 Task: Find connections with filter location Finnentrop with filter topic #programingwith filter profile language French with filter current company Arvind Limited with filter school University Institute of Technology, The University of Burdwan with filter industry Book and Periodical Publishing with filter service category Business Analytics with filter keywords title Sales Engineer
Action: Mouse moved to (616, 87)
Screenshot: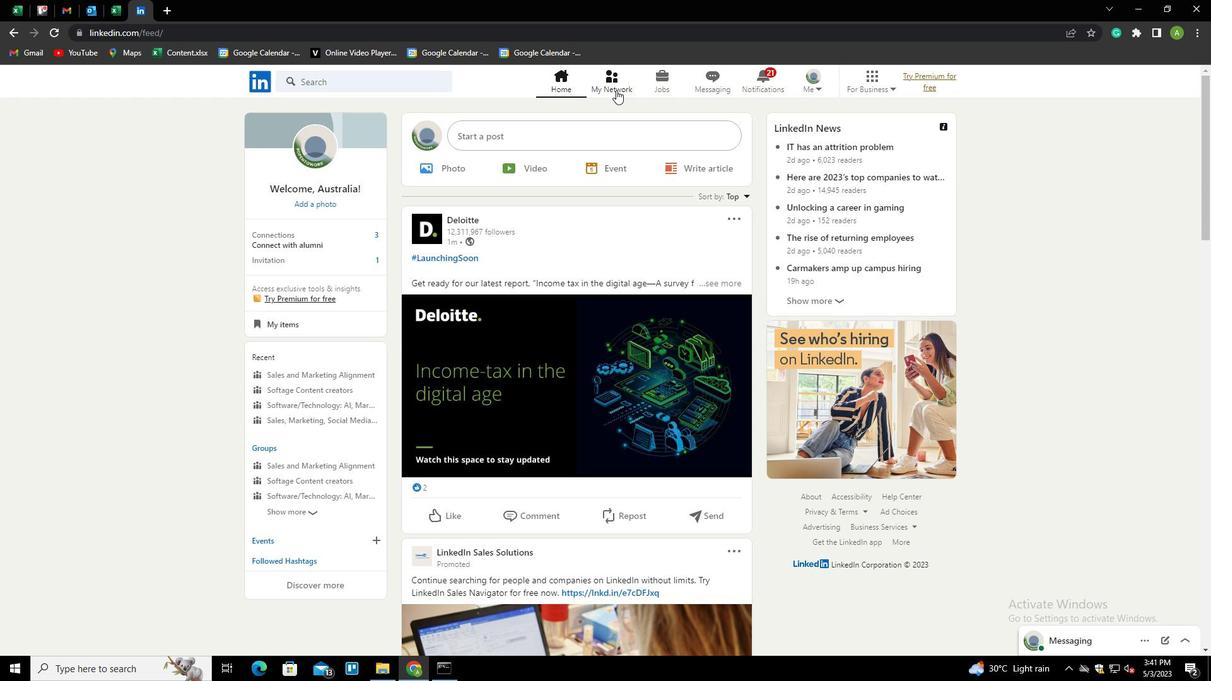 
Action: Mouse pressed left at (616, 87)
Screenshot: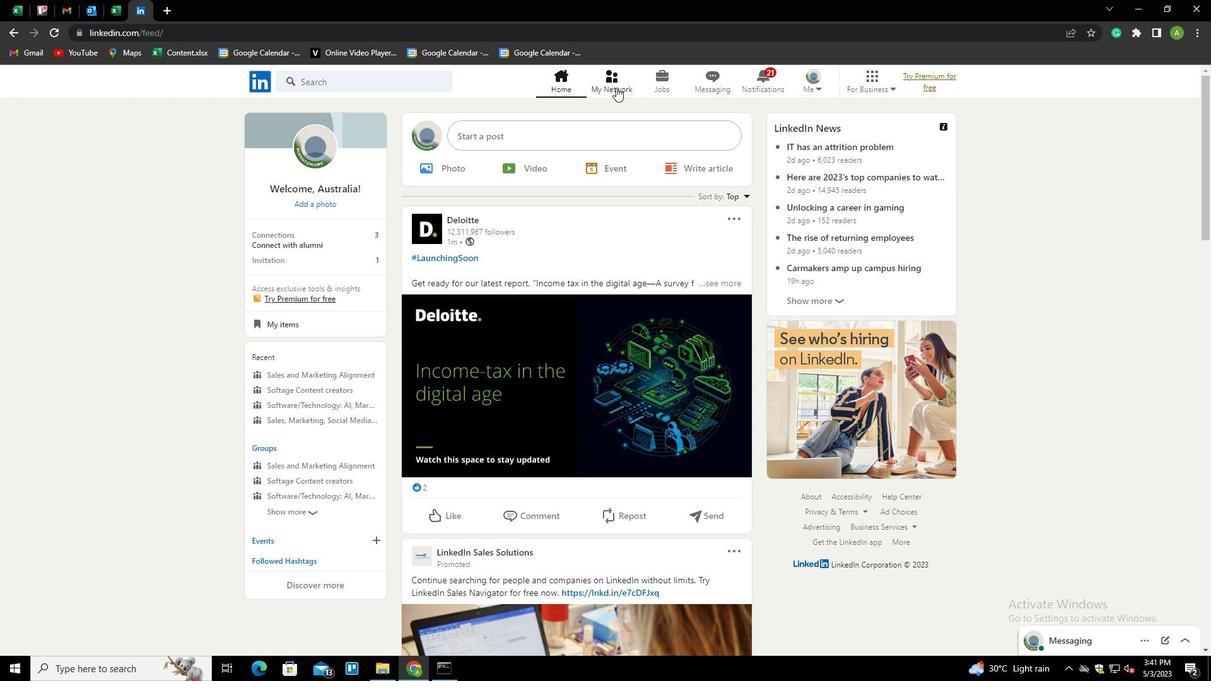 
Action: Mouse moved to (311, 149)
Screenshot: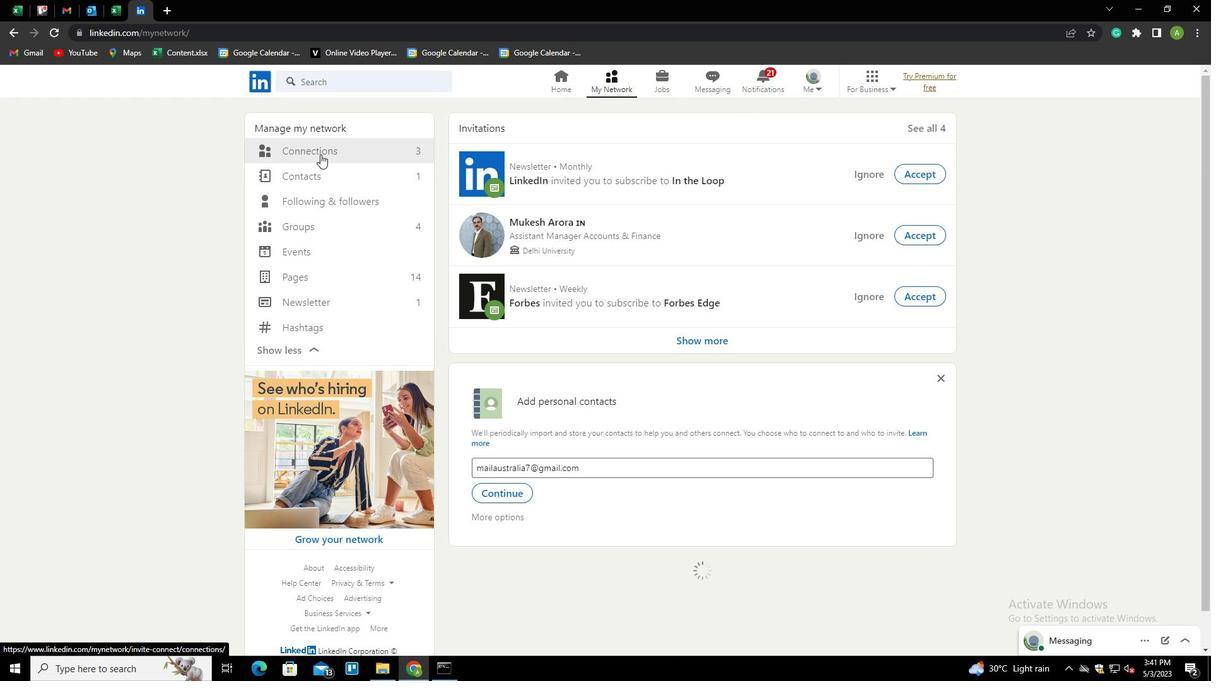 
Action: Mouse pressed left at (311, 149)
Screenshot: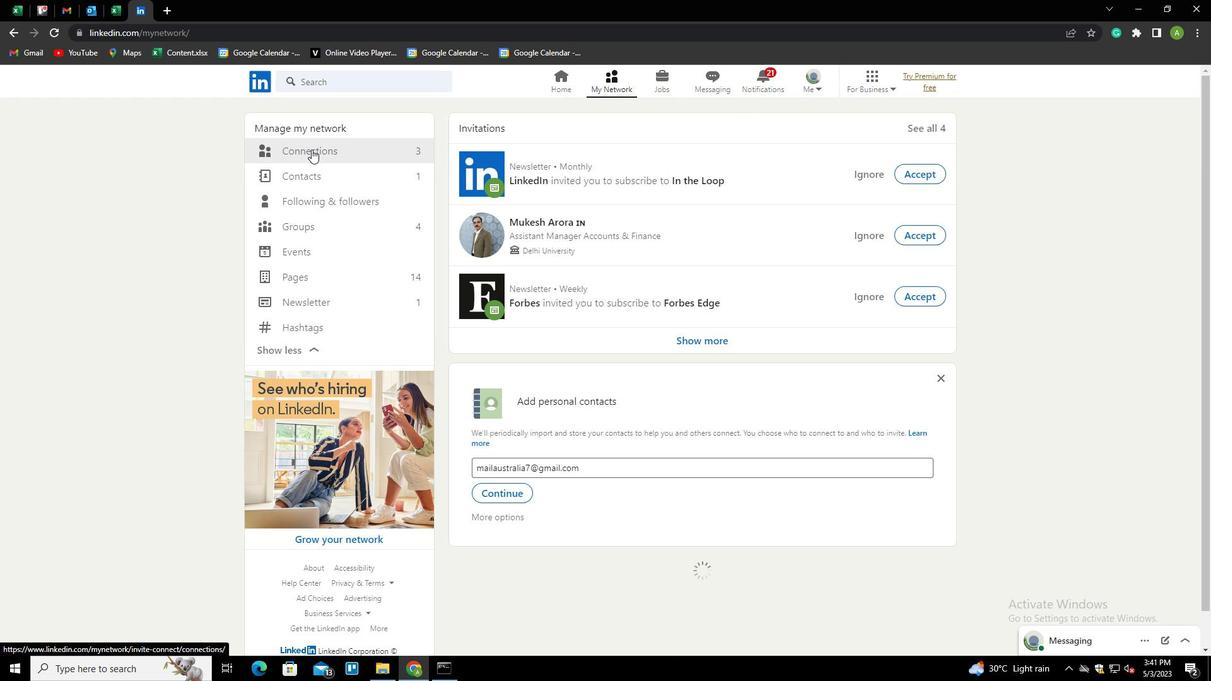 
Action: Mouse moved to (679, 151)
Screenshot: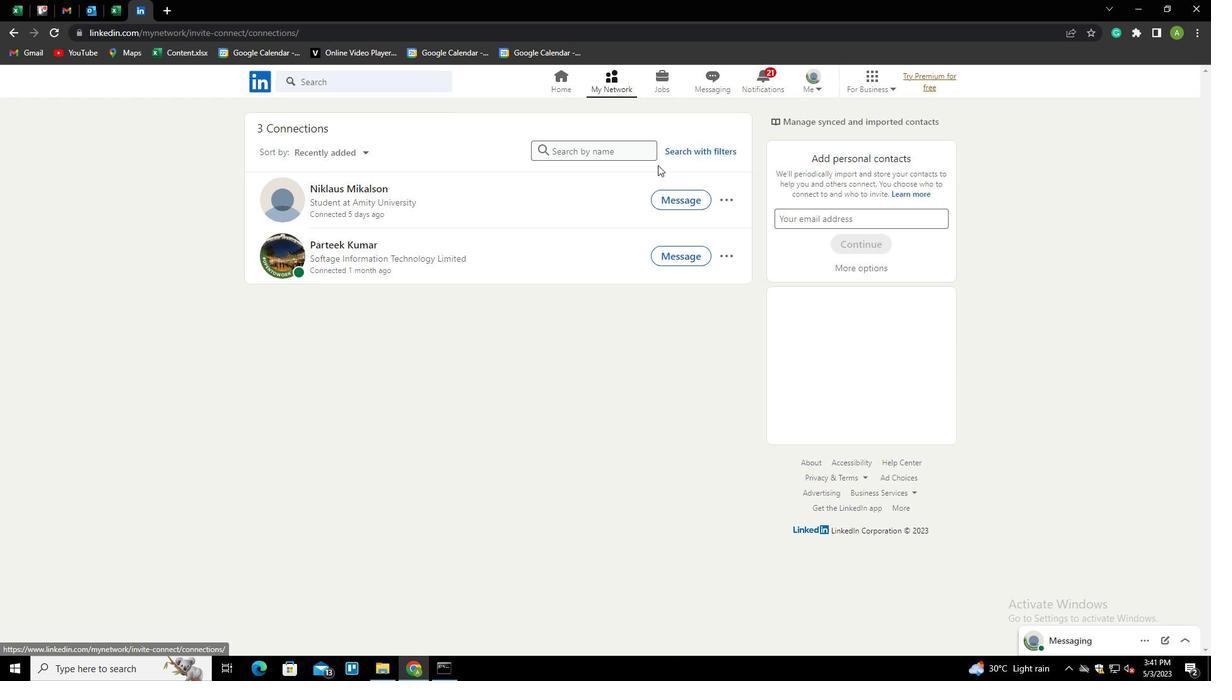 
Action: Mouse pressed left at (679, 151)
Screenshot: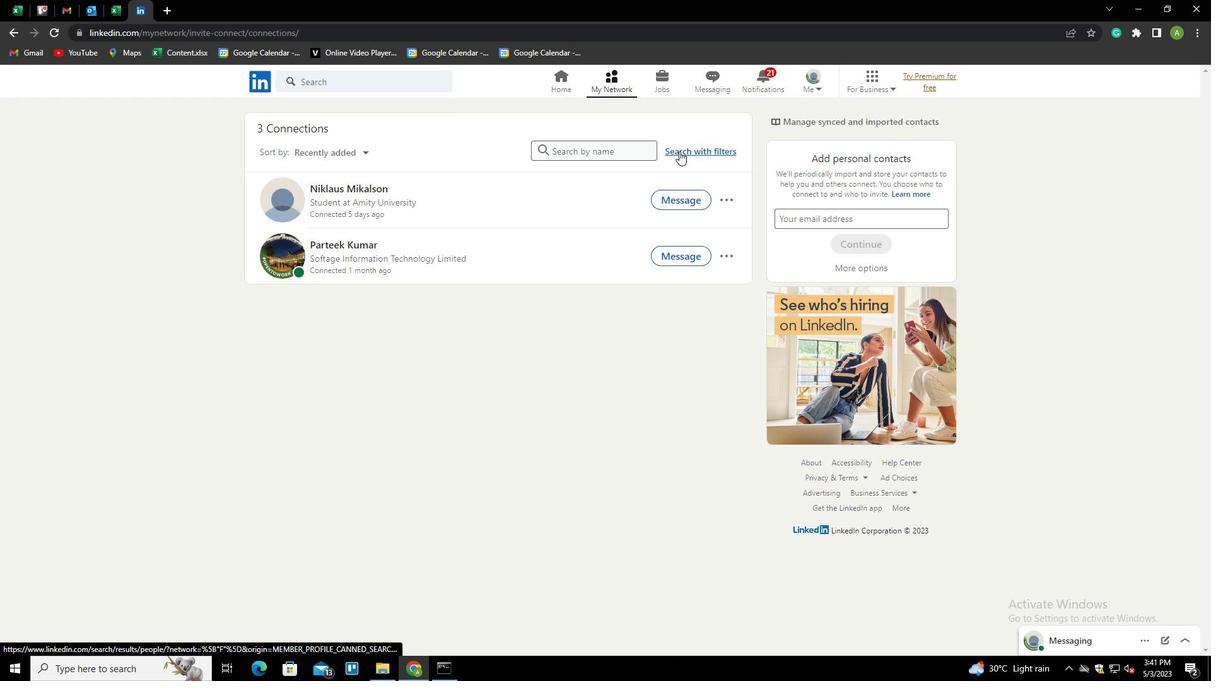 
Action: Mouse moved to (647, 116)
Screenshot: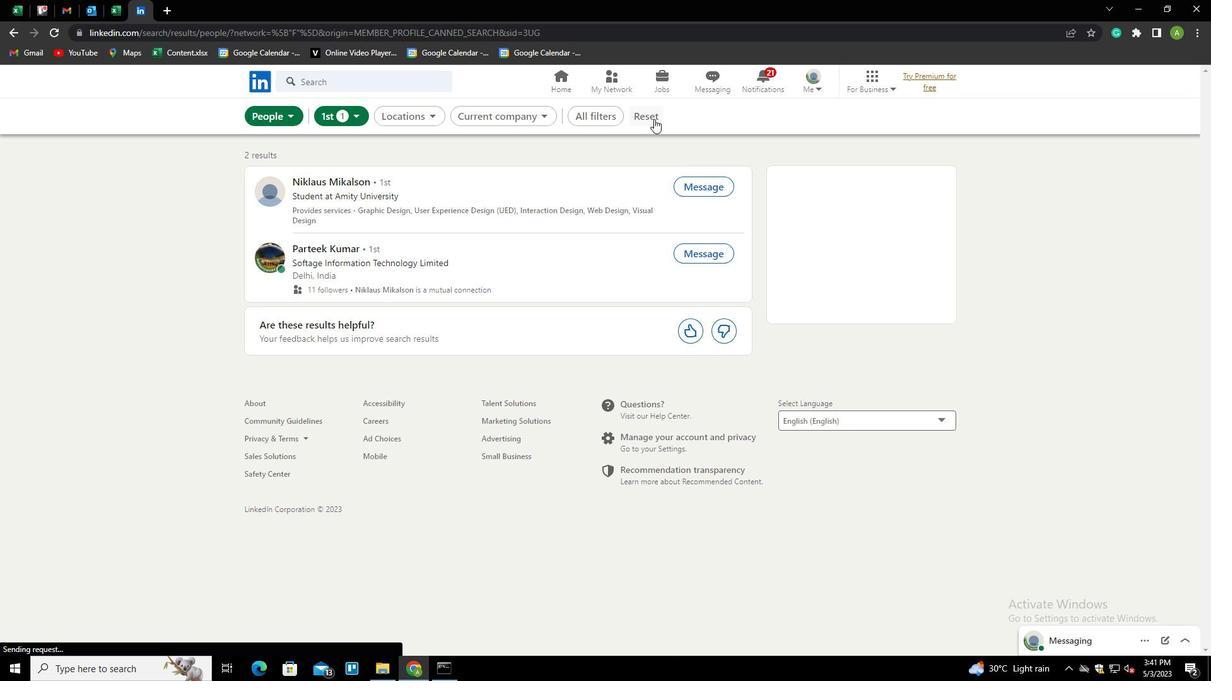 
Action: Mouse pressed left at (647, 116)
Screenshot: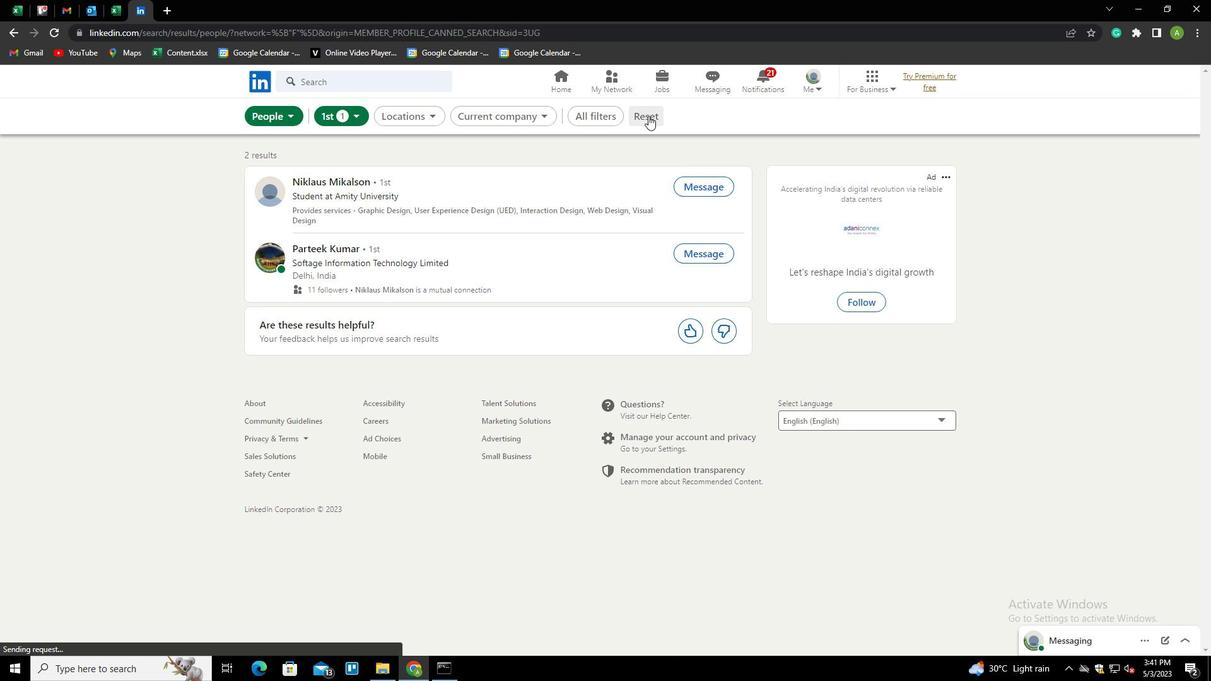 
Action: Mouse moved to (628, 117)
Screenshot: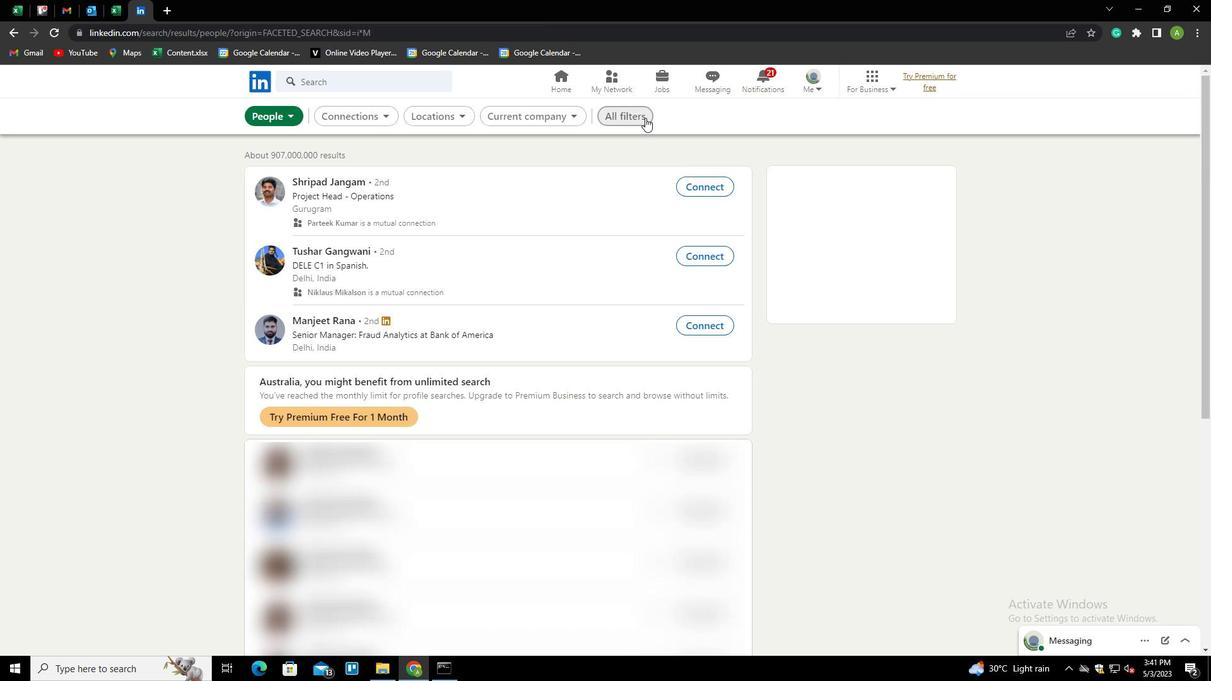
Action: Mouse pressed left at (628, 117)
Screenshot: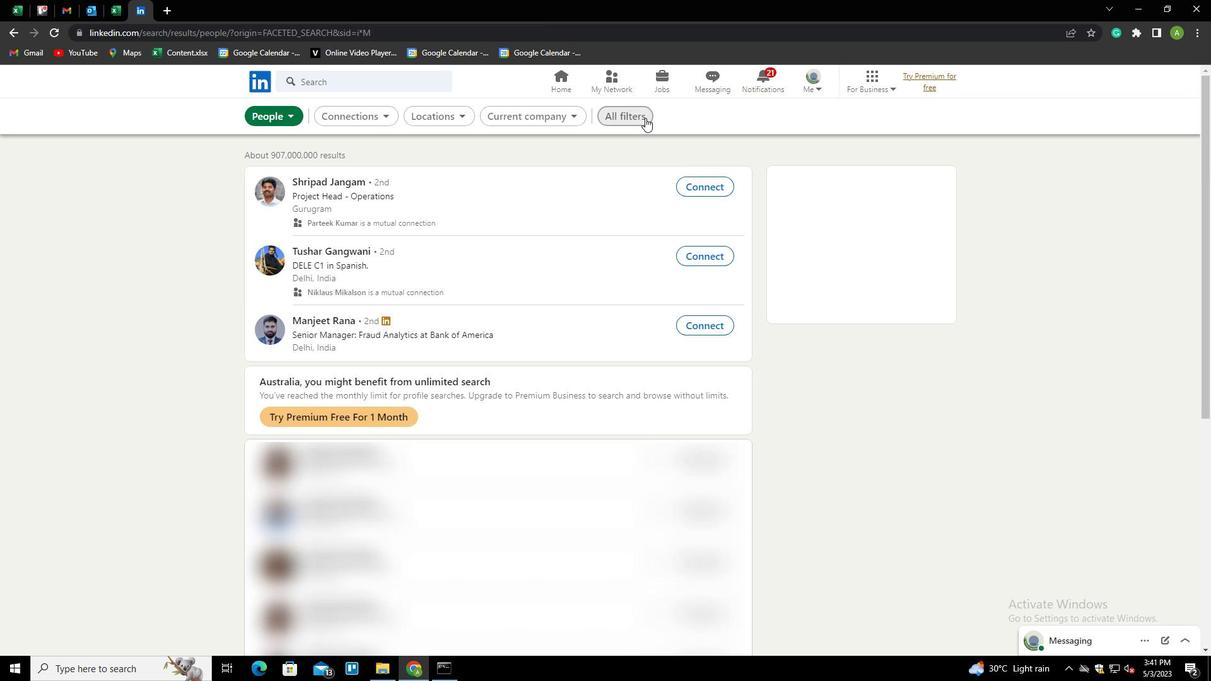 
Action: Mouse moved to (1026, 264)
Screenshot: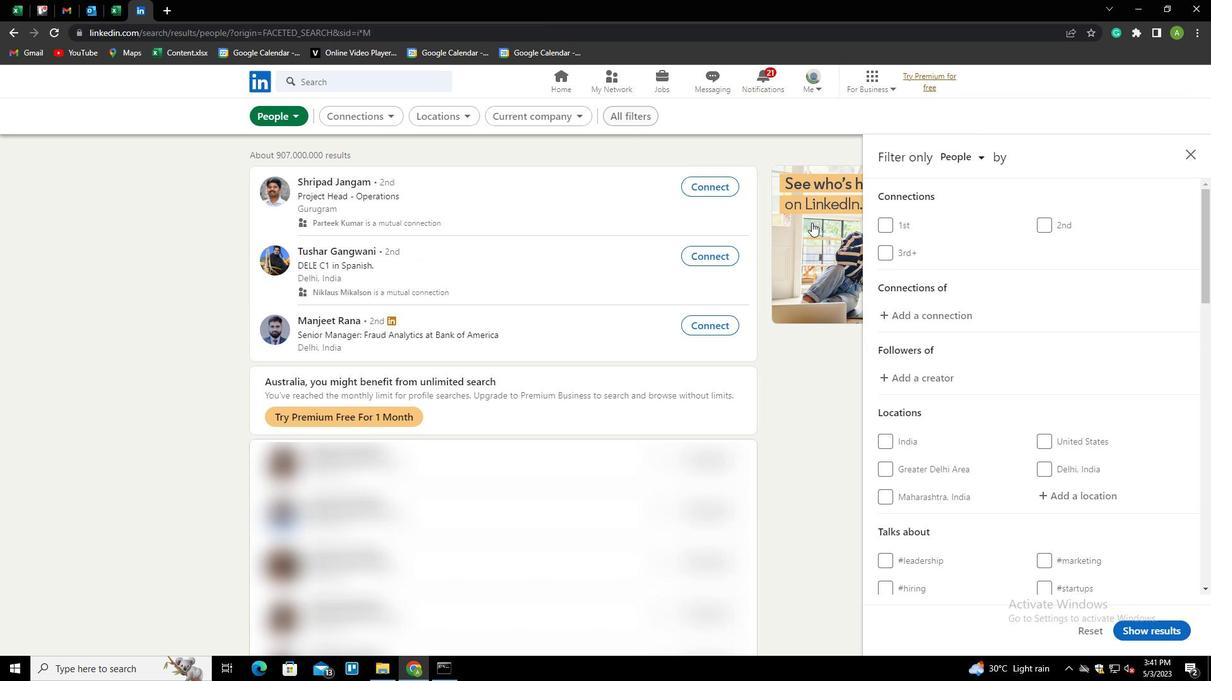 
Action: Mouse scrolled (1026, 263) with delta (0, 0)
Screenshot: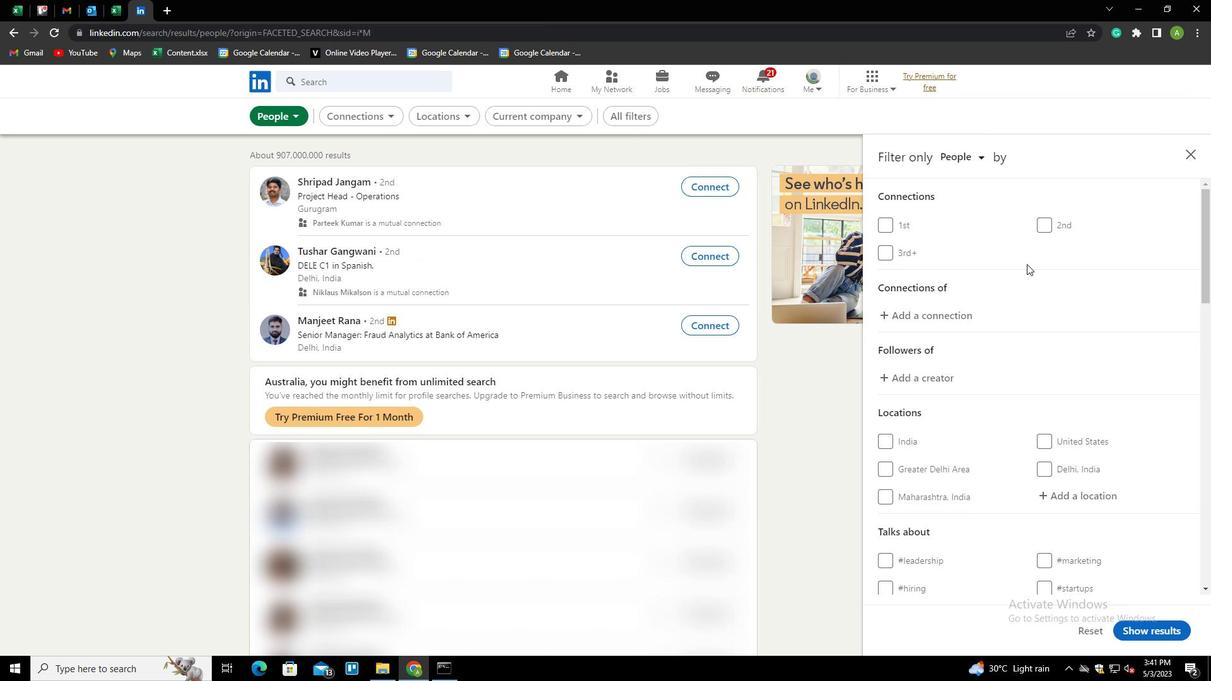 
Action: Mouse scrolled (1026, 263) with delta (0, 0)
Screenshot: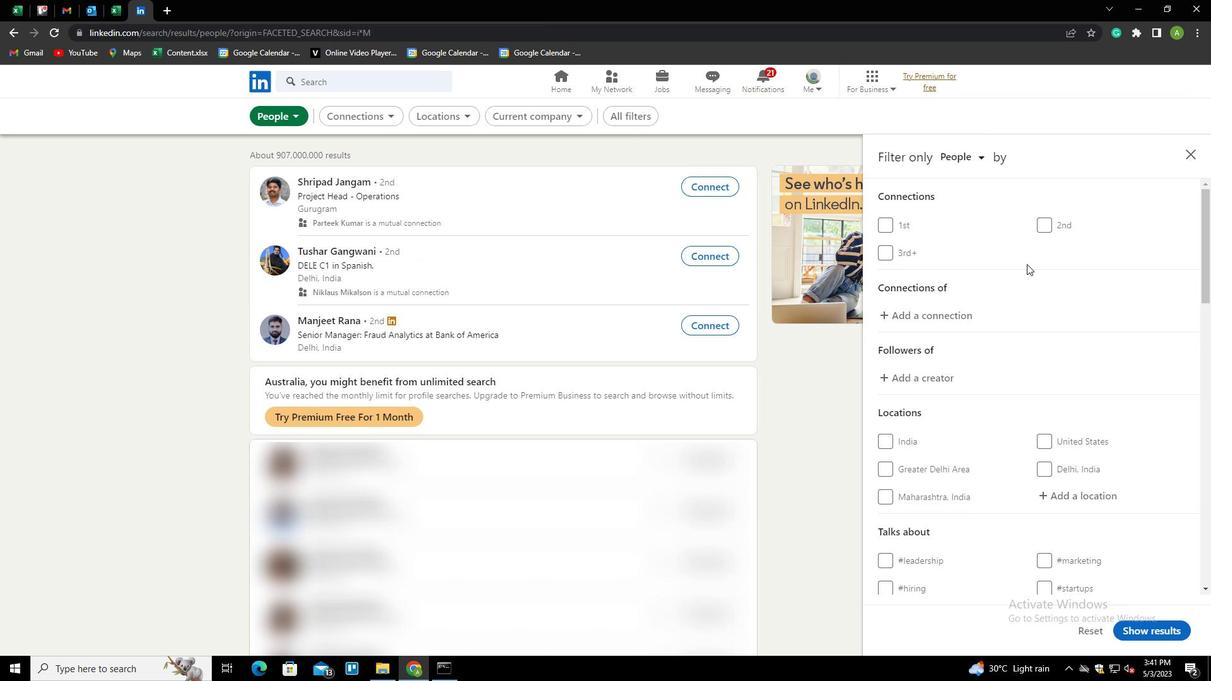 
Action: Mouse moved to (1057, 365)
Screenshot: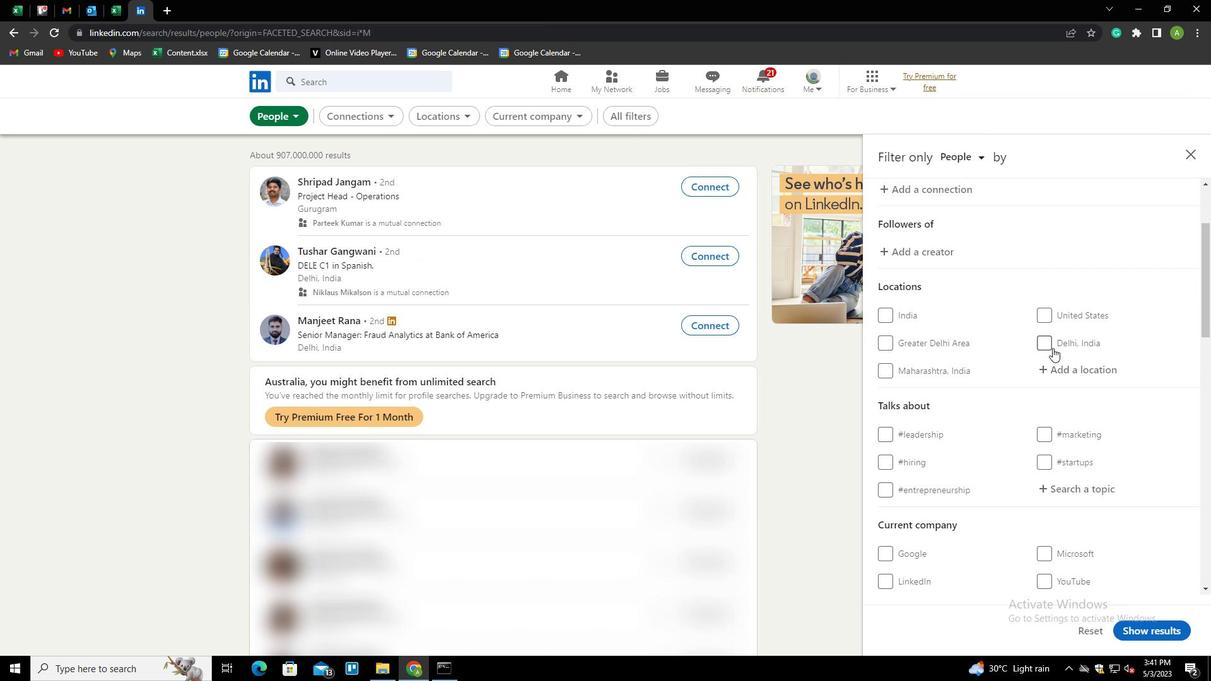 
Action: Mouse pressed left at (1057, 365)
Screenshot: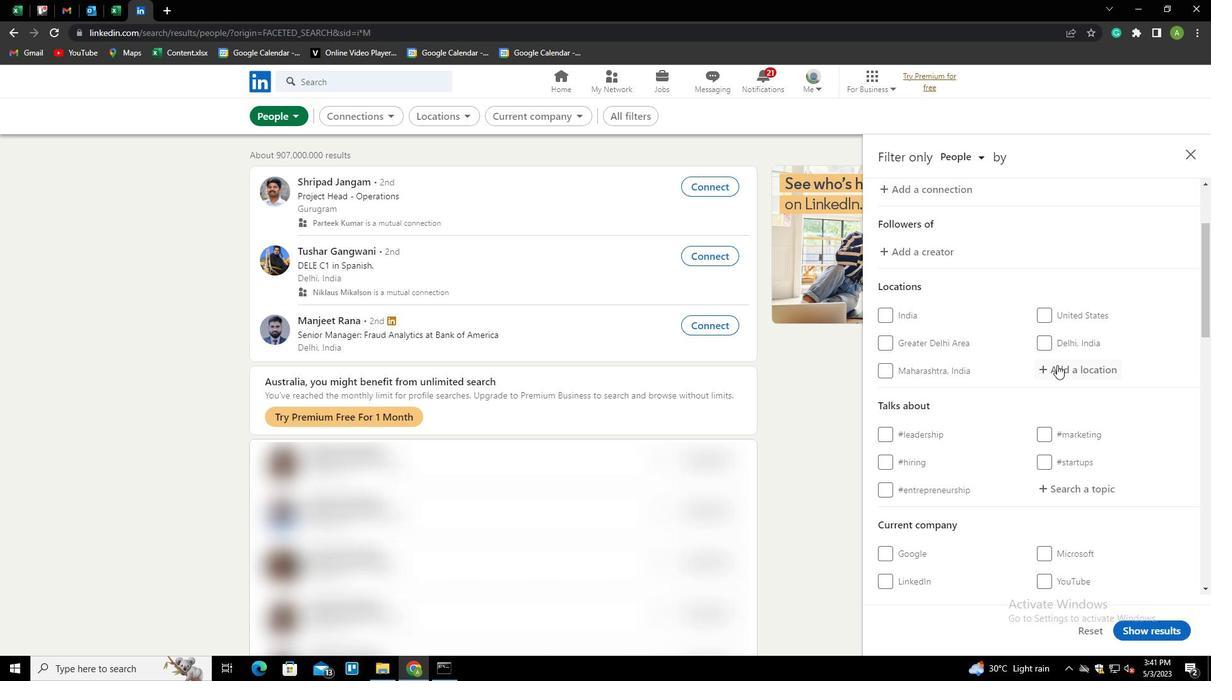 
Action: Key pressed <Key.shift>F
Screenshot: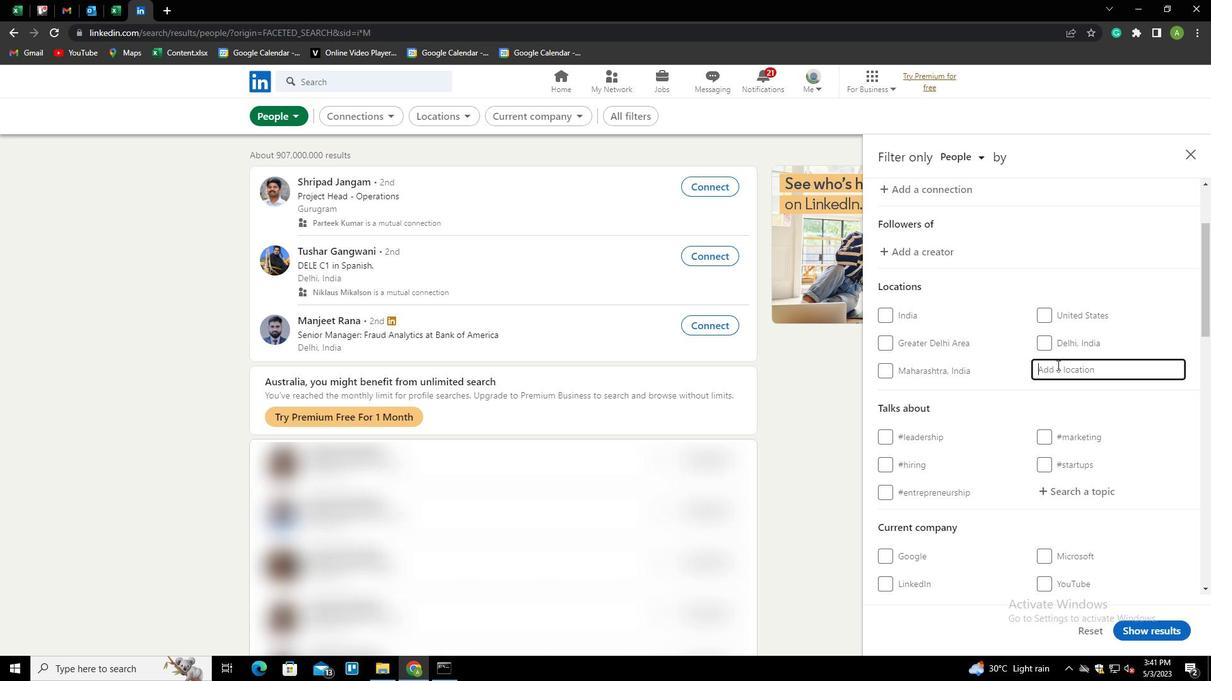 
Action: Mouse moved to (937, 290)
Screenshot: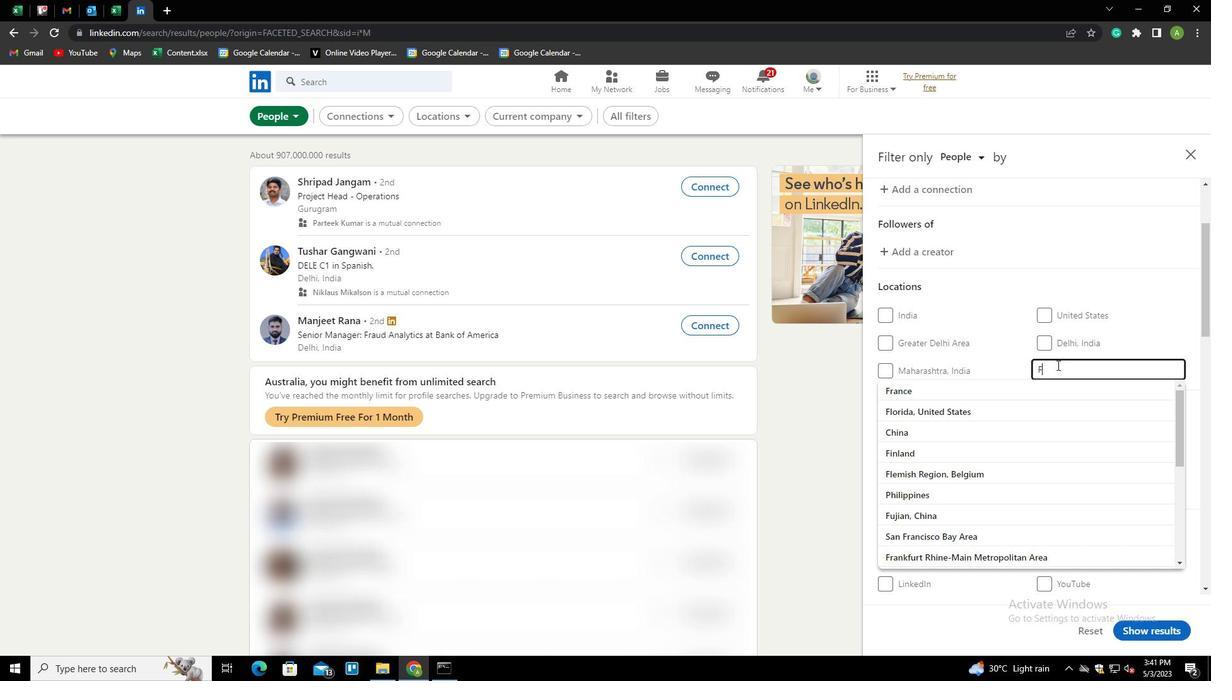 
Action: Key pressed INNENTROP<Key.down><Key.enter>
Screenshot: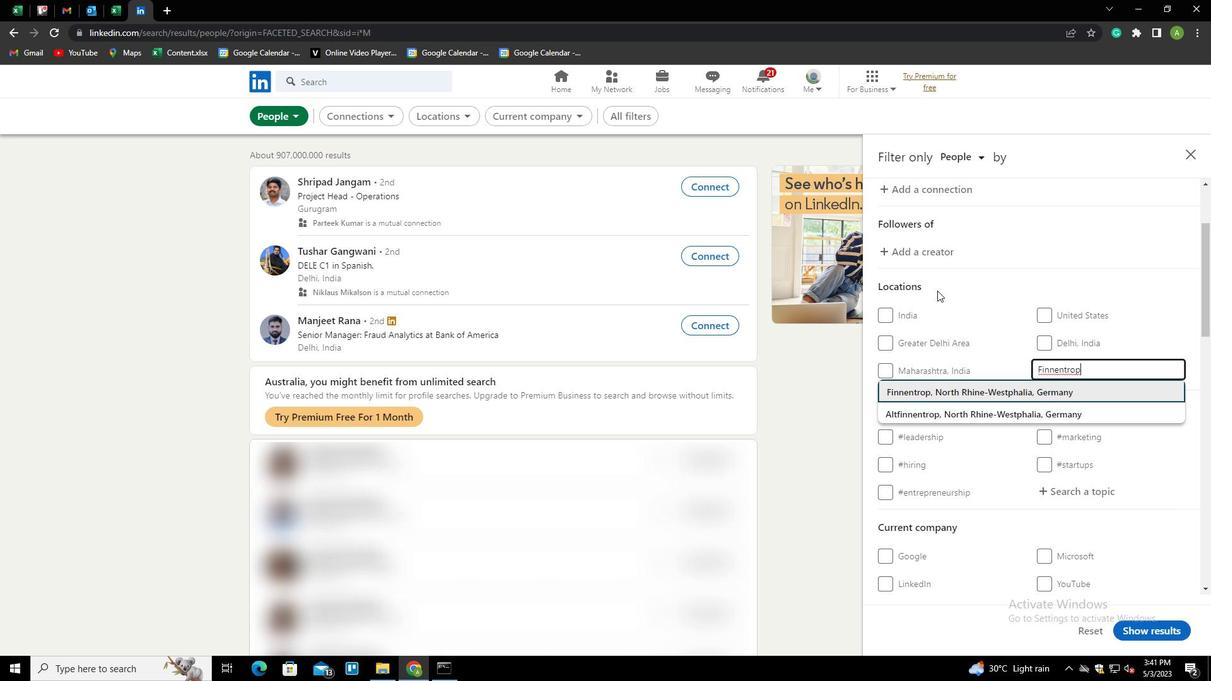 
Action: Mouse scrolled (937, 290) with delta (0, 0)
Screenshot: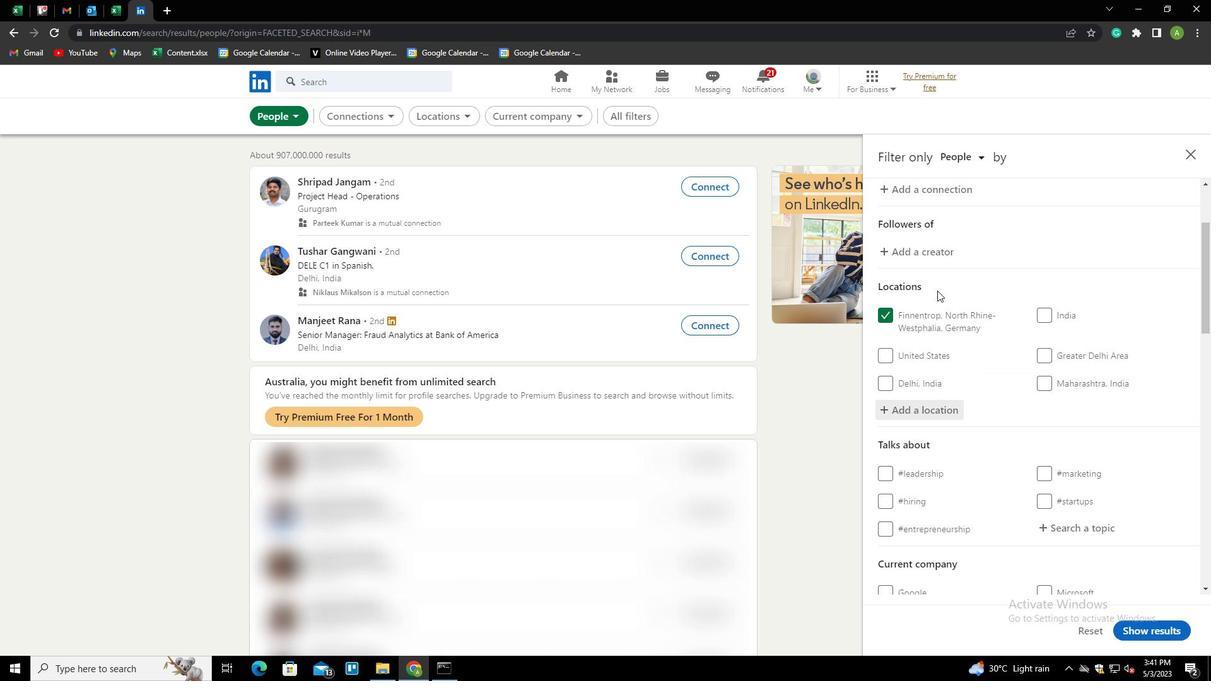 
Action: Mouse scrolled (937, 290) with delta (0, 0)
Screenshot: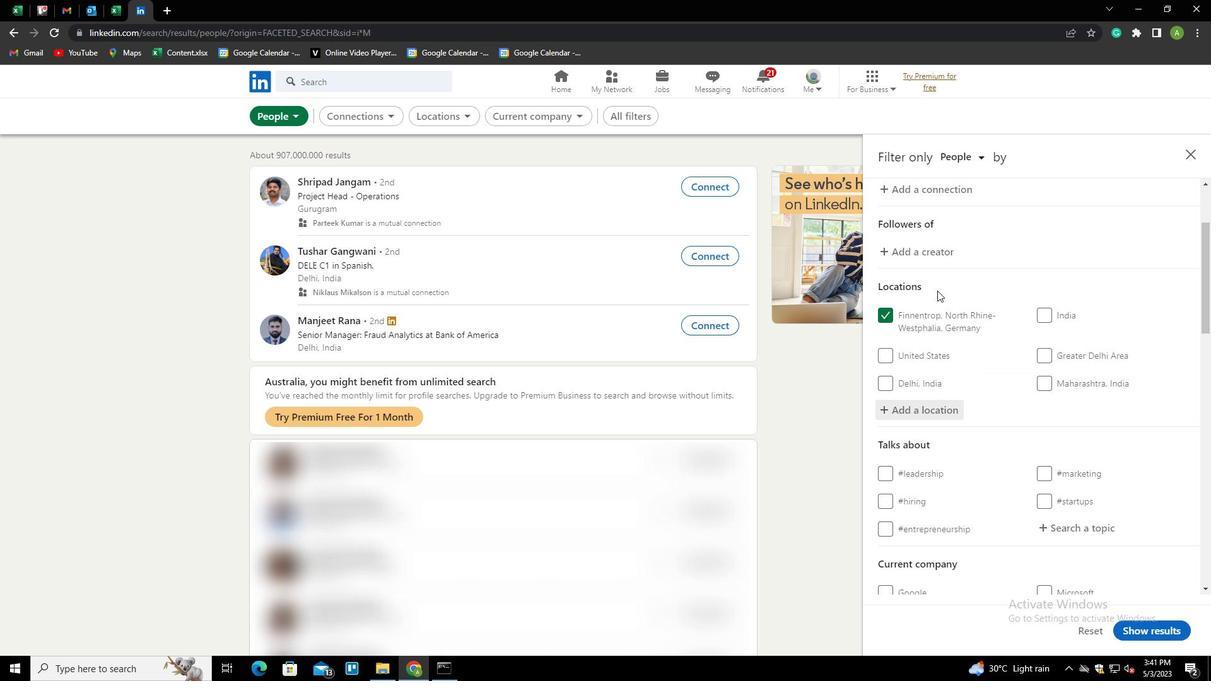 
Action: Mouse scrolled (937, 290) with delta (0, 0)
Screenshot: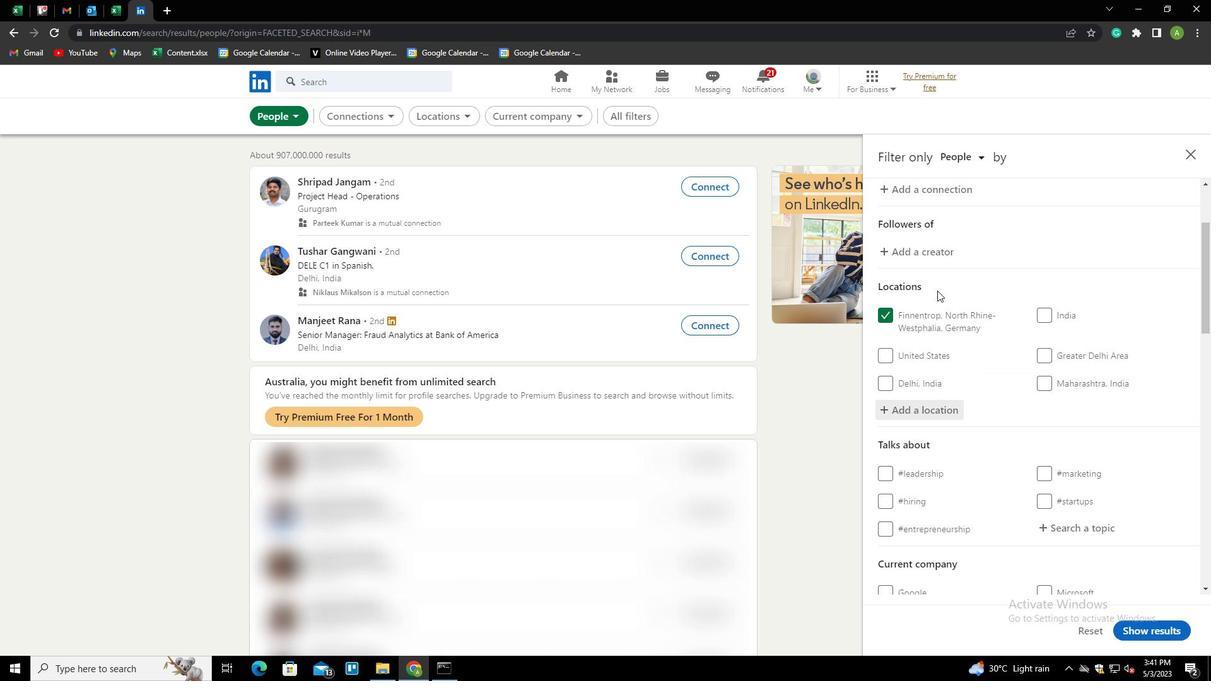 
Action: Mouse moved to (1040, 336)
Screenshot: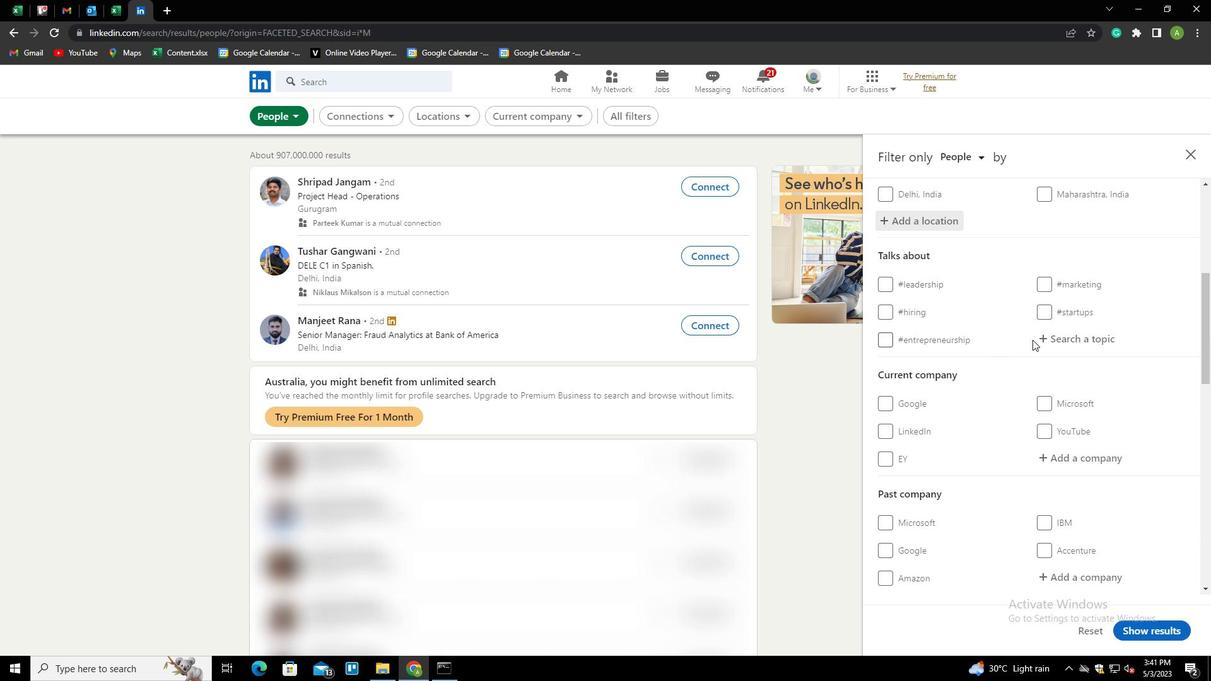 
Action: Mouse pressed left at (1040, 336)
Screenshot: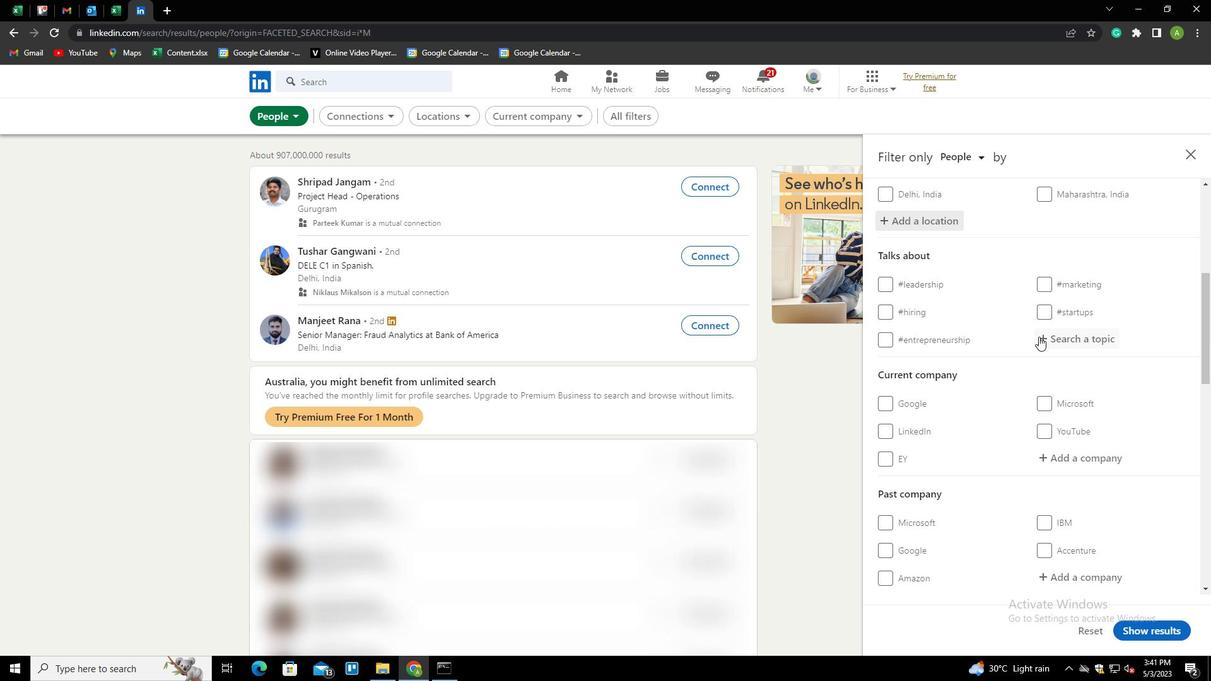 
Action: Mouse moved to (1021, 297)
Screenshot: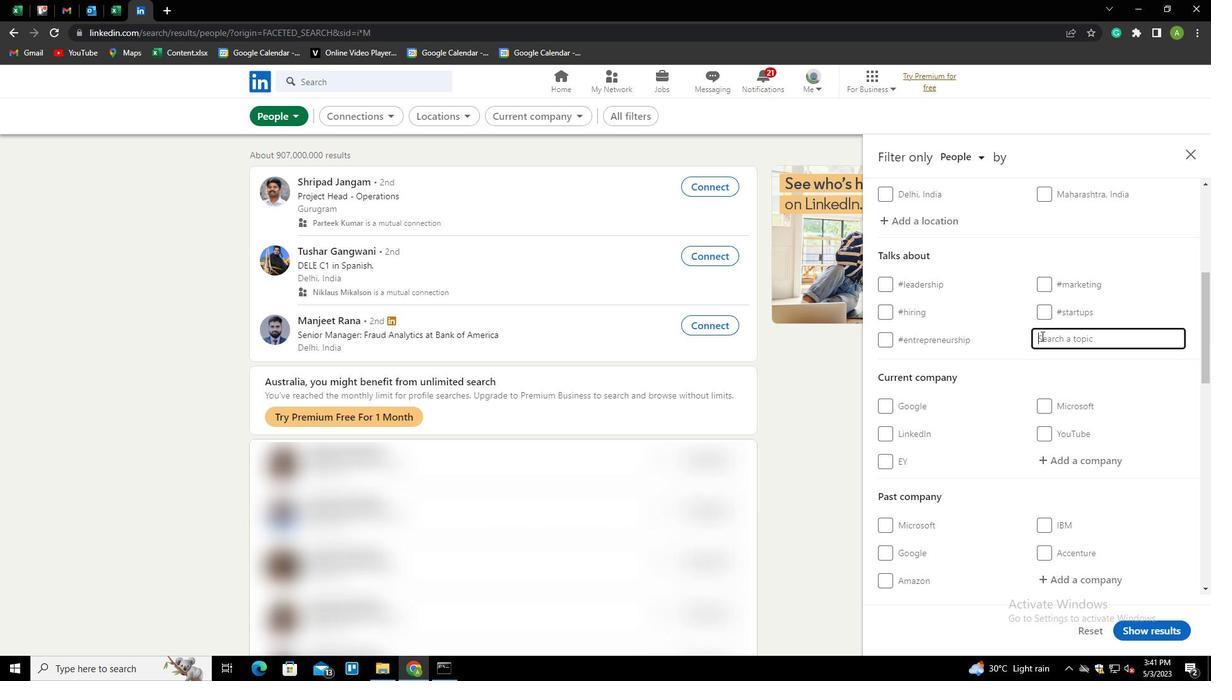 
Action: Key pressed PROGRAMMING<Key.down><Key.enter>
Screenshot: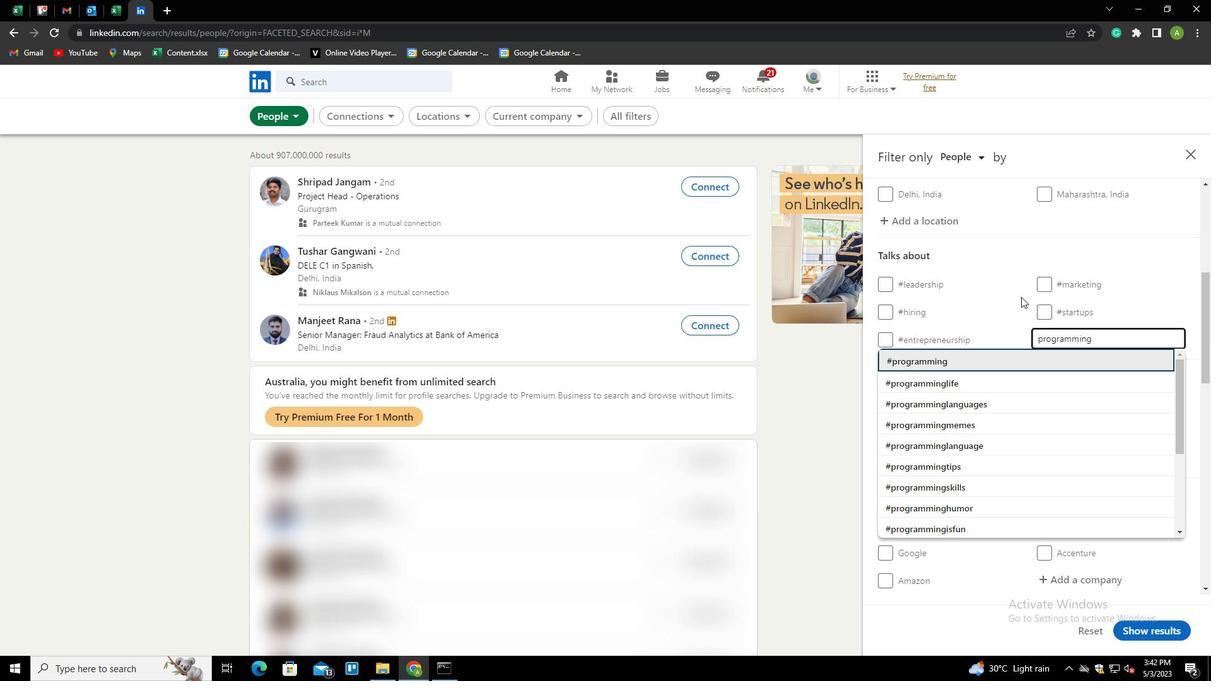 
Action: Mouse moved to (1112, 331)
Screenshot: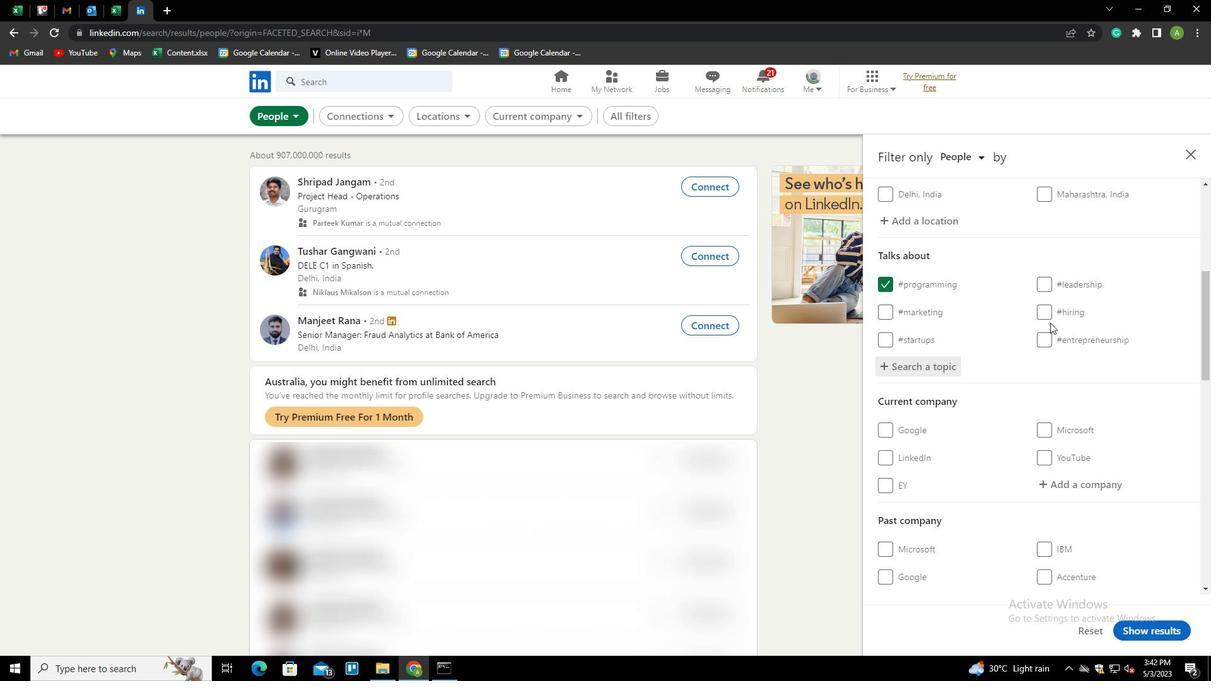 
Action: Mouse scrolled (1112, 330) with delta (0, 0)
Screenshot: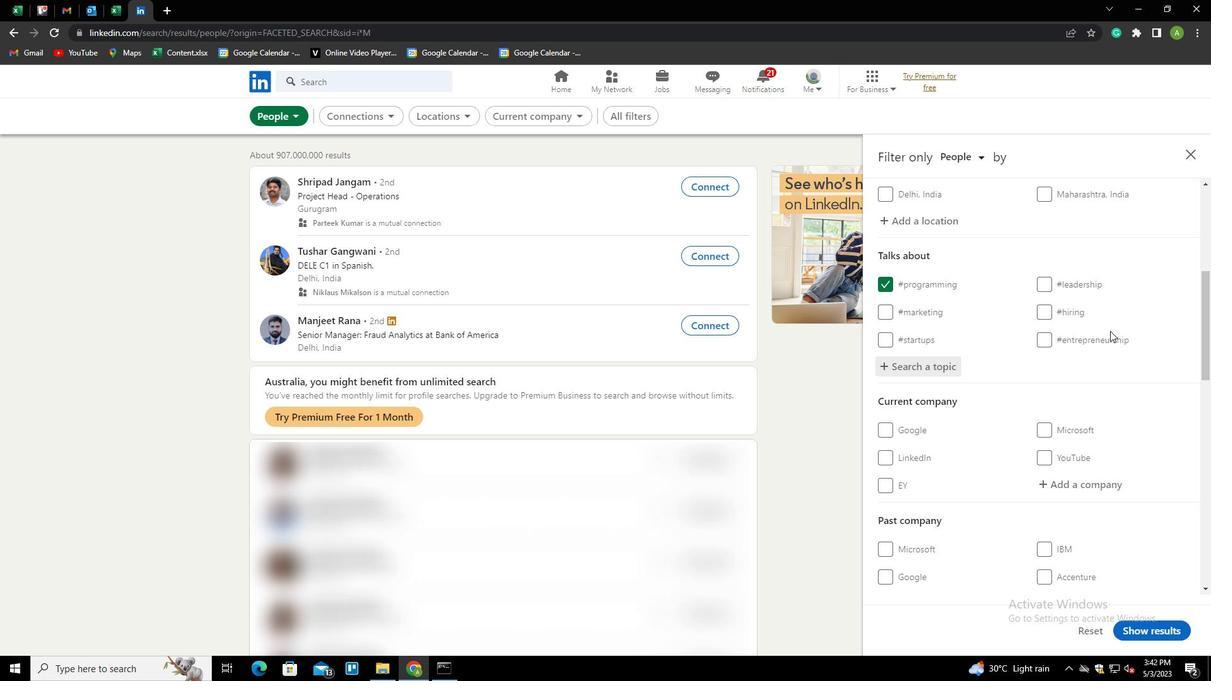 
Action: Mouse scrolled (1112, 330) with delta (0, 0)
Screenshot: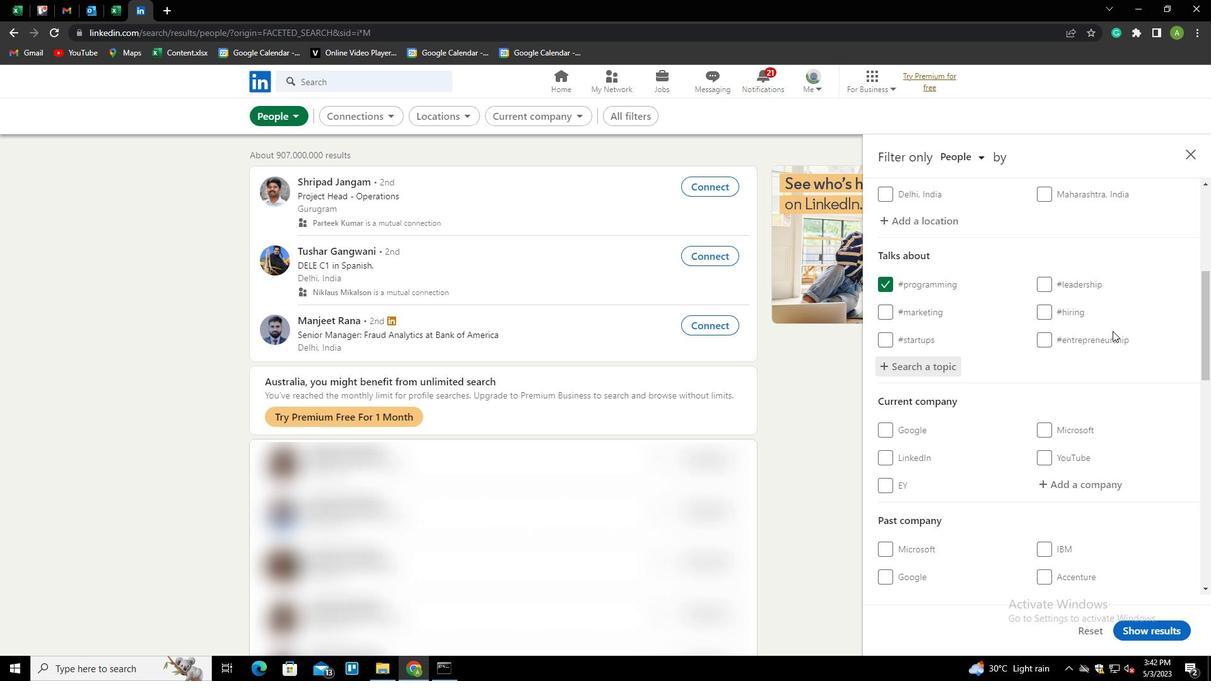 
Action: Mouse moved to (1071, 354)
Screenshot: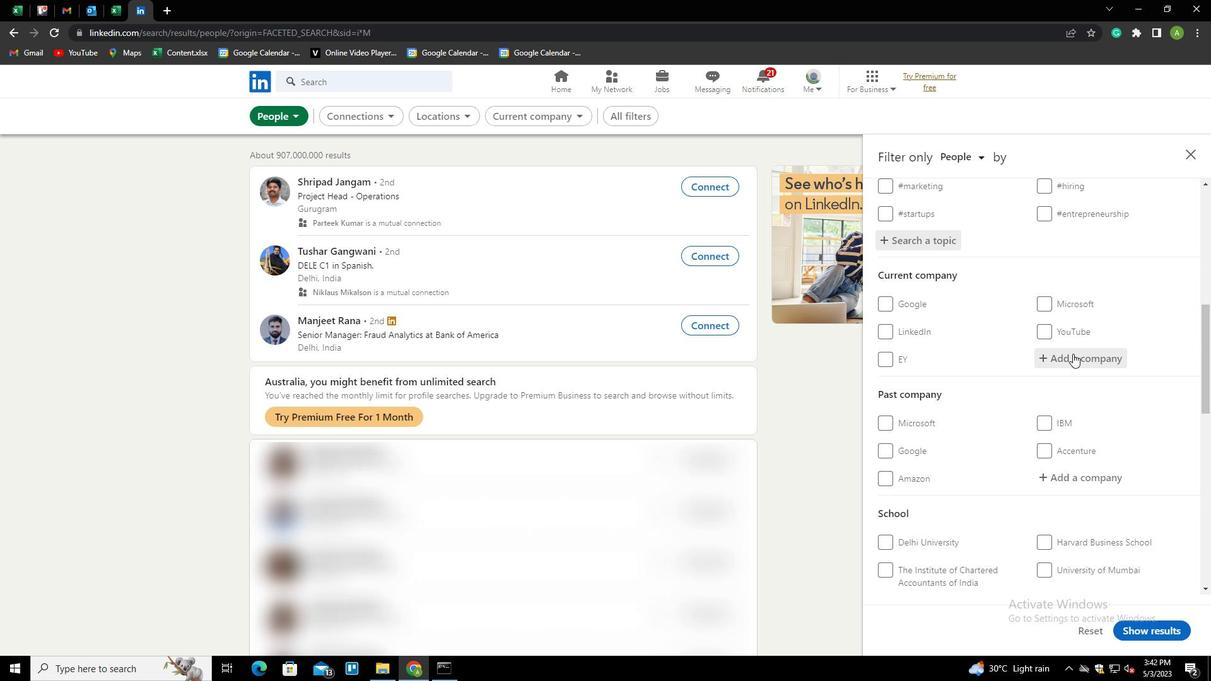 
Action: Mouse scrolled (1071, 353) with delta (0, 0)
Screenshot: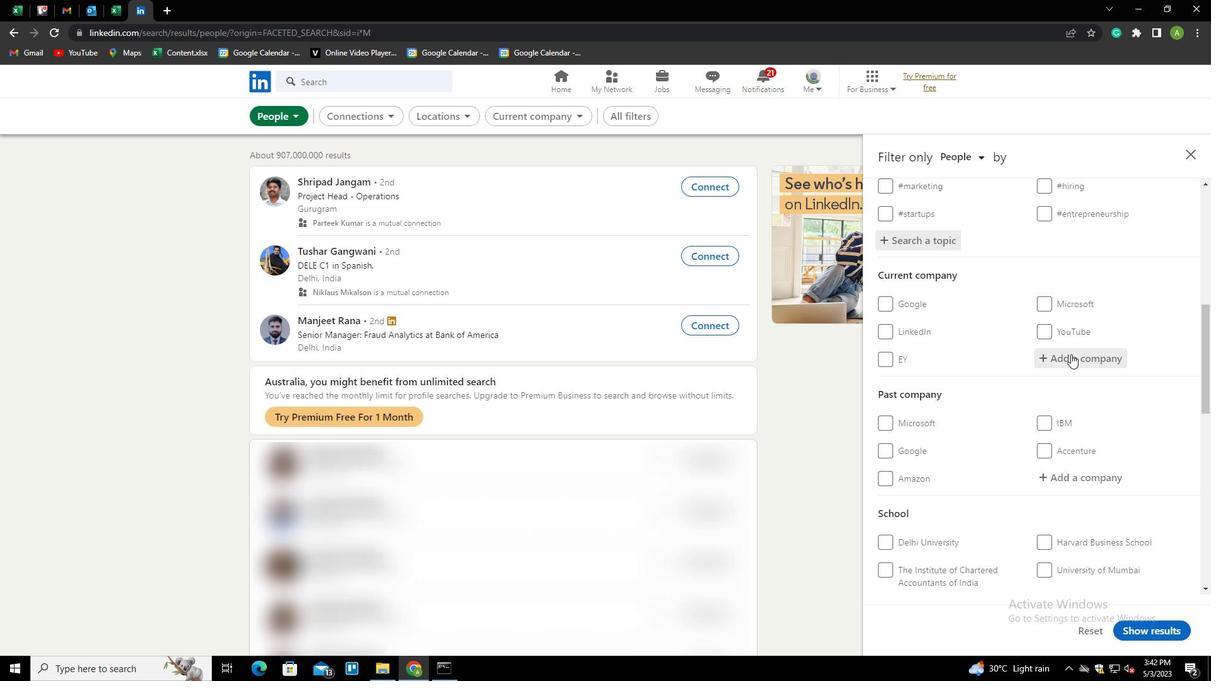 
Action: Mouse scrolled (1071, 353) with delta (0, 0)
Screenshot: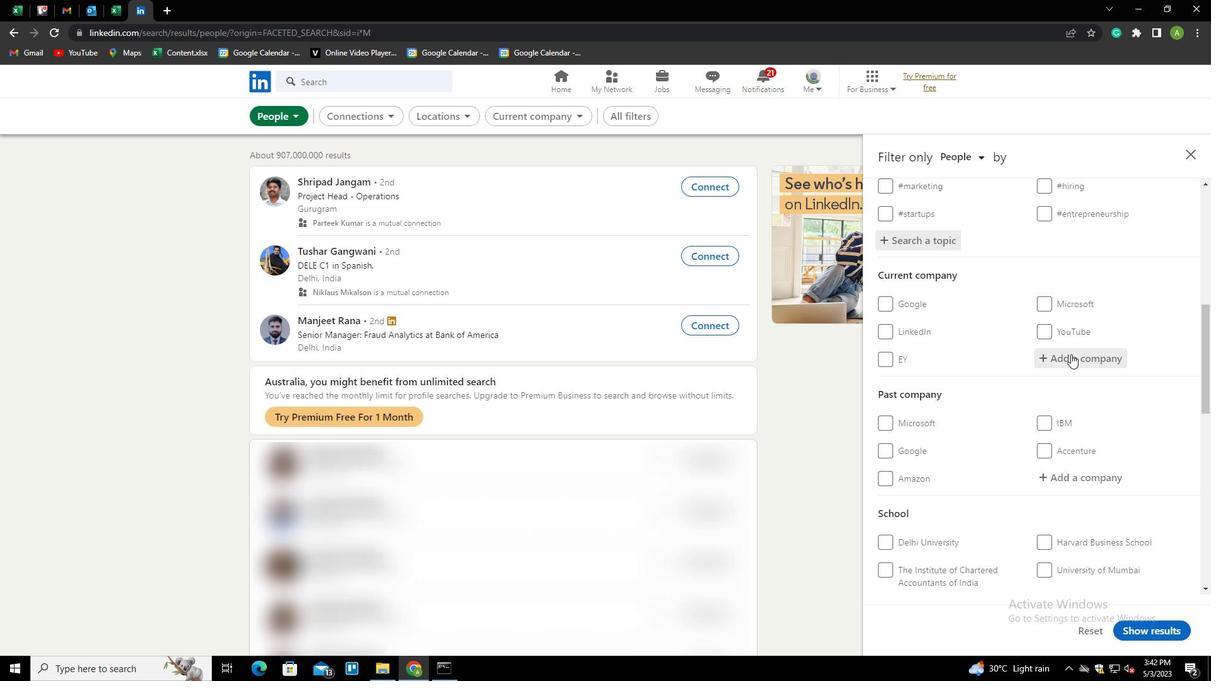 
Action: Mouse scrolled (1071, 353) with delta (0, 0)
Screenshot: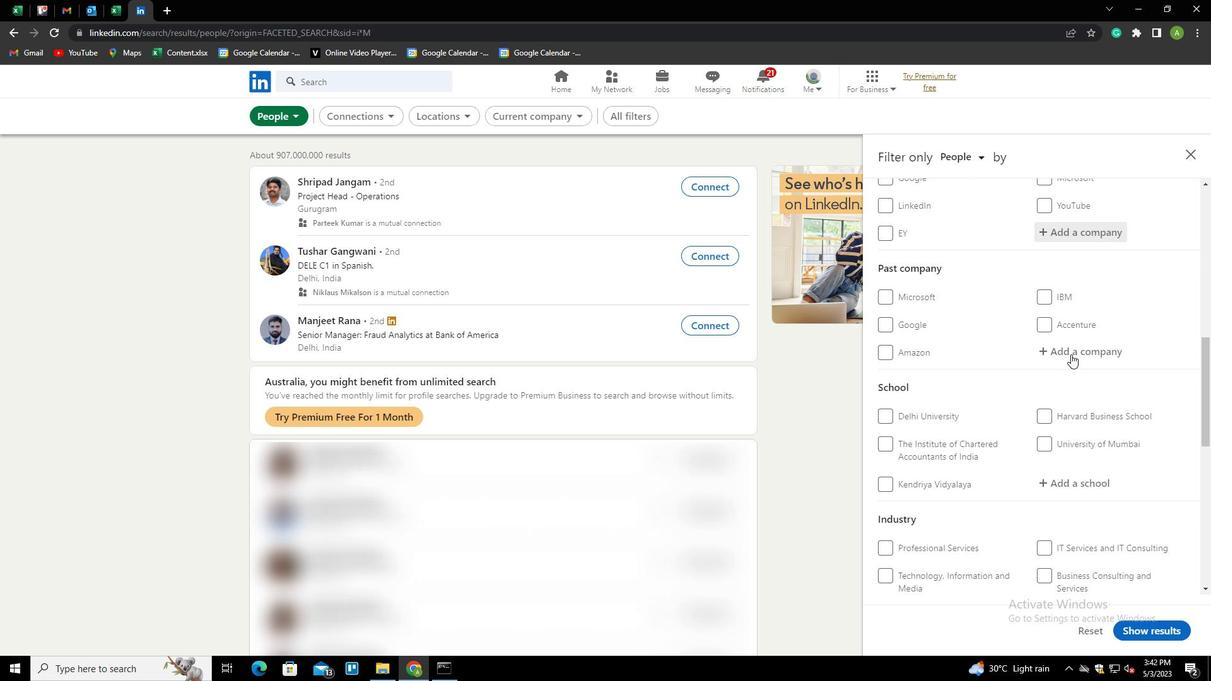 
Action: Mouse scrolled (1071, 353) with delta (0, 0)
Screenshot: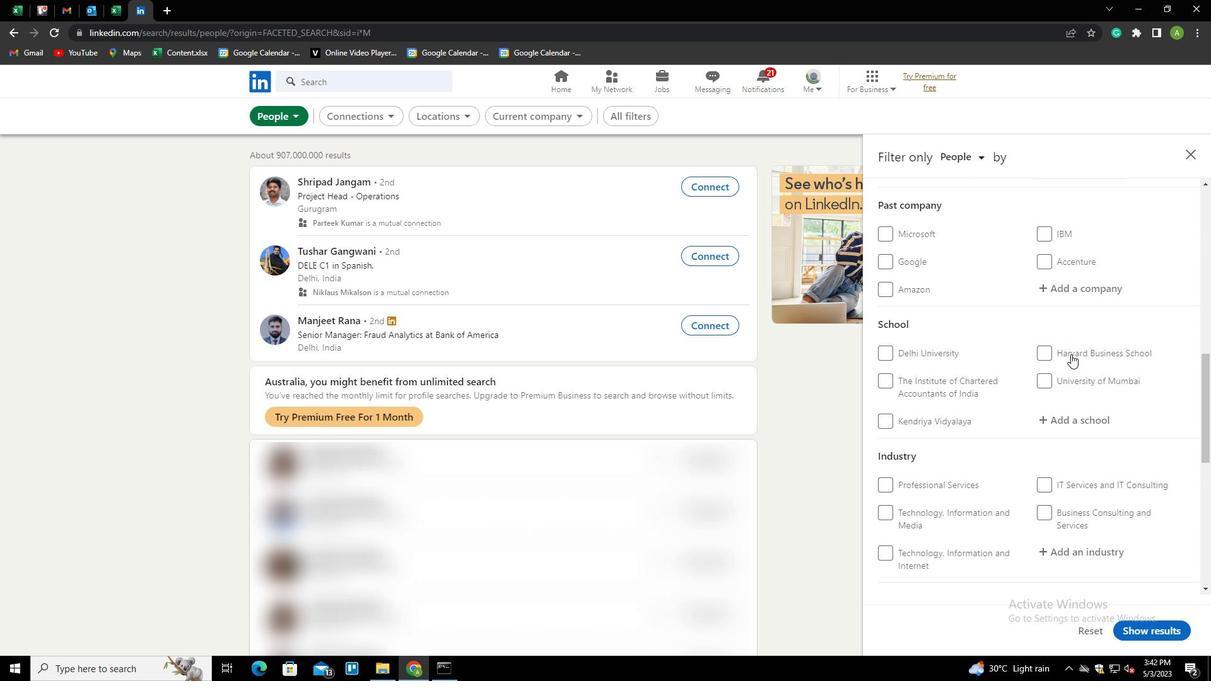 
Action: Mouse scrolled (1071, 353) with delta (0, 0)
Screenshot: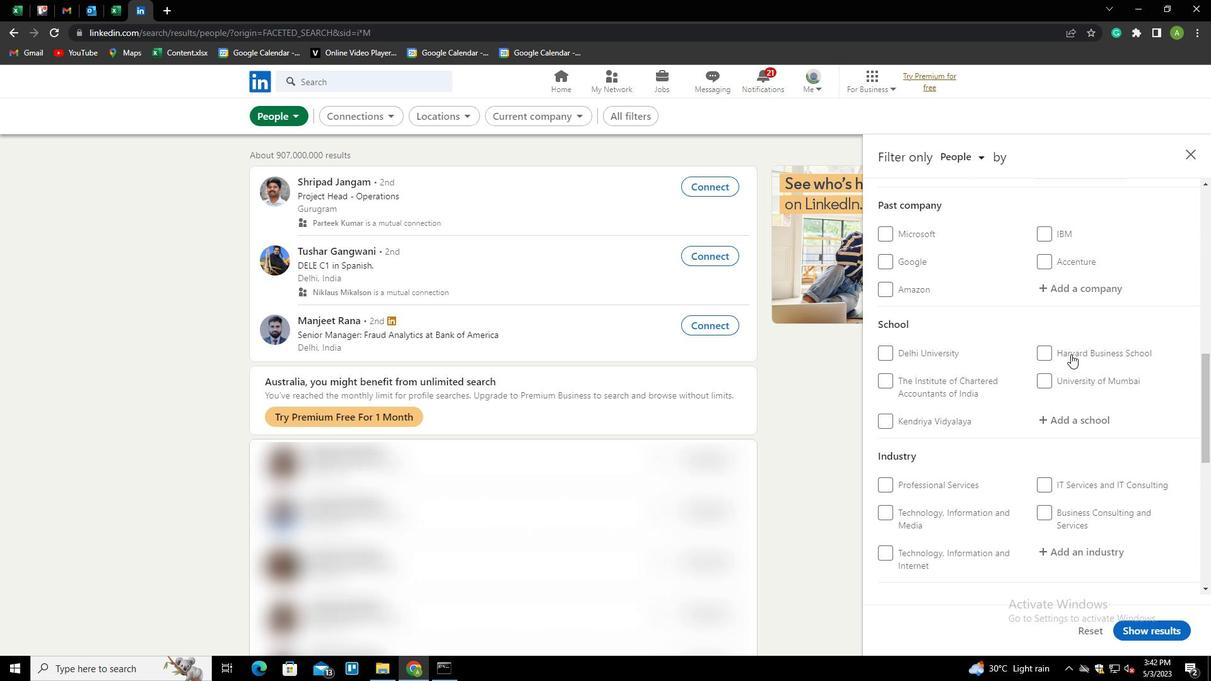 
Action: Mouse scrolled (1071, 353) with delta (0, 0)
Screenshot: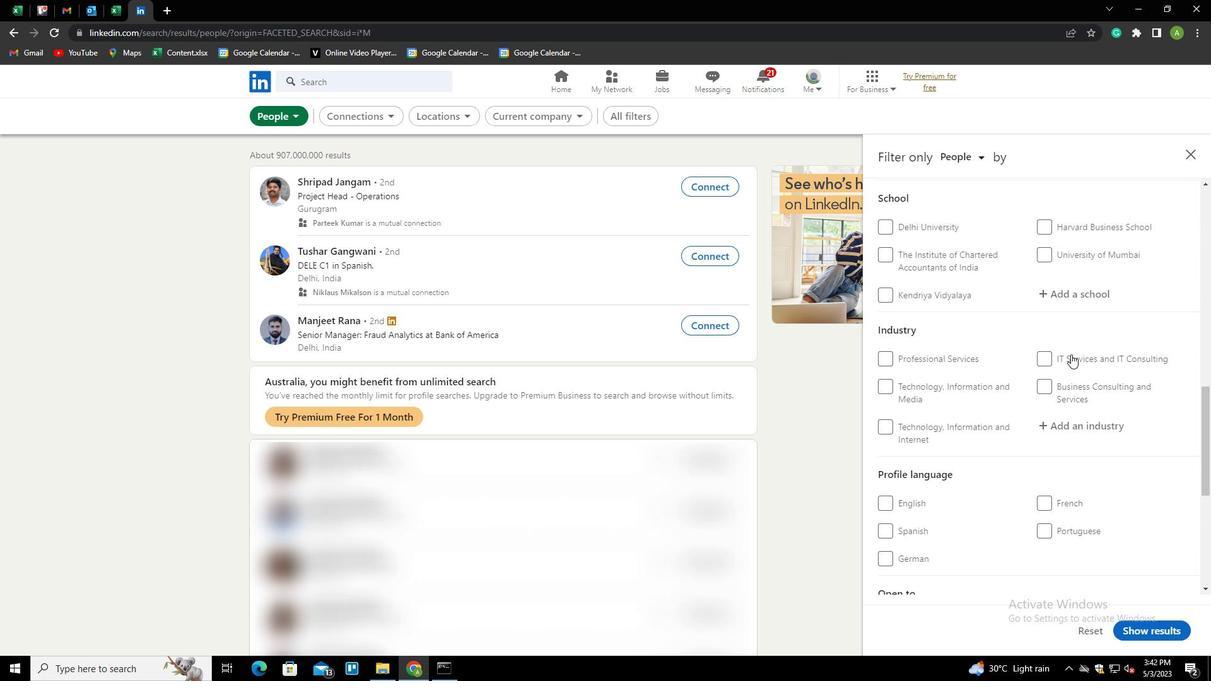 
Action: Mouse scrolled (1071, 353) with delta (0, 0)
Screenshot: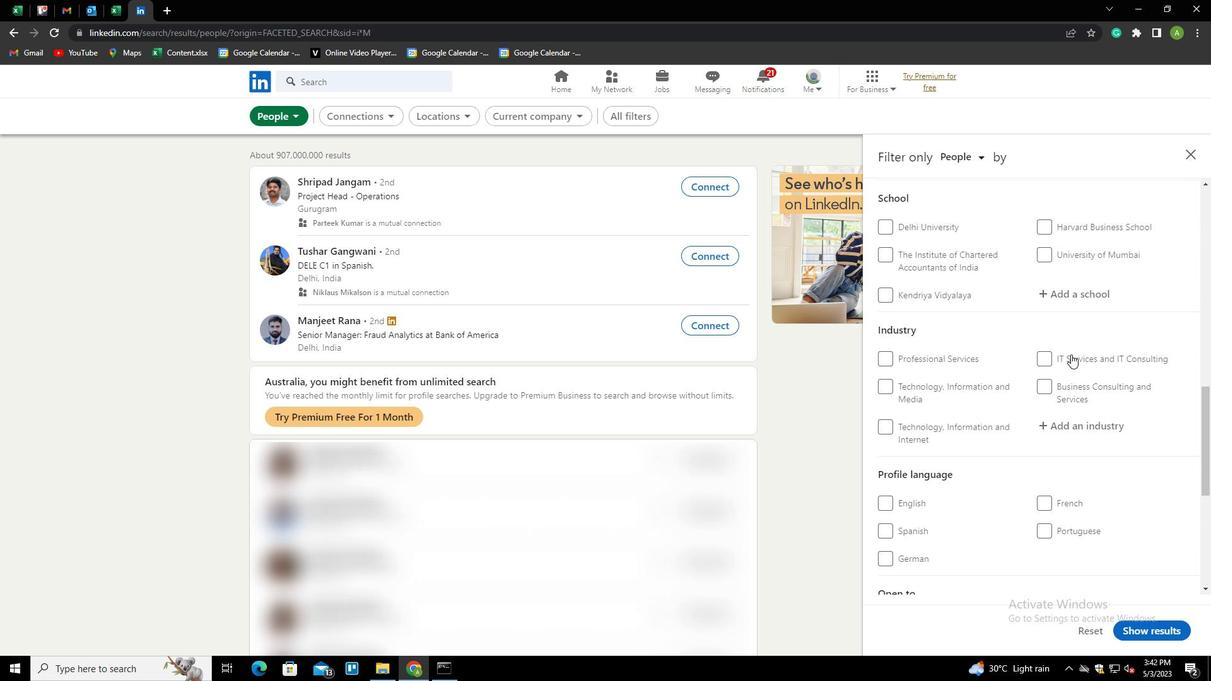 
Action: Mouse scrolled (1071, 353) with delta (0, 0)
Screenshot: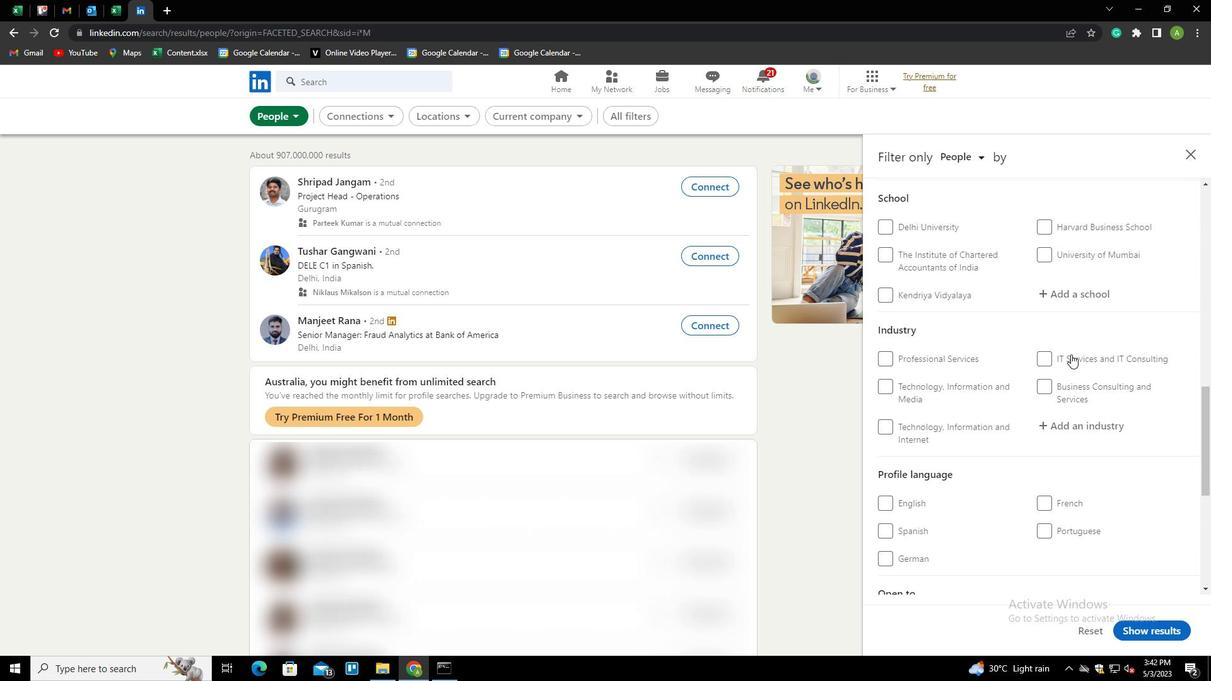 
Action: Mouse moved to (1048, 308)
Screenshot: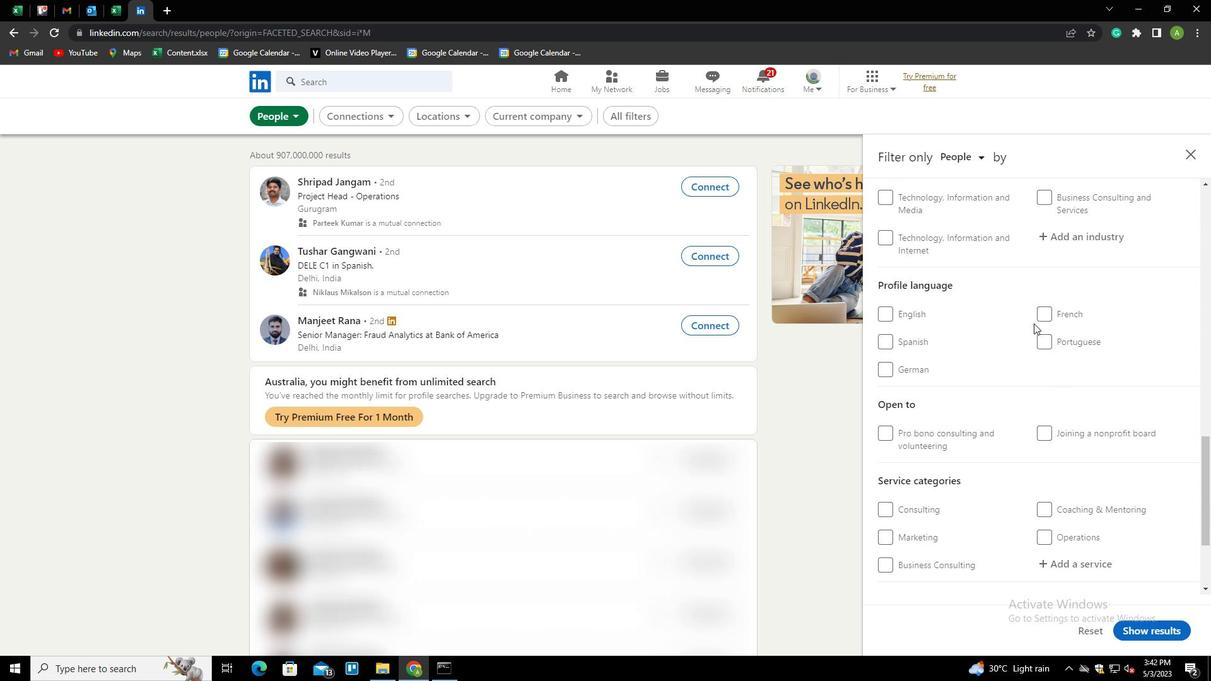 
Action: Mouse pressed left at (1048, 308)
Screenshot: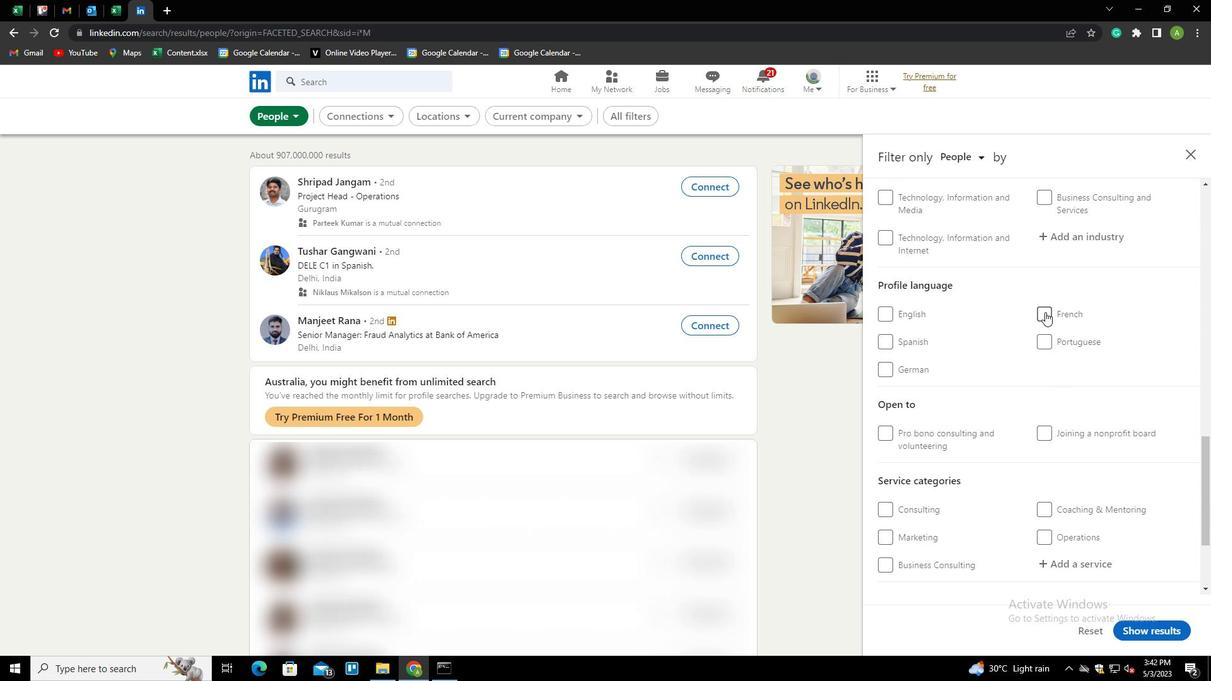 
Action: Mouse moved to (1101, 312)
Screenshot: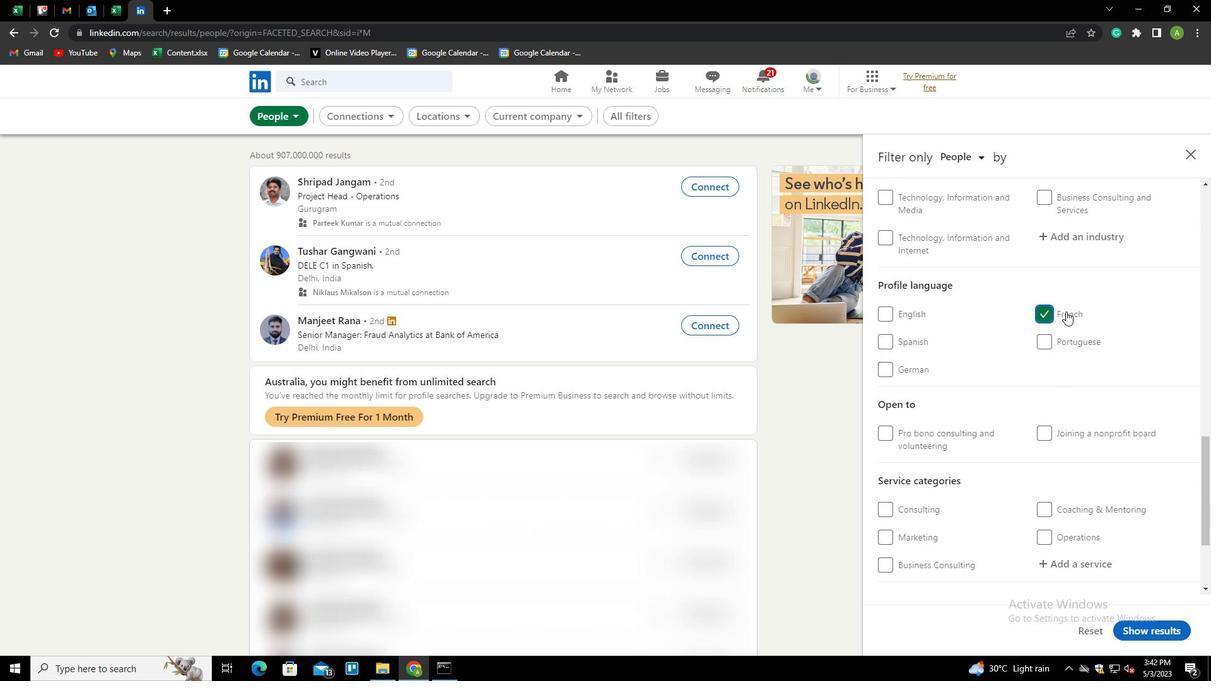 
Action: Mouse scrolled (1101, 312) with delta (0, 0)
Screenshot: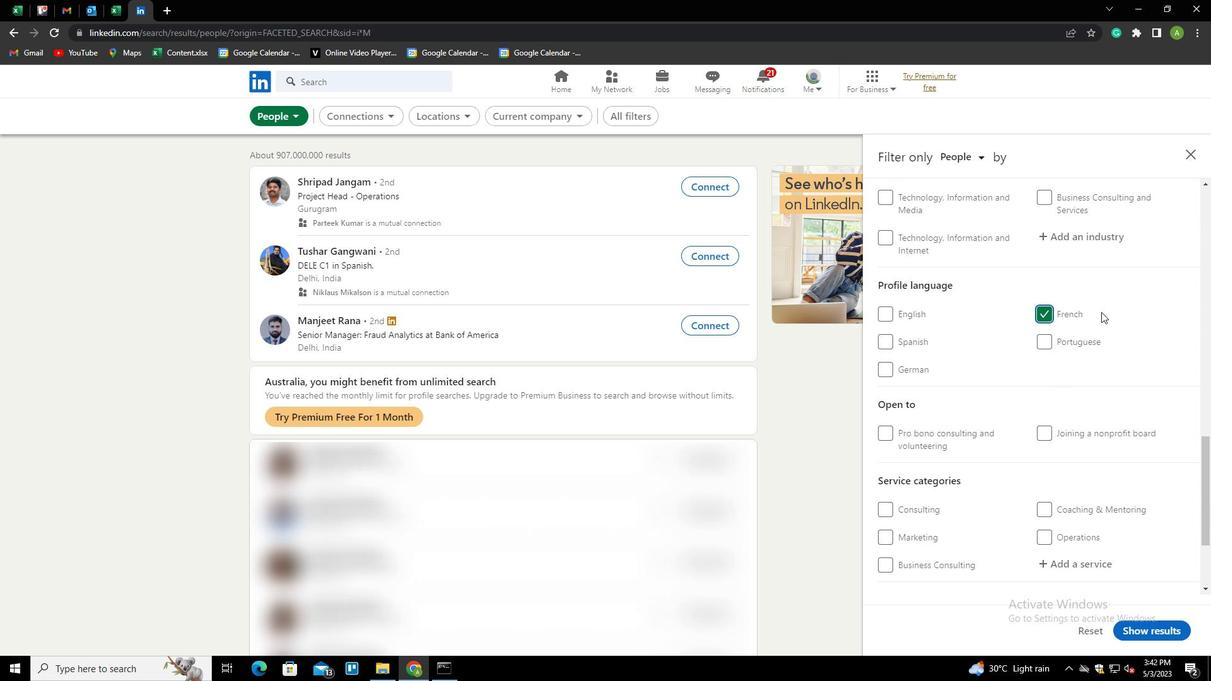 
Action: Mouse scrolled (1101, 312) with delta (0, 0)
Screenshot: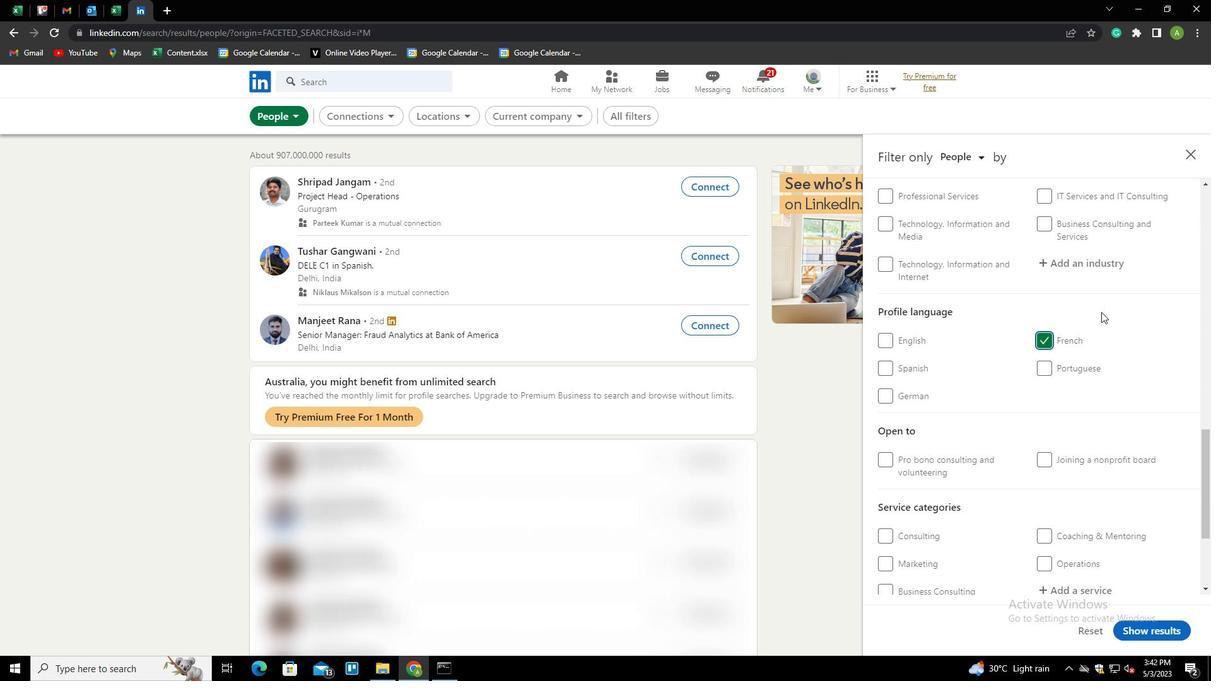 
Action: Mouse scrolled (1101, 312) with delta (0, 0)
Screenshot: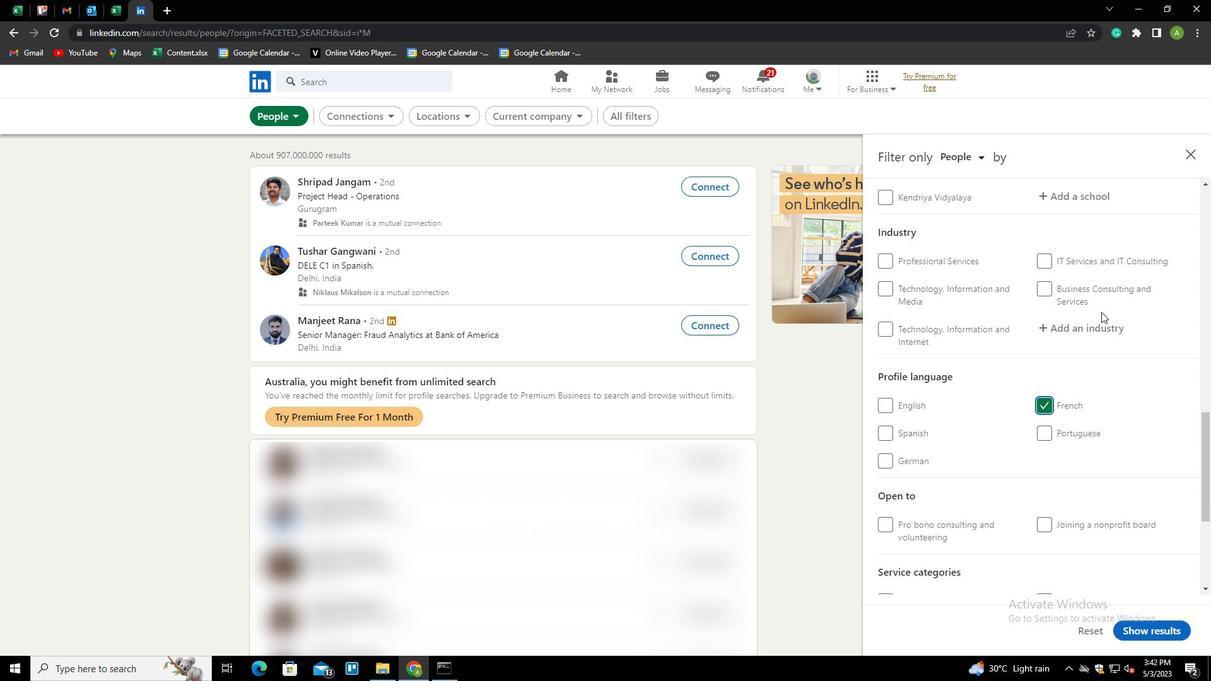 
Action: Mouse scrolled (1101, 312) with delta (0, 0)
Screenshot: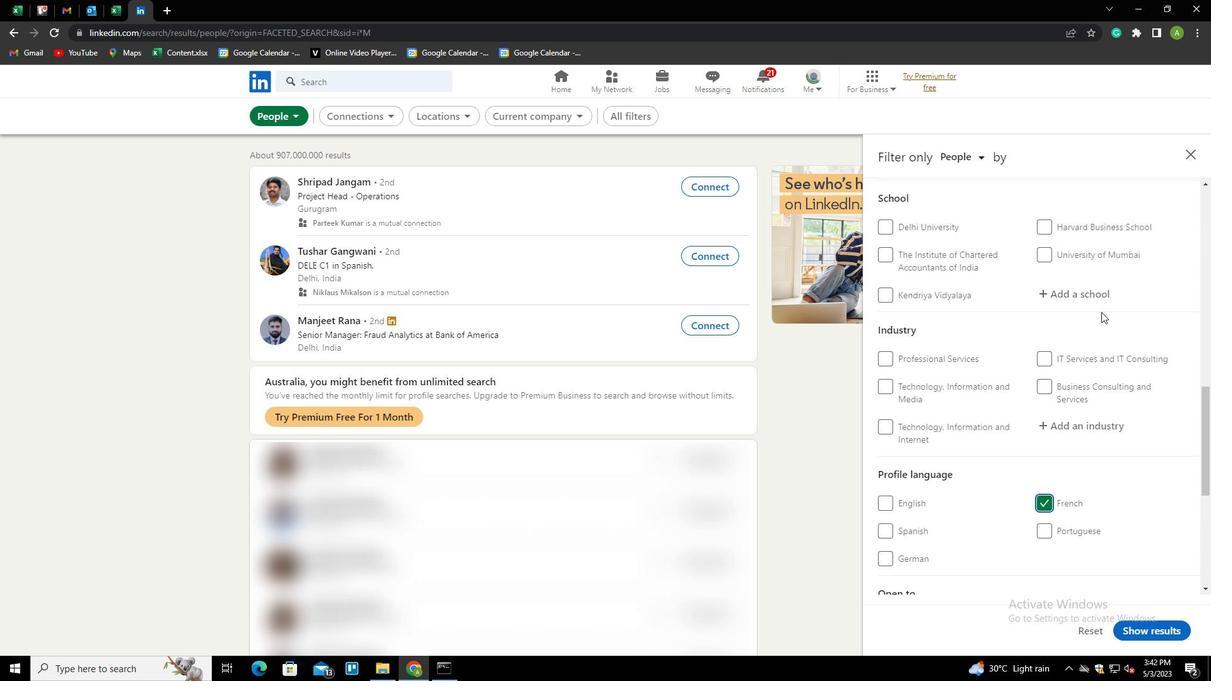 
Action: Mouse scrolled (1101, 312) with delta (0, 0)
Screenshot: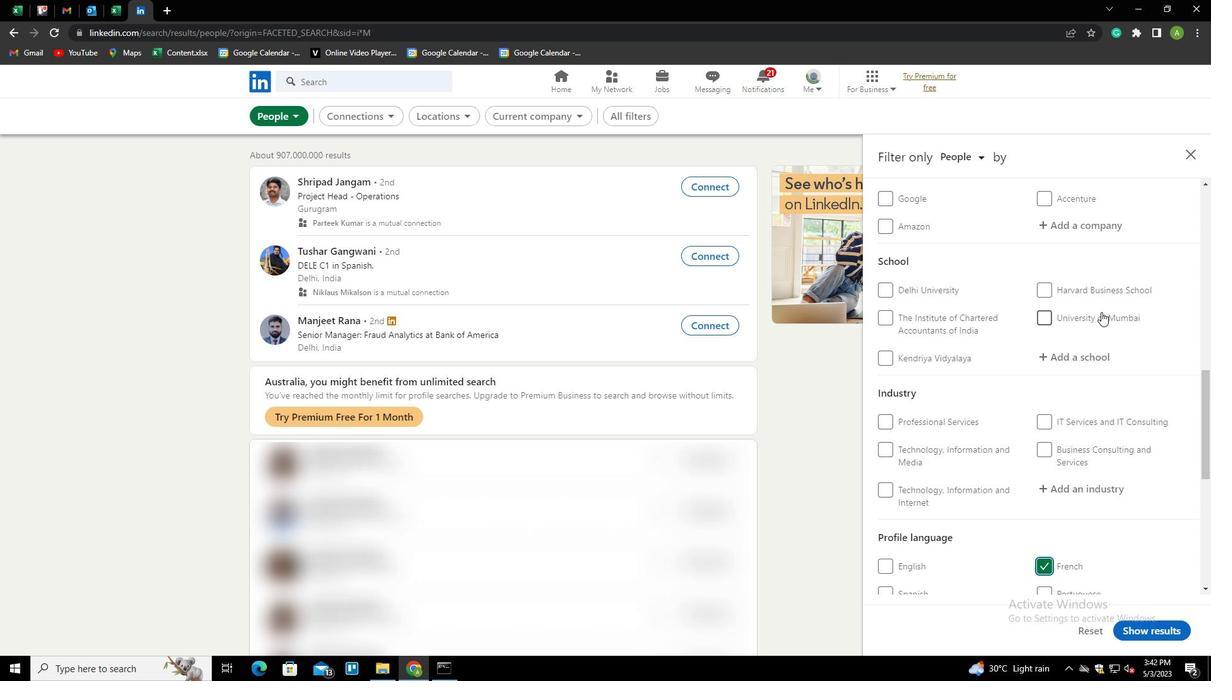 
Action: Mouse scrolled (1101, 312) with delta (0, 0)
Screenshot: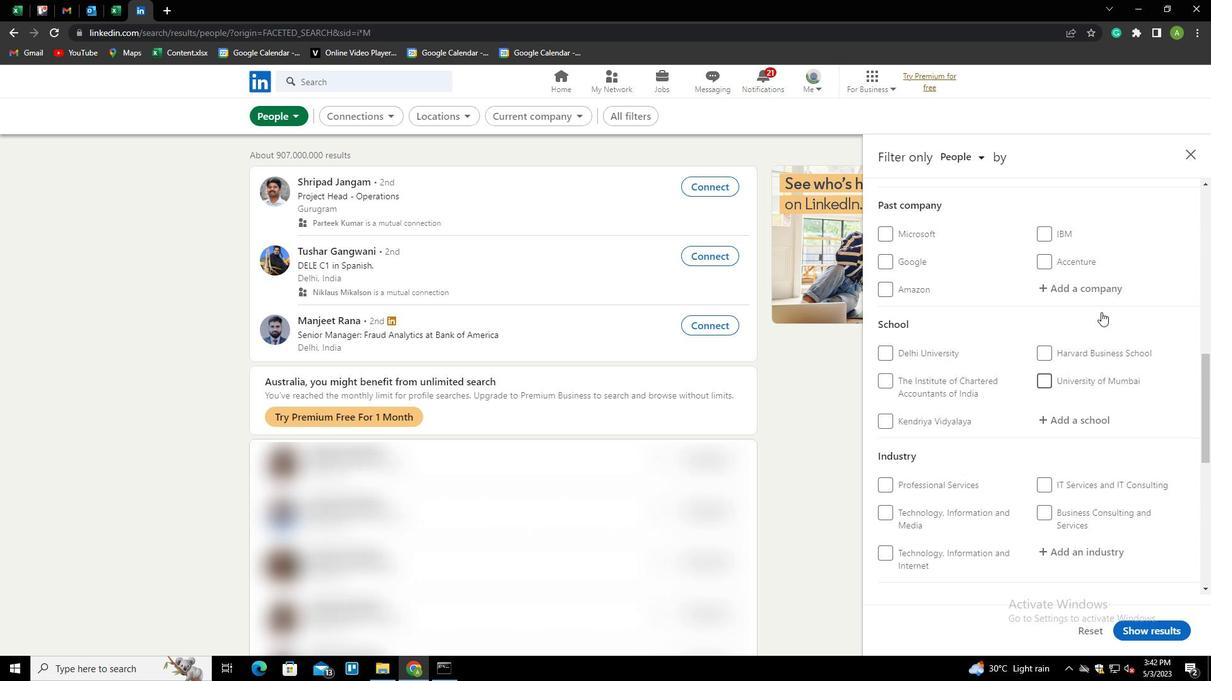
Action: Mouse moved to (1068, 362)
Screenshot: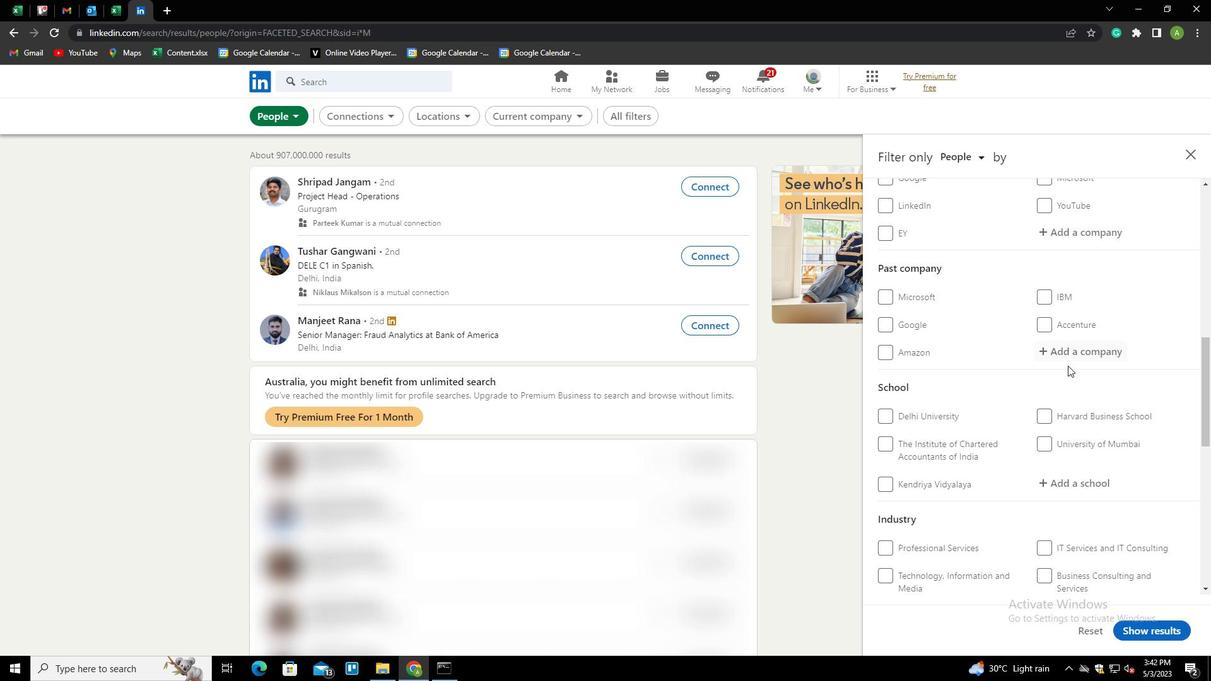 
Action: Mouse scrolled (1068, 363) with delta (0, 0)
Screenshot: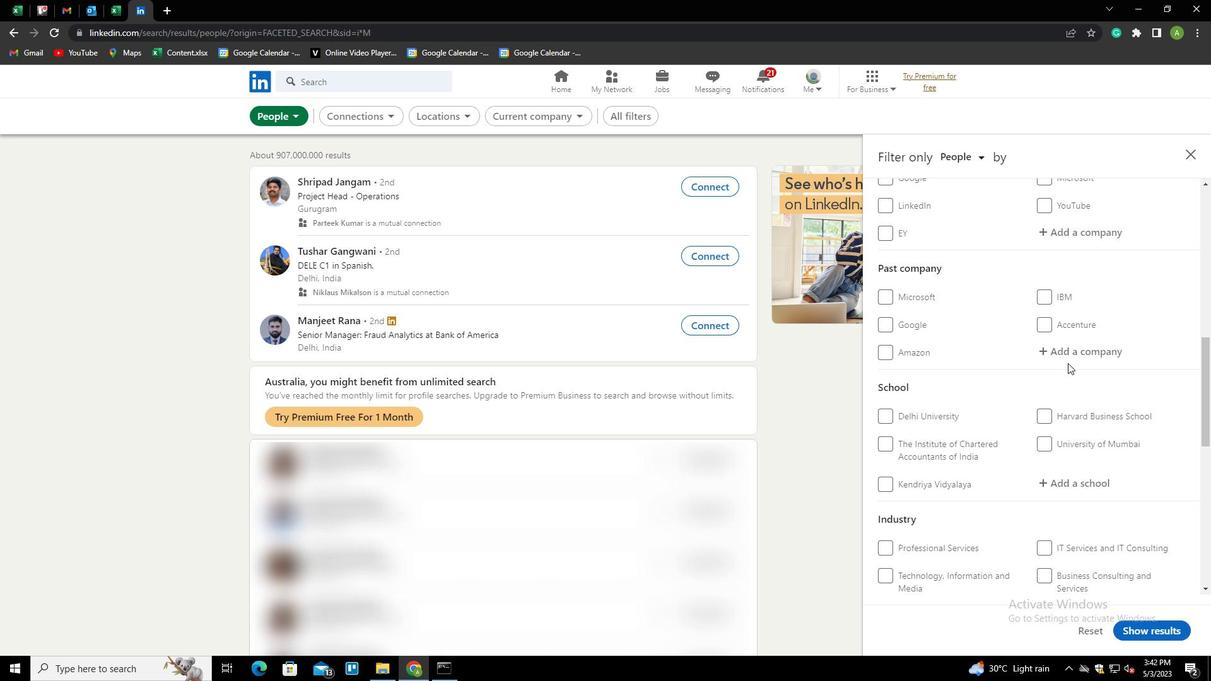 
Action: Mouse moved to (1058, 293)
Screenshot: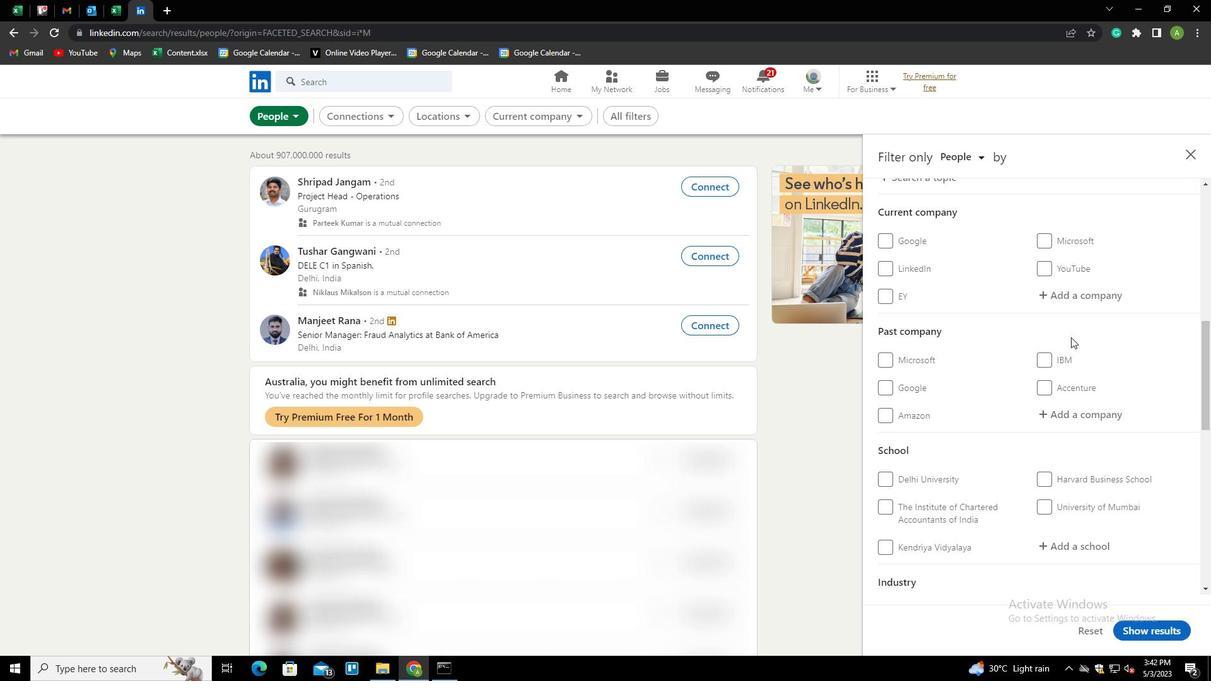 
Action: Mouse pressed left at (1058, 293)
Screenshot: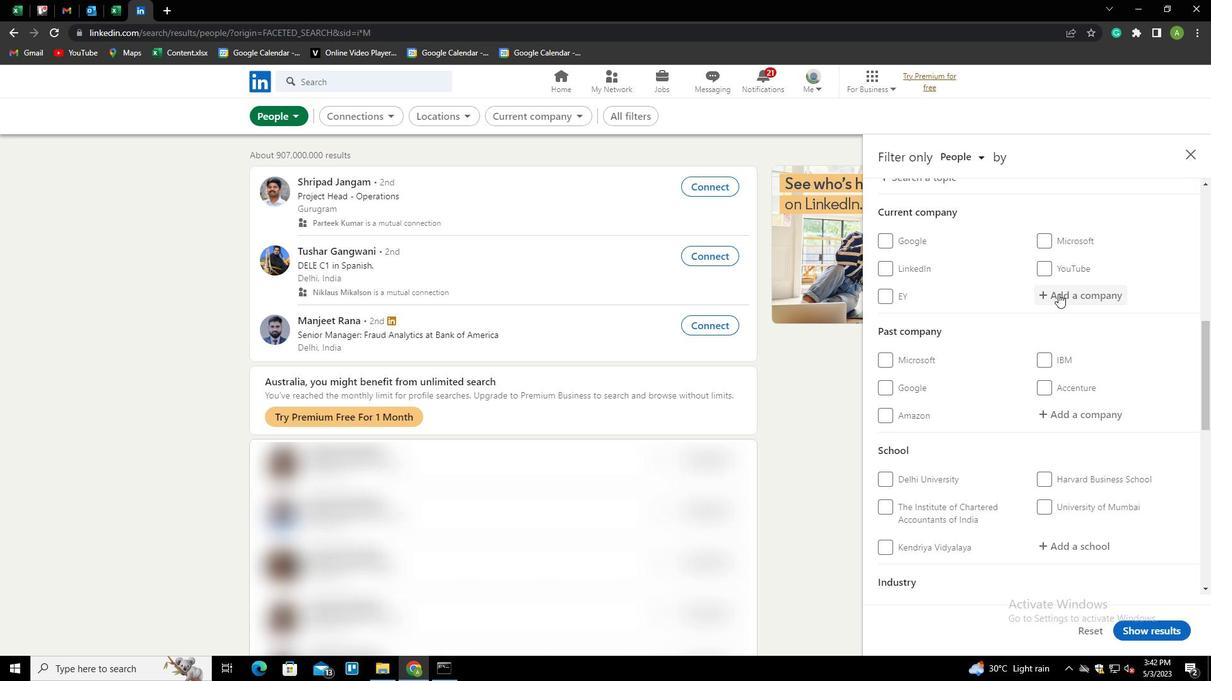 
Action: Mouse moved to (1058, 293)
Screenshot: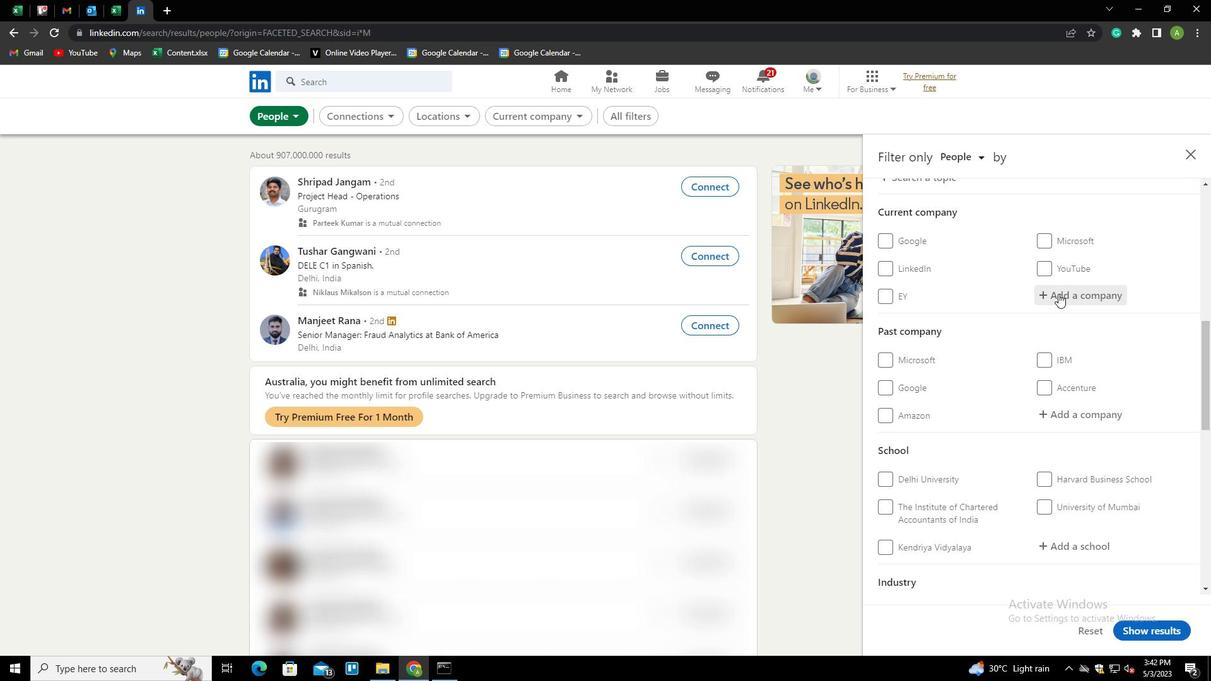 
Action: Mouse pressed left at (1058, 293)
Screenshot: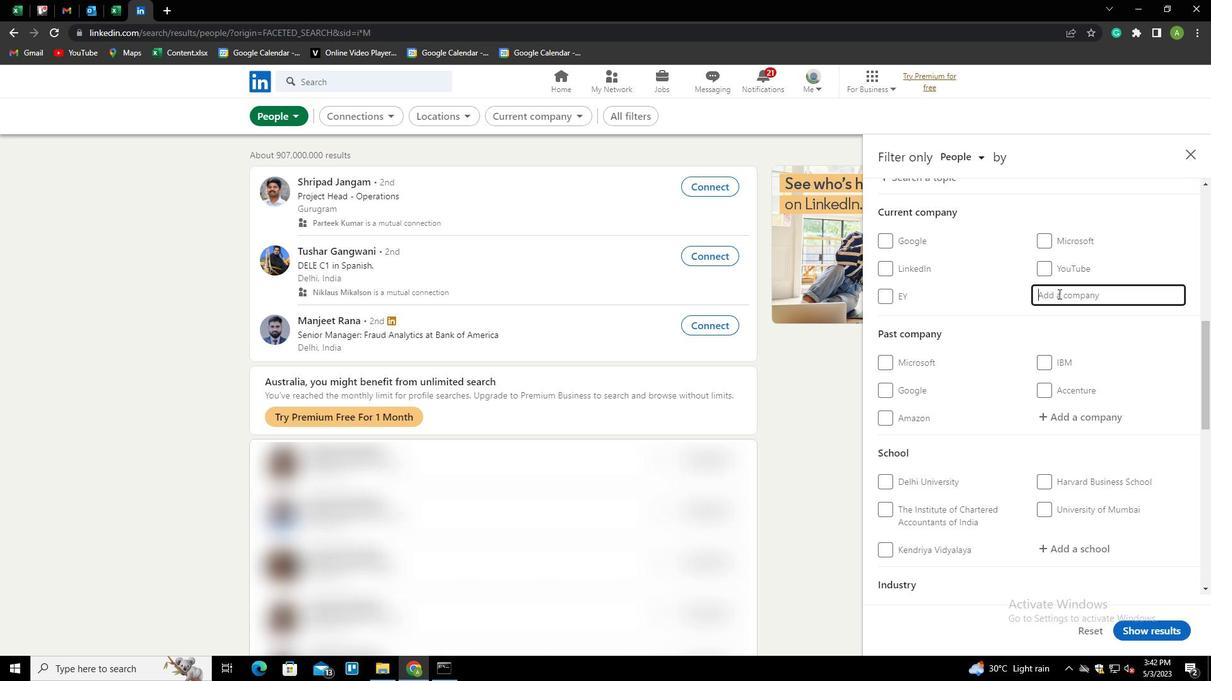 
Action: Key pressed <Key.shift>ARVING<Key.backspace>D<Key.space><Key.shift>LIMITED<Key.down><Key.enter>
Screenshot: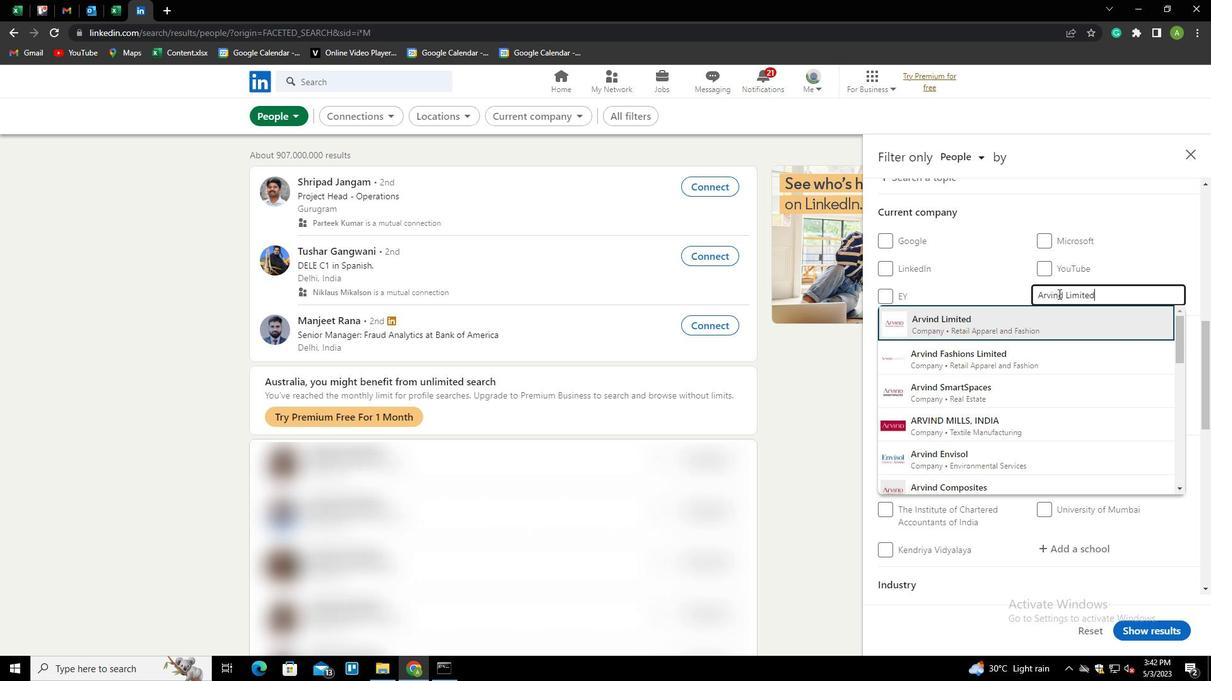 
Action: Mouse scrolled (1058, 293) with delta (0, 0)
Screenshot: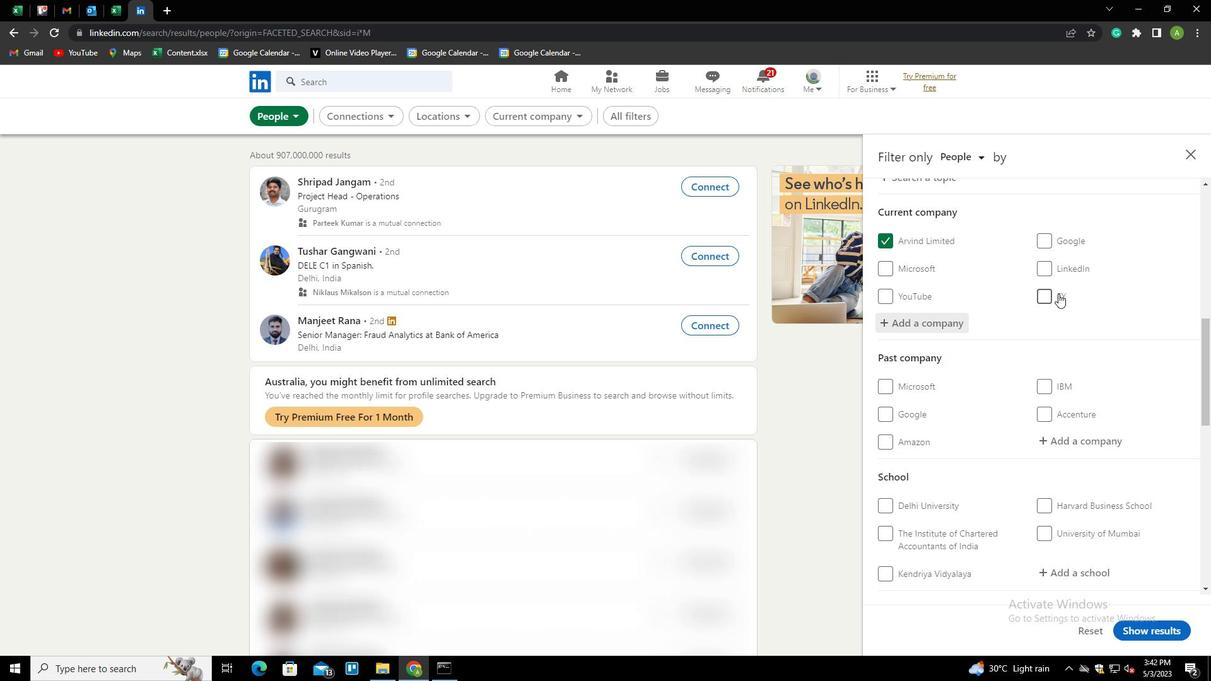
Action: Mouse scrolled (1058, 293) with delta (0, 0)
Screenshot: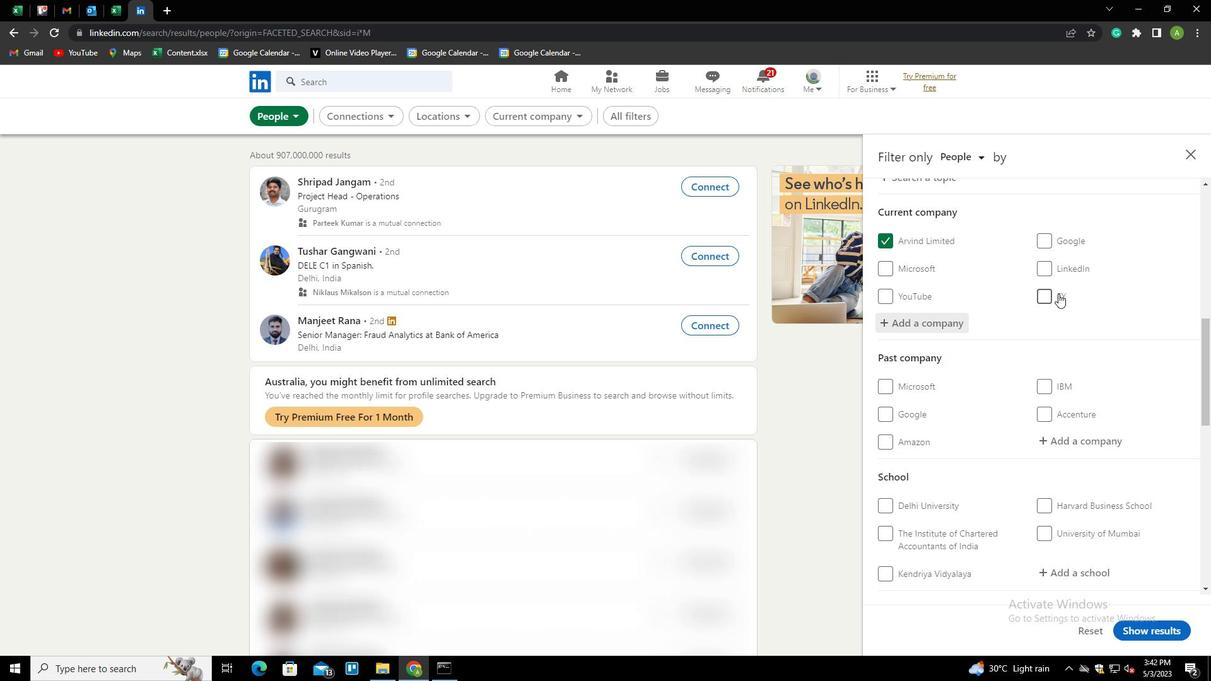 
Action: Mouse scrolled (1058, 293) with delta (0, 0)
Screenshot: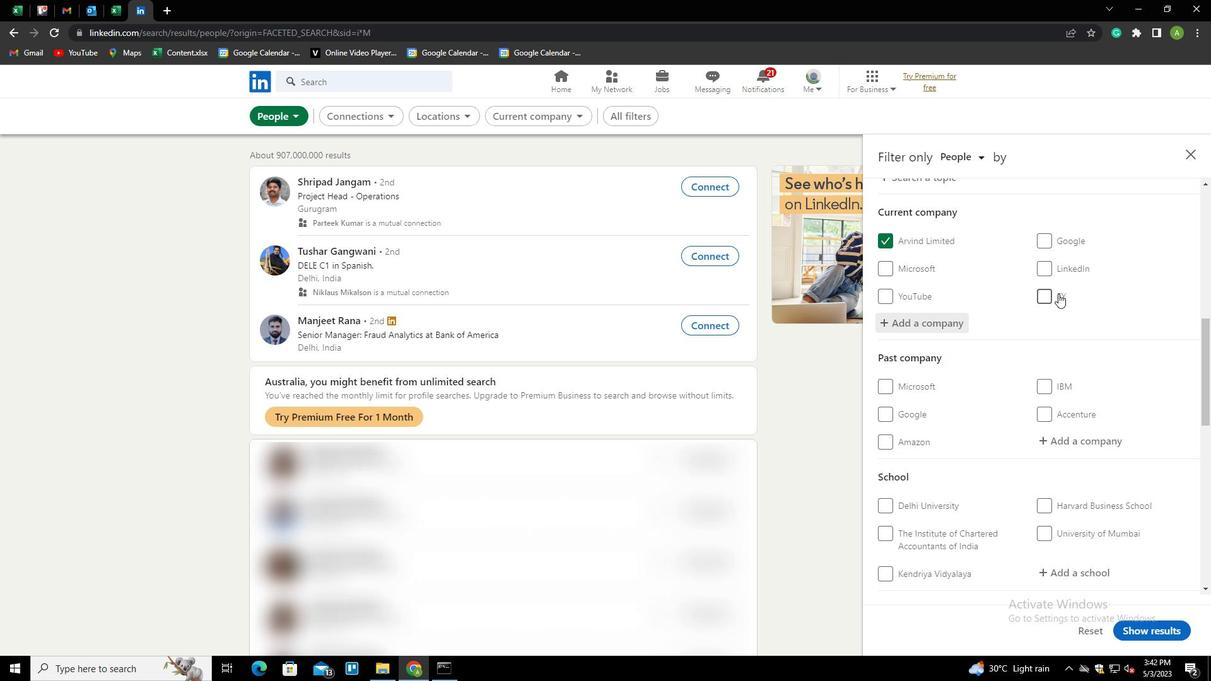 
Action: Mouse moved to (1059, 373)
Screenshot: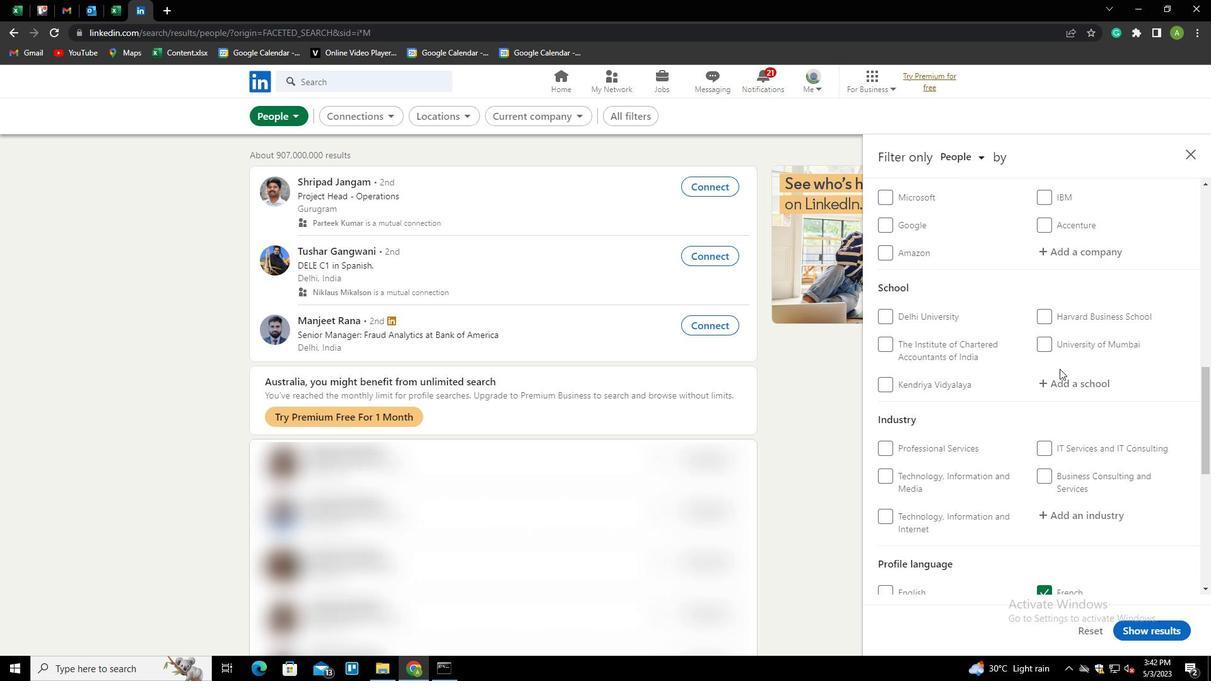 
Action: Mouse pressed left at (1059, 373)
Screenshot: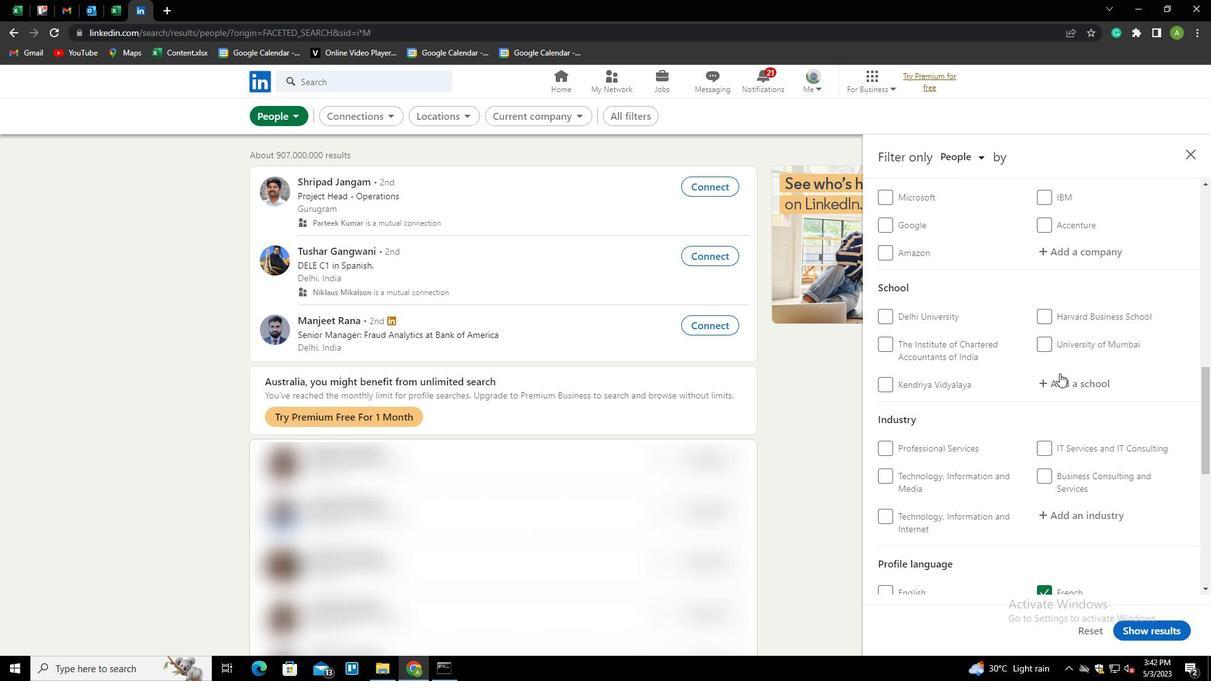 
Action: Mouse moved to (1040, 325)
Screenshot: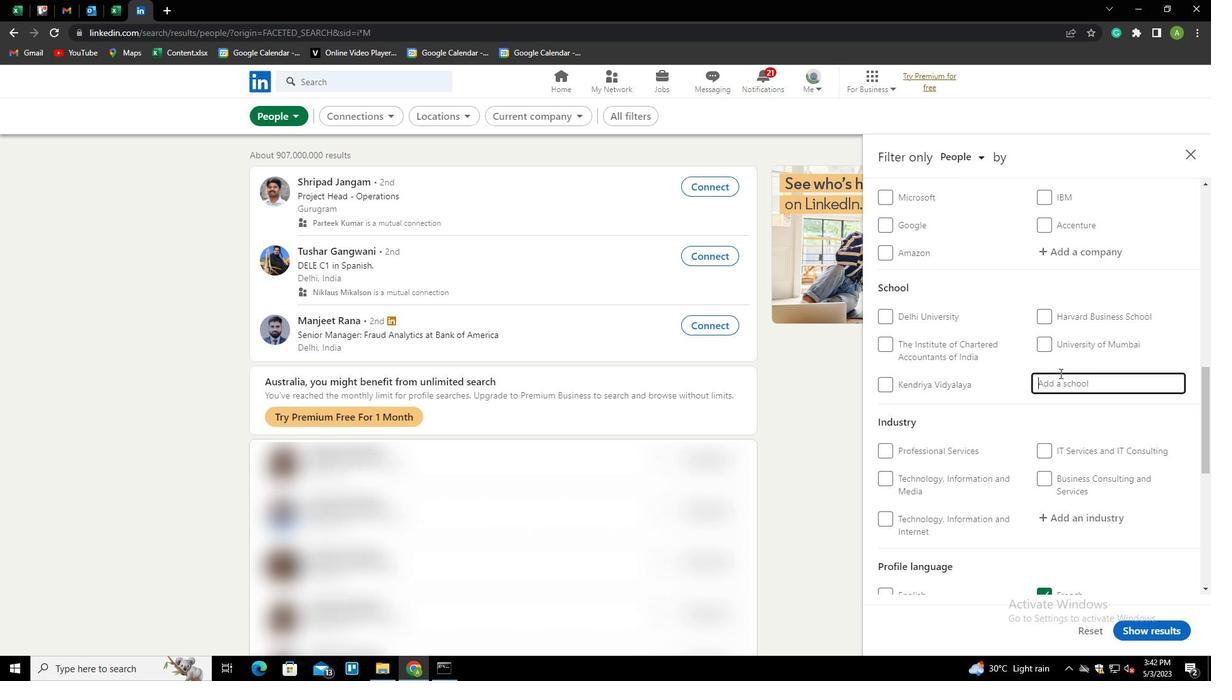 
Action: Key pressed <Key.shift>UNIVERSITY<Key.space><Key.shift>INSTITUTE<Key.space>OF<Key.space><Key.shift>TECH,<Key.space><Key.shift>THE<Key.space><Key.shift>UNIVERSITY<Key.space>OF<Key.space><Key.shift><Key.shift><Key.shift><Key.shift><Key.shift><Key.shift><Key.shift><Key.shift><Key.shift><Key.shift><Key.shift><Key.shift><Key.shift><Key.shift><Key.shift><Key.shift><Key.shift><Key.shift><Key.shift><Key.shift><Key.shift><Key.shift>BURDWAN<Key.enter>
Screenshot: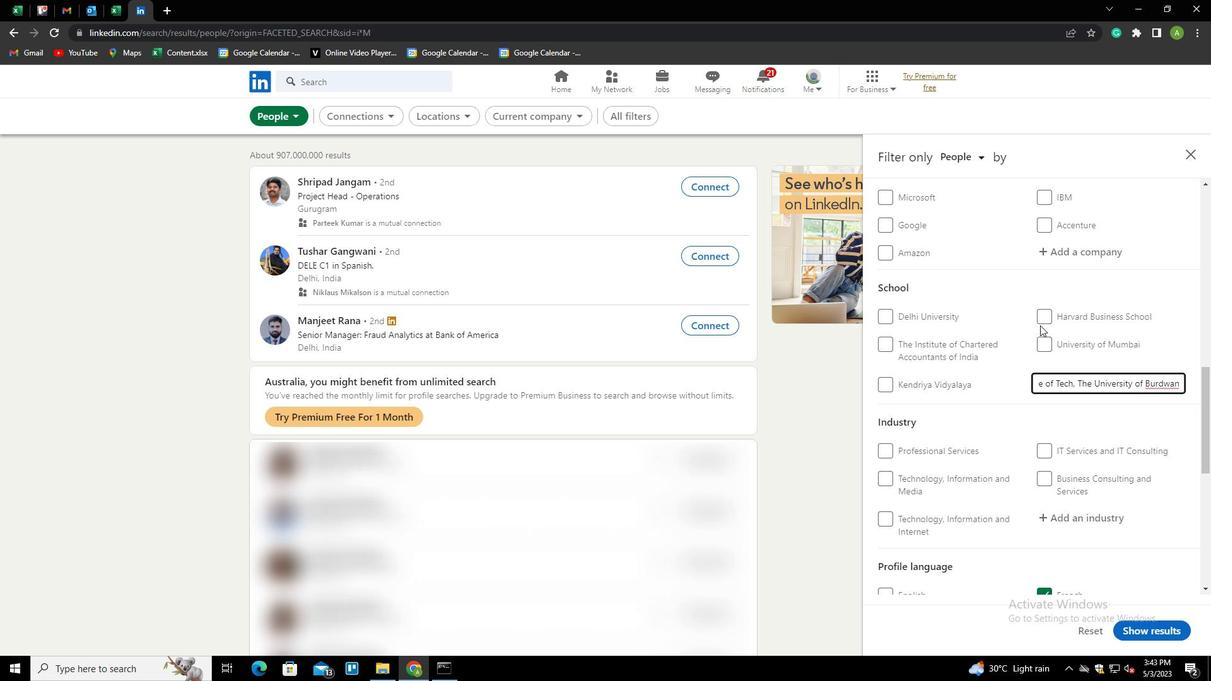 
Action: Mouse moved to (1014, 364)
Screenshot: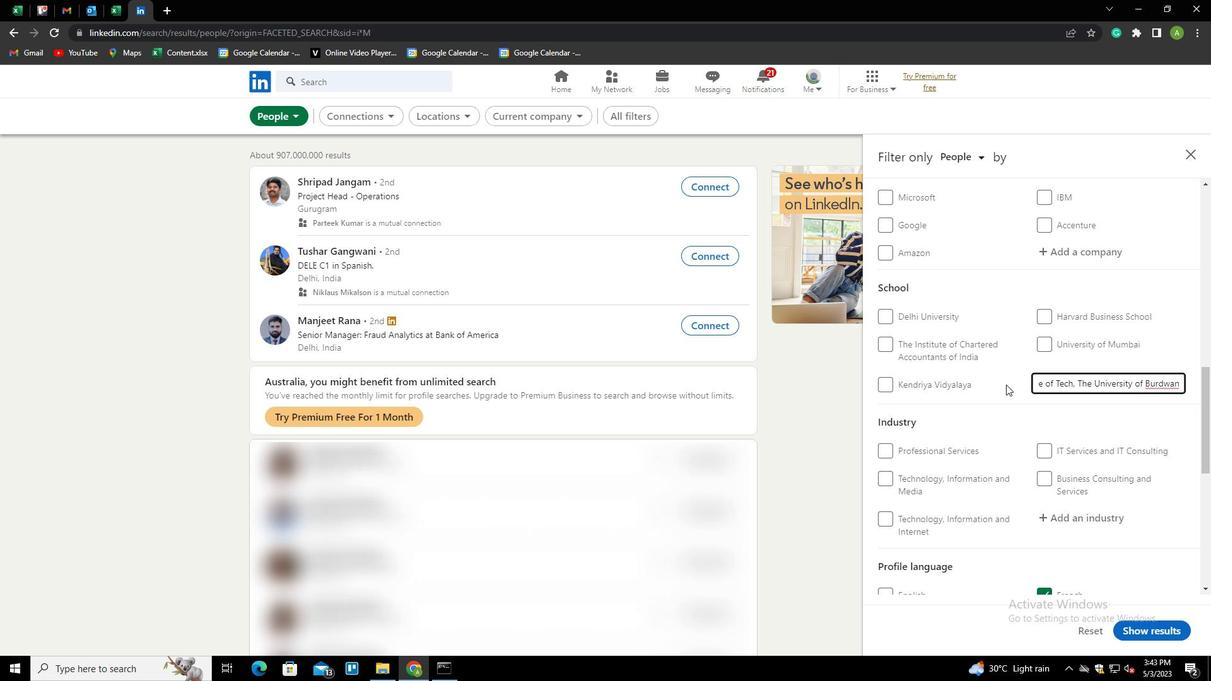 
Action: Mouse pressed left at (1014, 364)
Screenshot: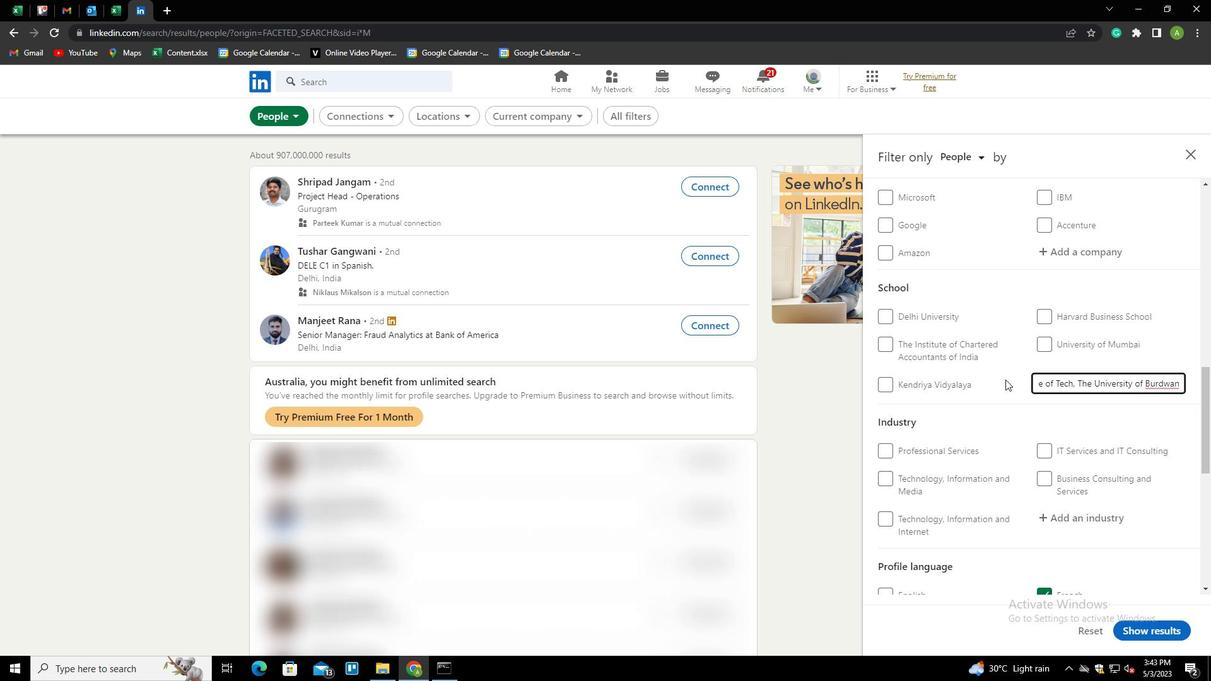 
Action: Mouse moved to (1027, 377)
Screenshot: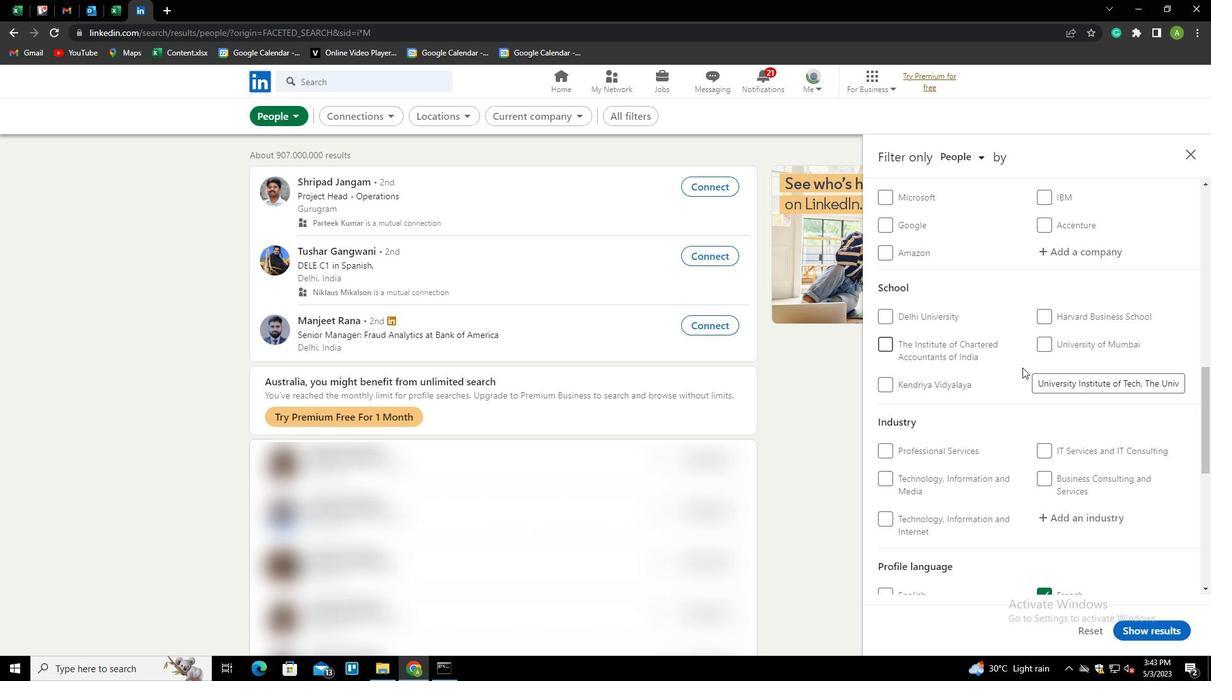 
Action: Mouse scrolled (1027, 376) with delta (0, 0)
Screenshot: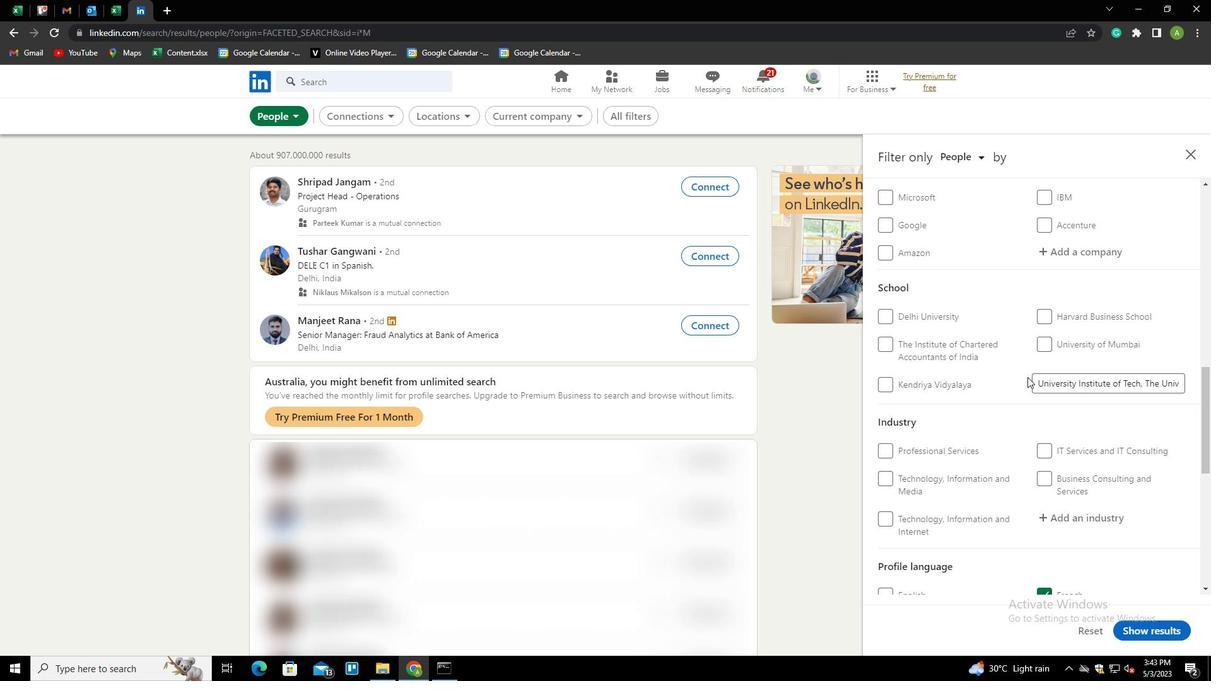 
Action: Mouse scrolled (1027, 376) with delta (0, 0)
Screenshot: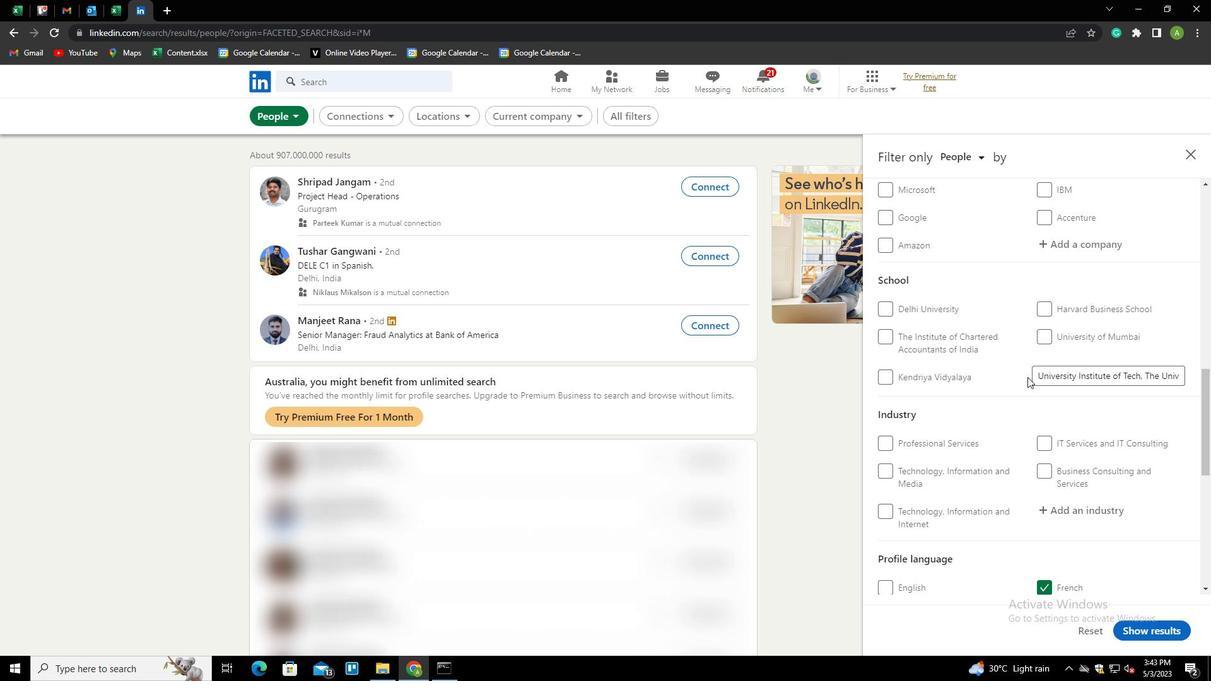 
Action: Mouse scrolled (1027, 376) with delta (0, 0)
Screenshot: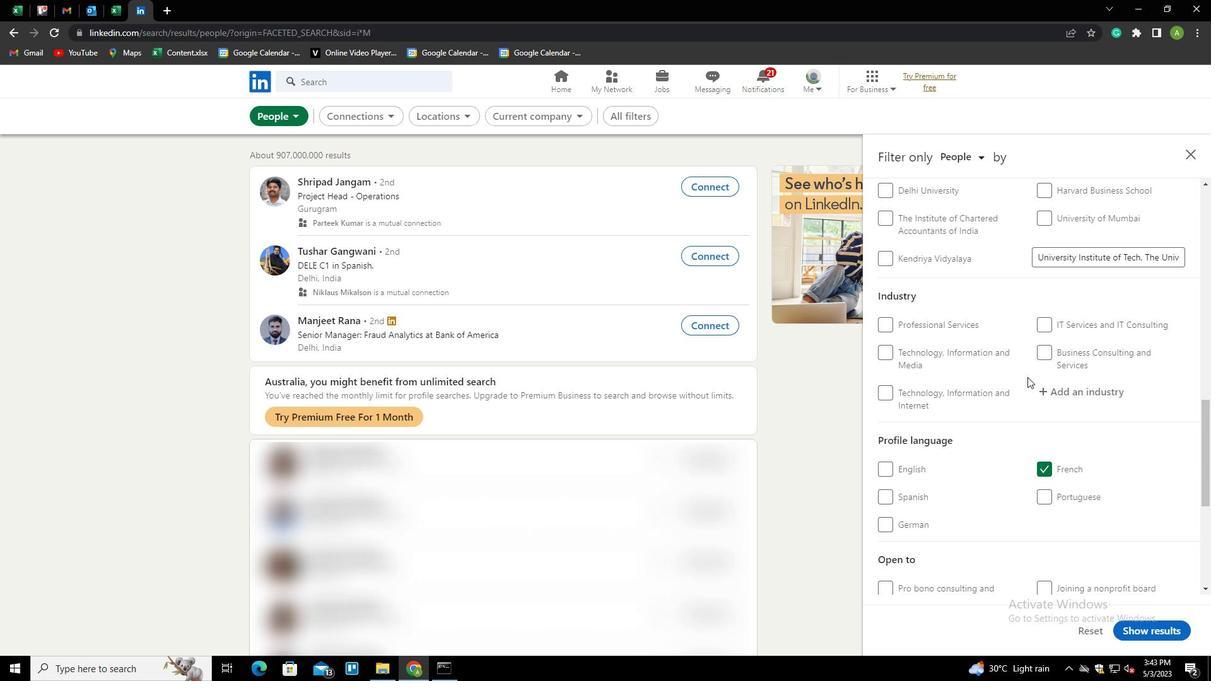 
Action: Mouse scrolled (1027, 376) with delta (0, 0)
Screenshot: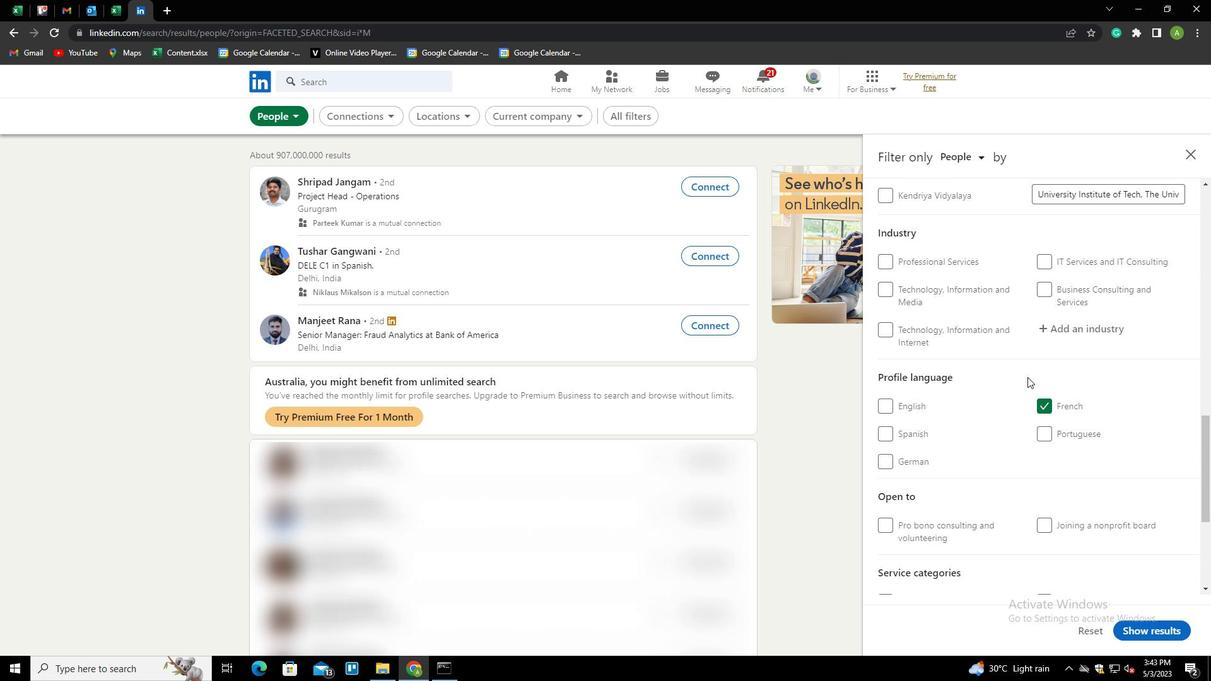 
Action: Mouse moved to (1058, 266)
Screenshot: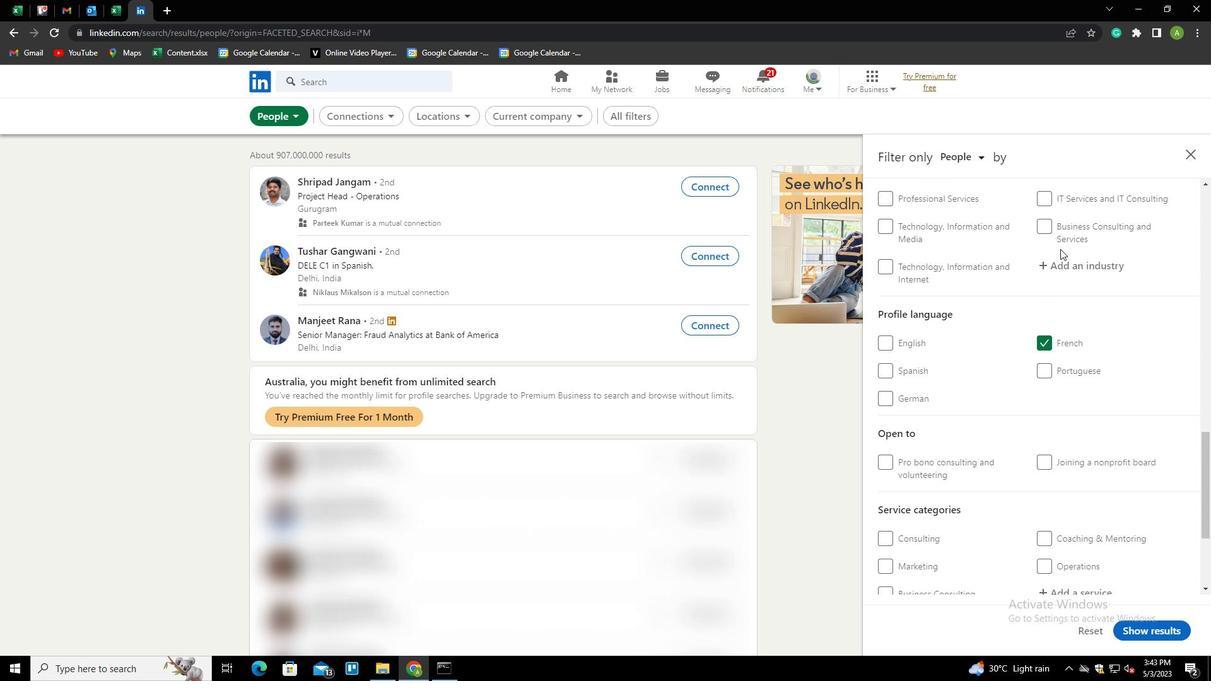 
Action: Mouse pressed left at (1058, 266)
Screenshot: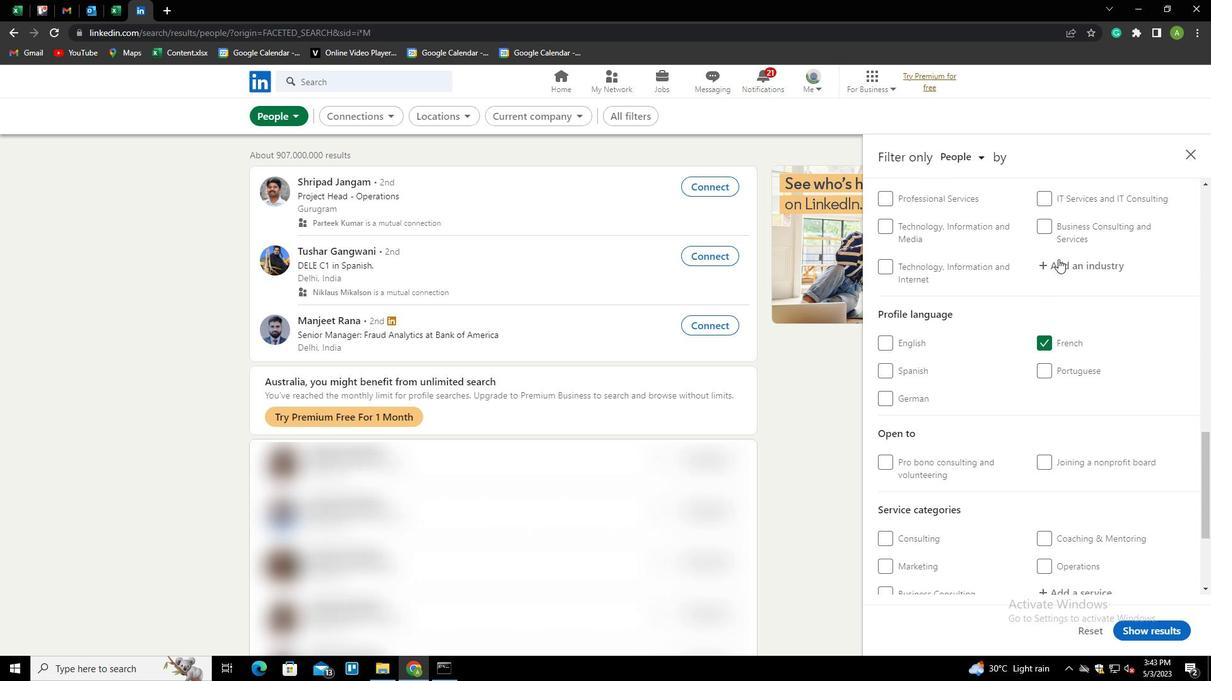 
Action: Mouse moved to (1060, 266)
Screenshot: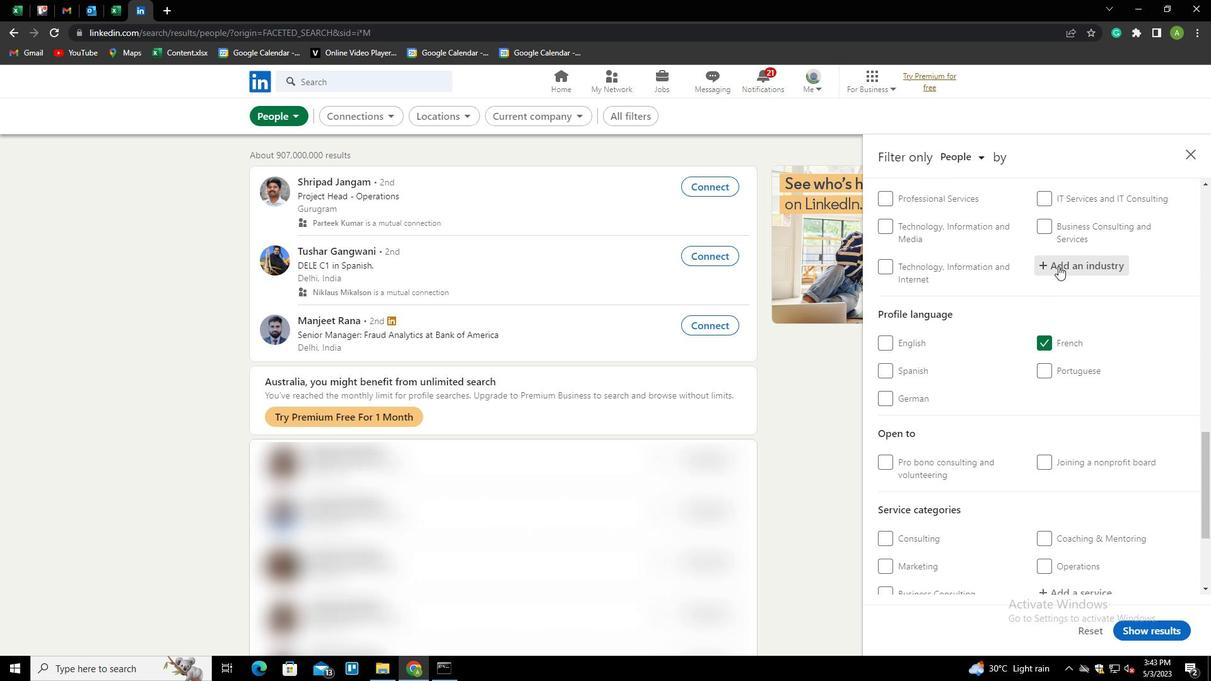 
Action: Mouse pressed left at (1060, 266)
Screenshot: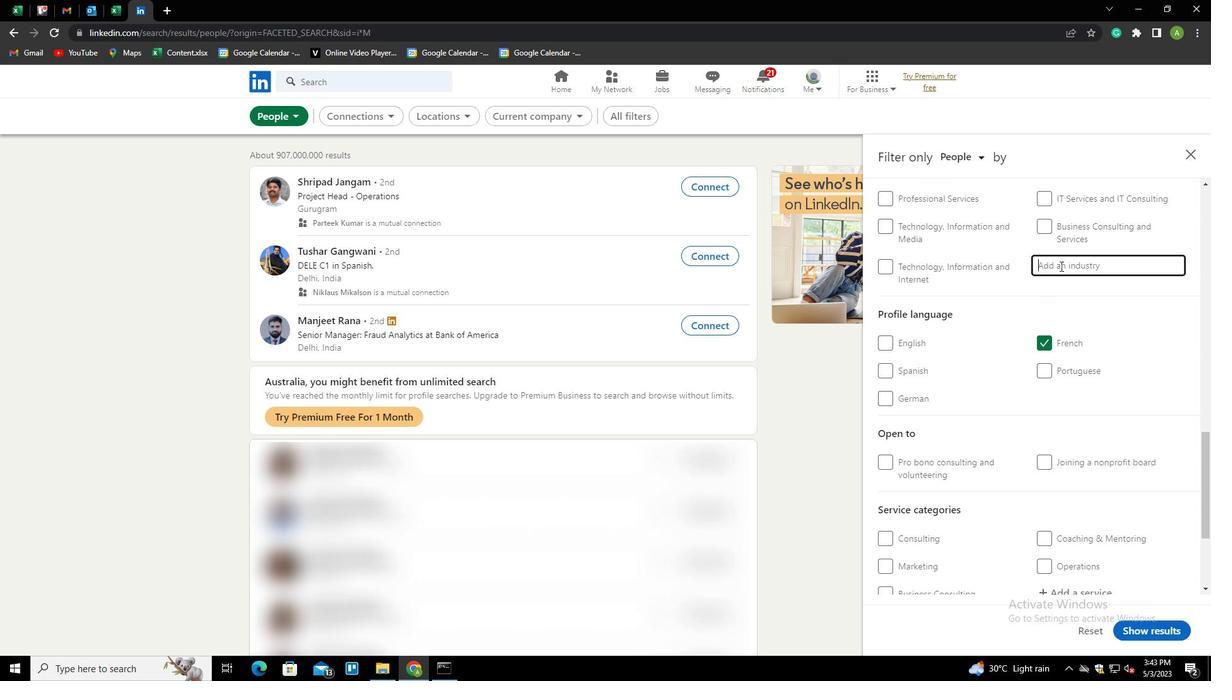 
Action: Key pressed <Key.shift>BOOK<Key.space>ANS<Key.backspace>D<Key.space><Key.shift>PERIODICAL<Key.space><Key.shift><Key.shift><Key.shift><Key.shift><Key.shift><Key.shift><Key.shift><Key.shift>PUBLISHING<Key.down><Key.enter>
Screenshot: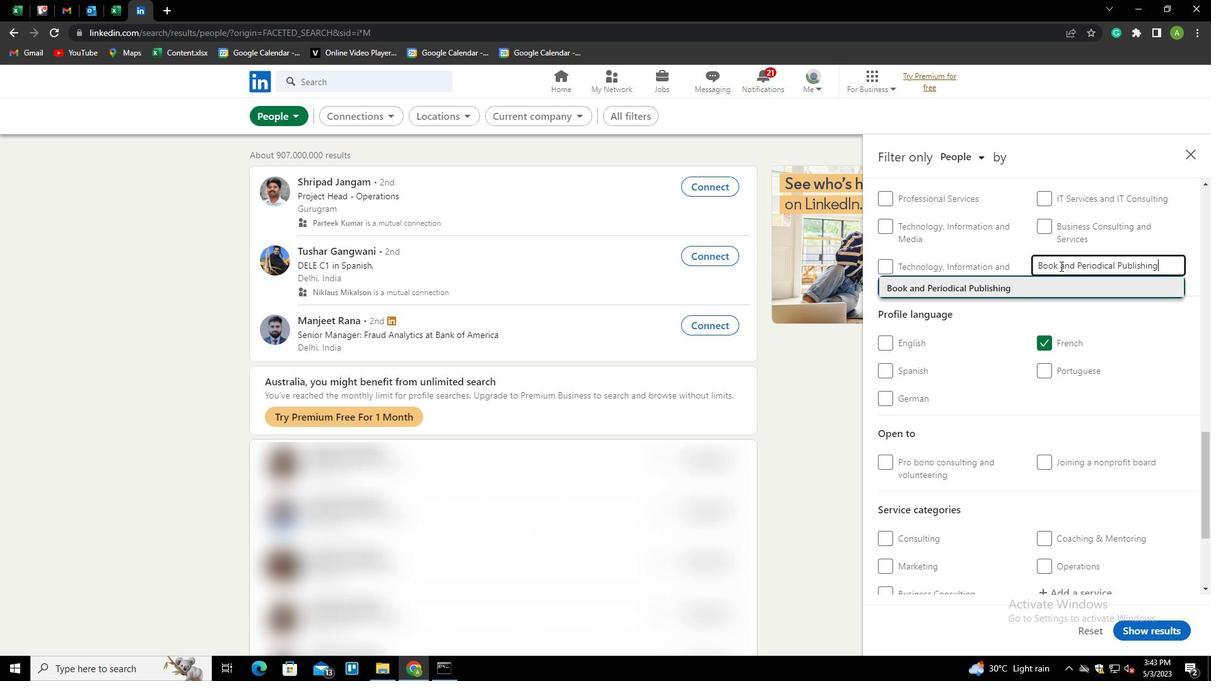 
Action: Mouse scrolled (1060, 265) with delta (0, 0)
Screenshot: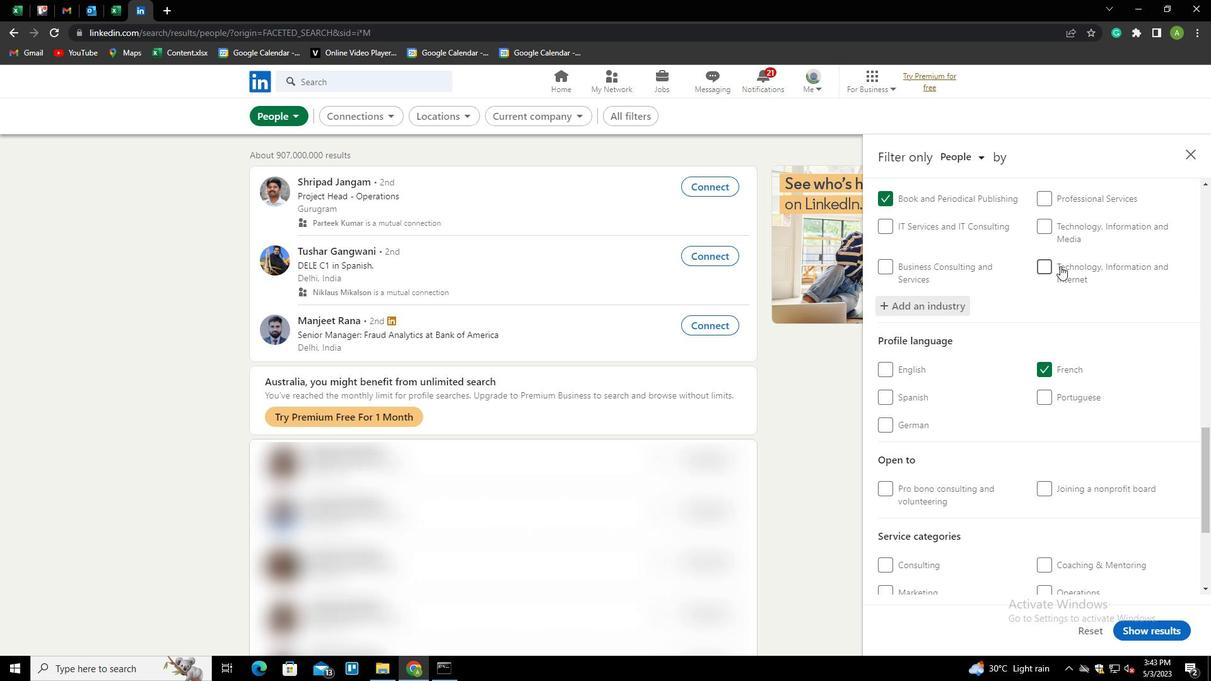 
Action: Mouse scrolled (1060, 265) with delta (0, 0)
Screenshot: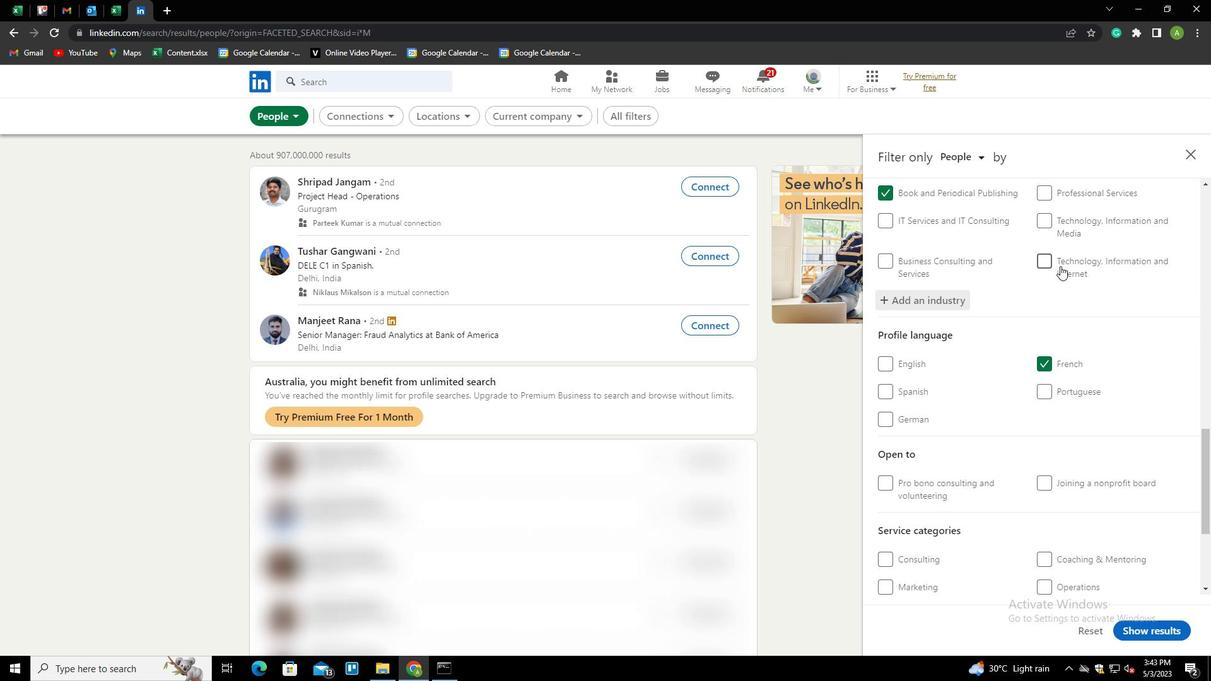 
Action: Mouse scrolled (1060, 265) with delta (0, 0)
Screenshot: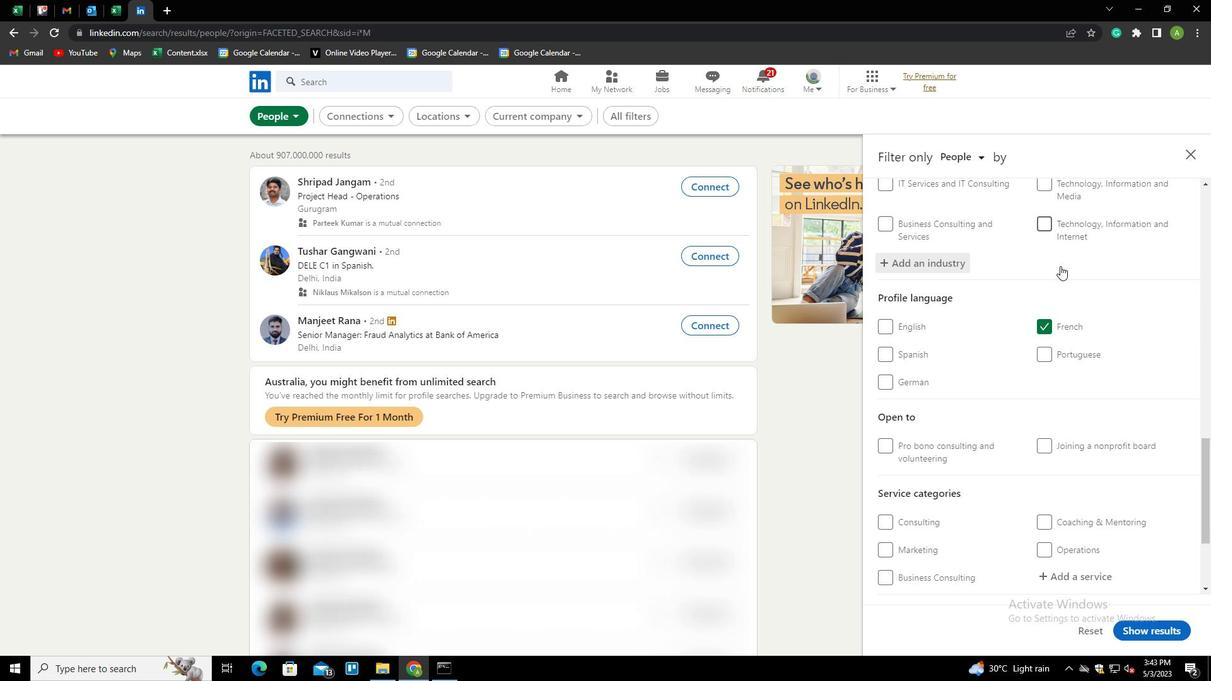 
Action: Mouse scrolled (1060, 265) with delta (0, 0)
Screenshot: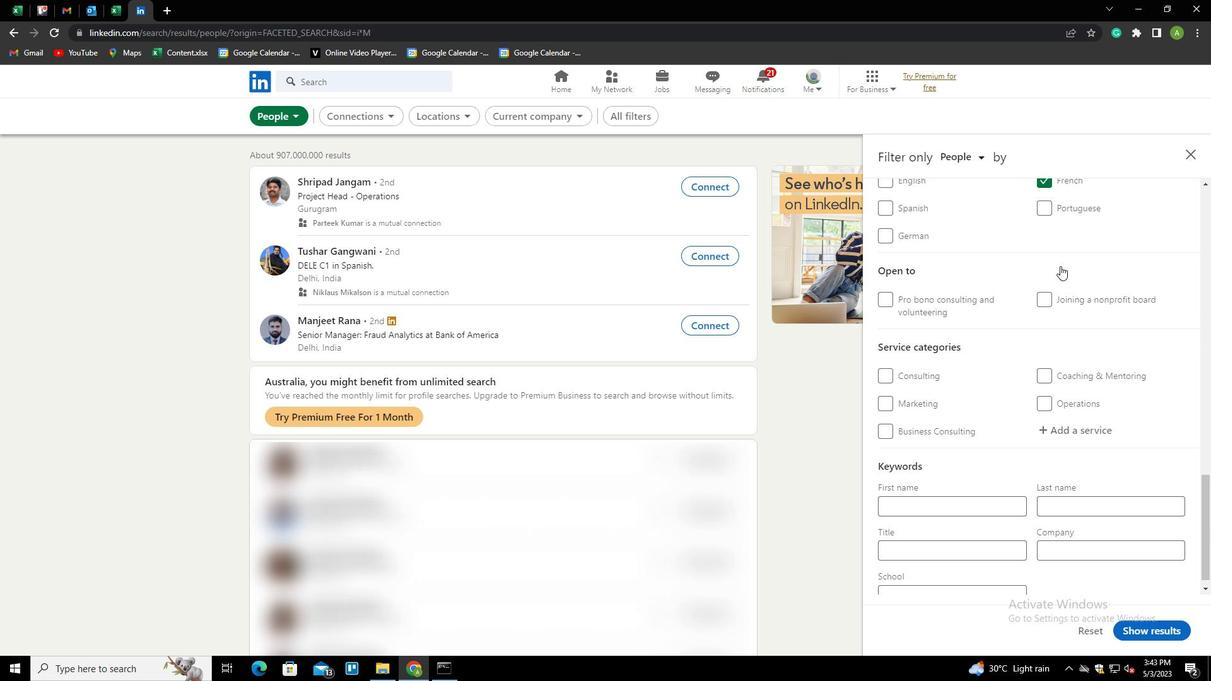 
Action: Mouse scrolled (1060, 265) with delta (0, 0)
Screenshot: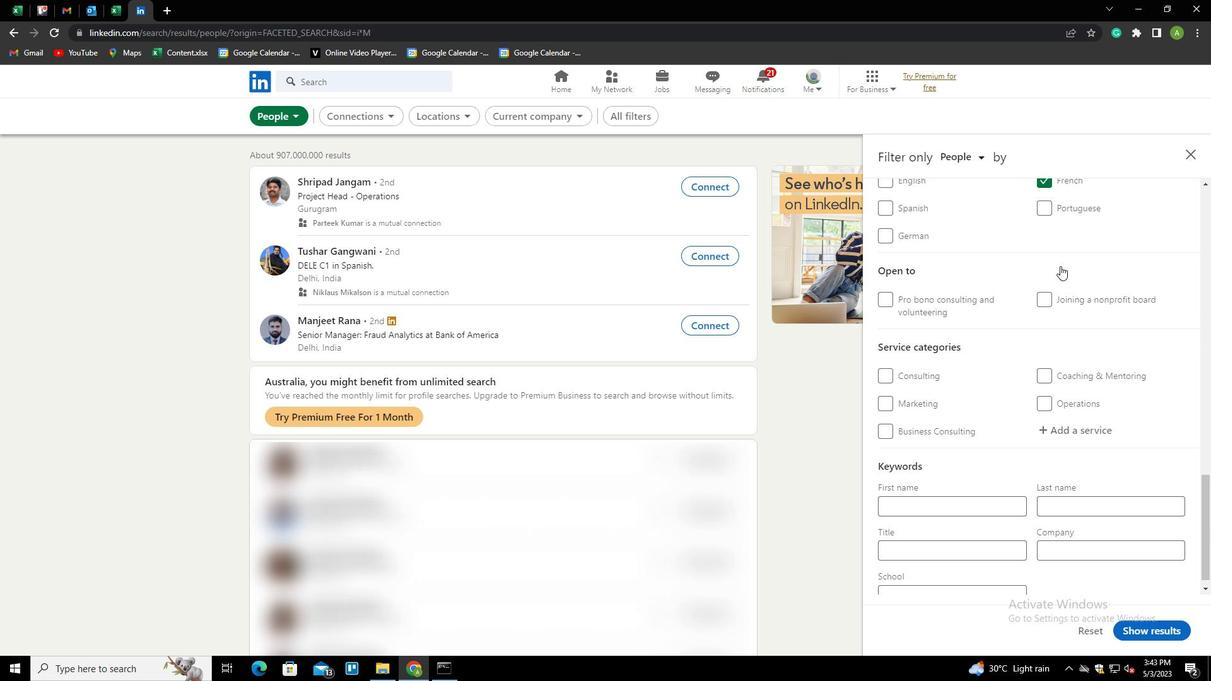 
Action: Mouse moved to (1055, 416)
Screenshot: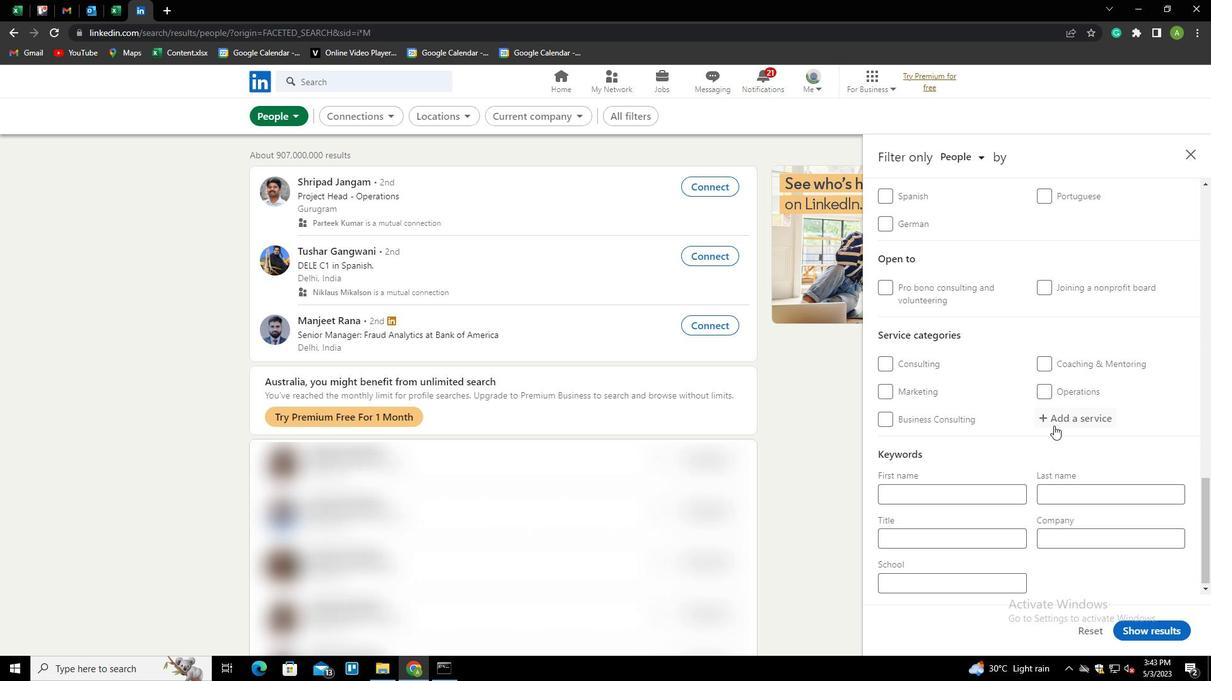 
Action: Mouse pressed left at (1055, 416)
Screenshot: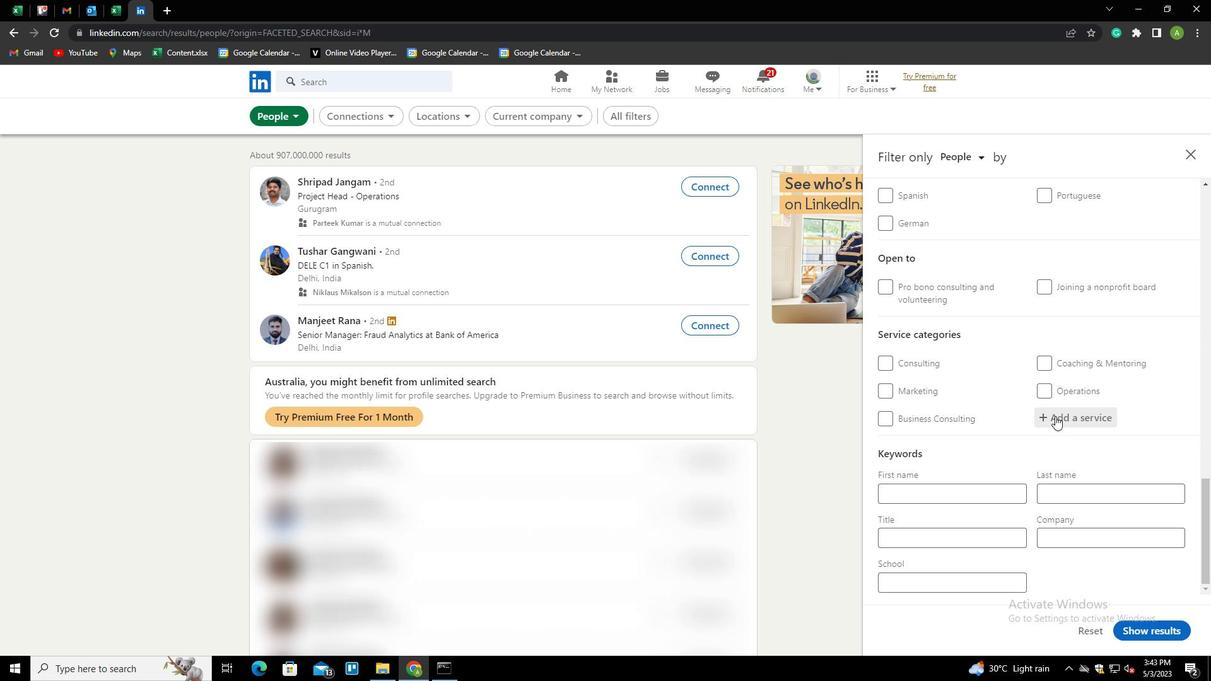 
Action: Mouse moved to (1061, 416)
Screenshot: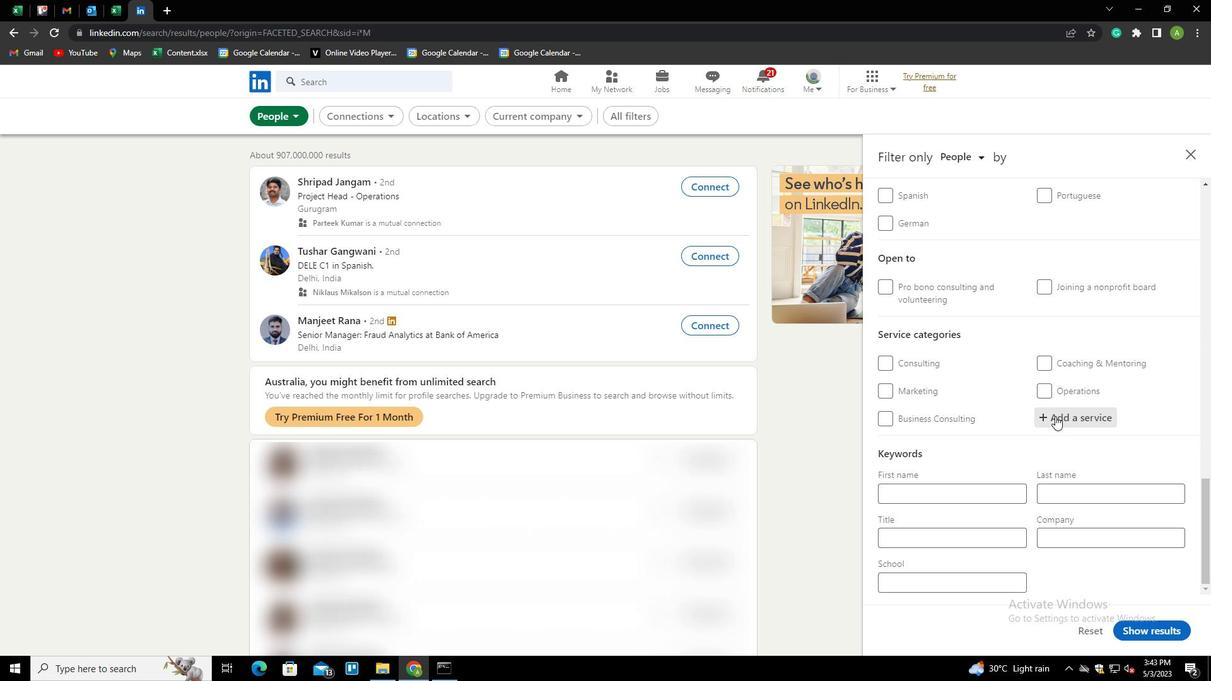 
Action: Mouse pressed left at (1061, 416)
Screenshot: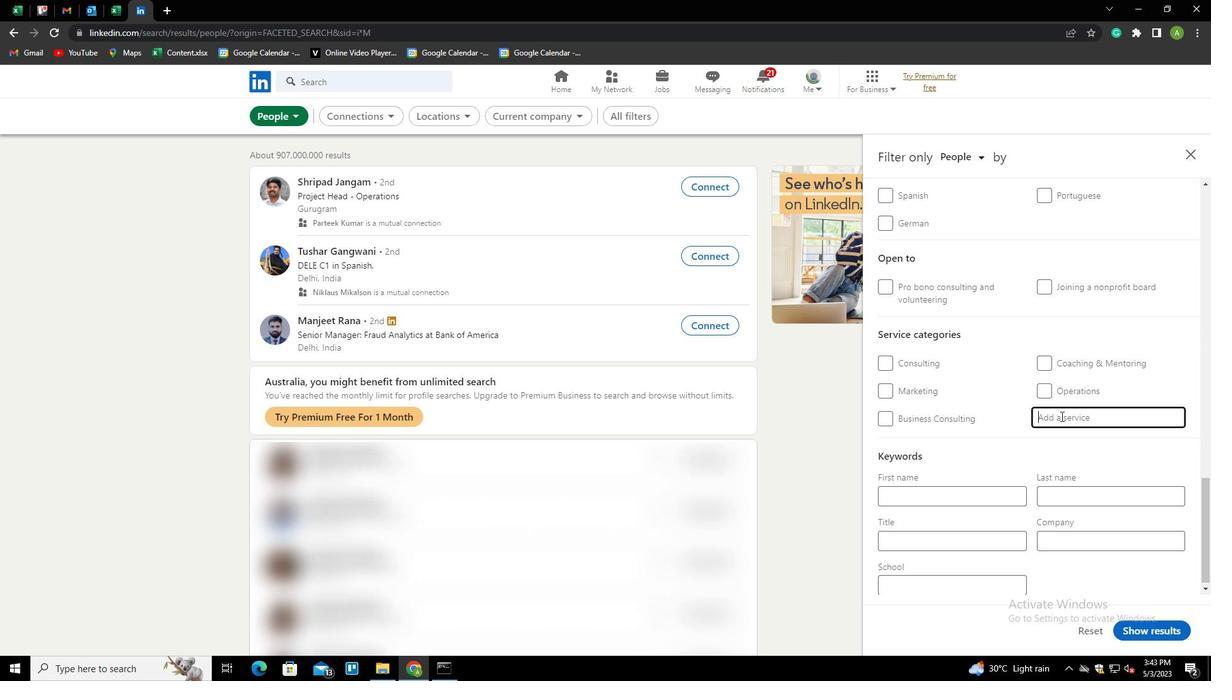 
Action: Mouse moved to (1039, 338)
Screenshot: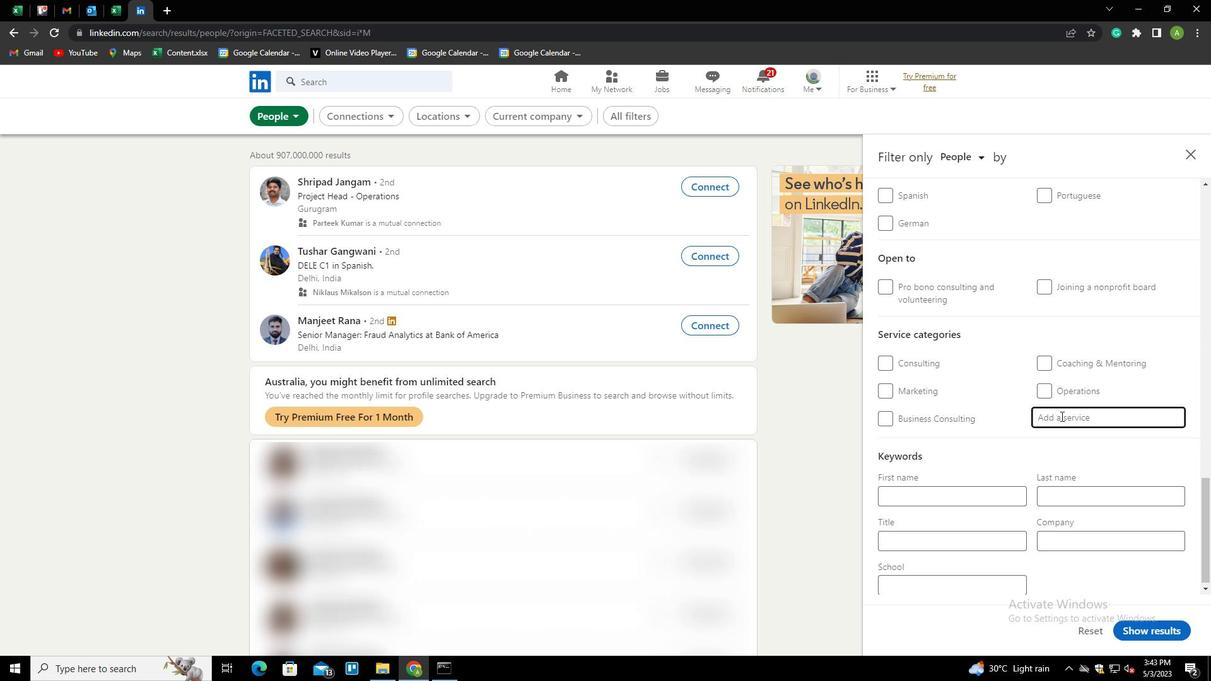 
Action: Key pressed <Key.shift><Key.shift><Key.shift><Key.shift><Key.shift>BUSINESS
Screenshot: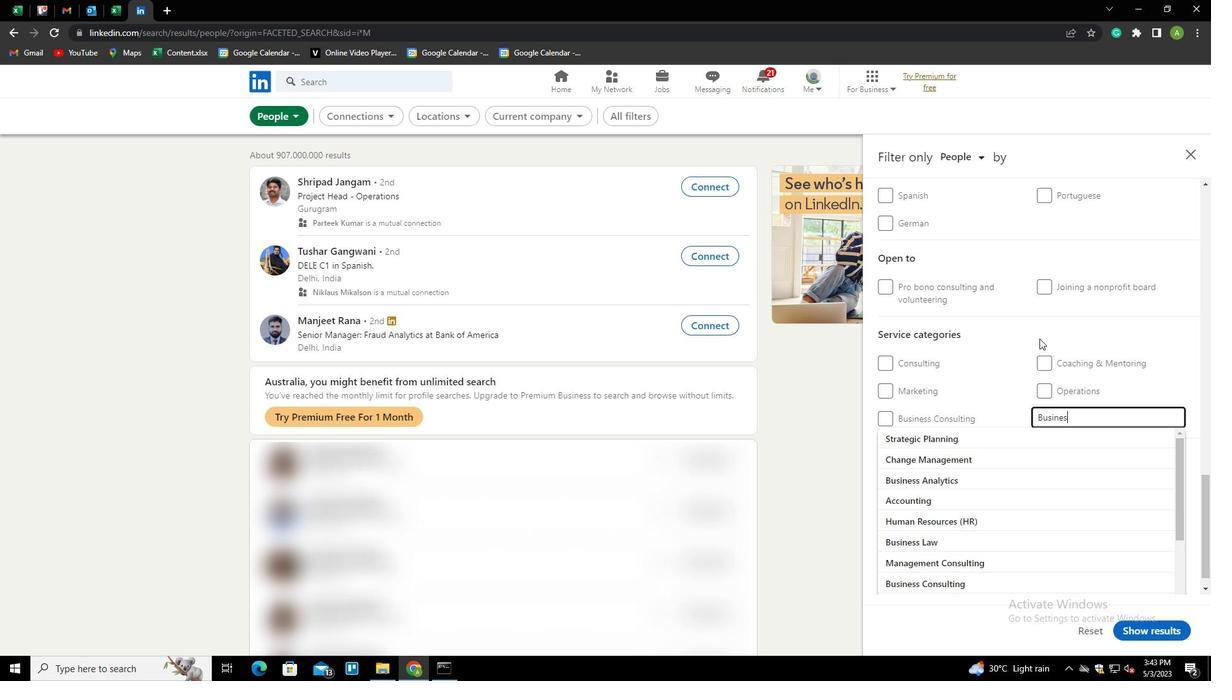 
Action: Mouse moved to (1039, 338)
Screenshot: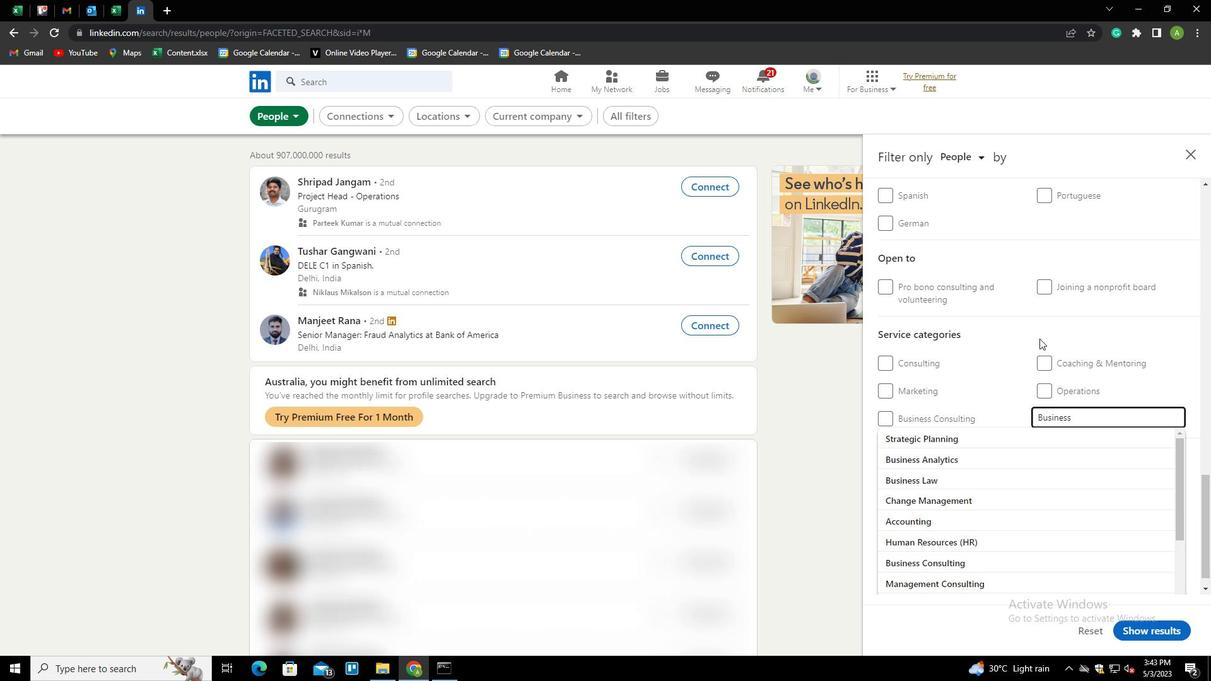 
Action: Key pressed <Key.space><Key.shift>ANALYTICS<Key.down><Key.enter>
Screenshot: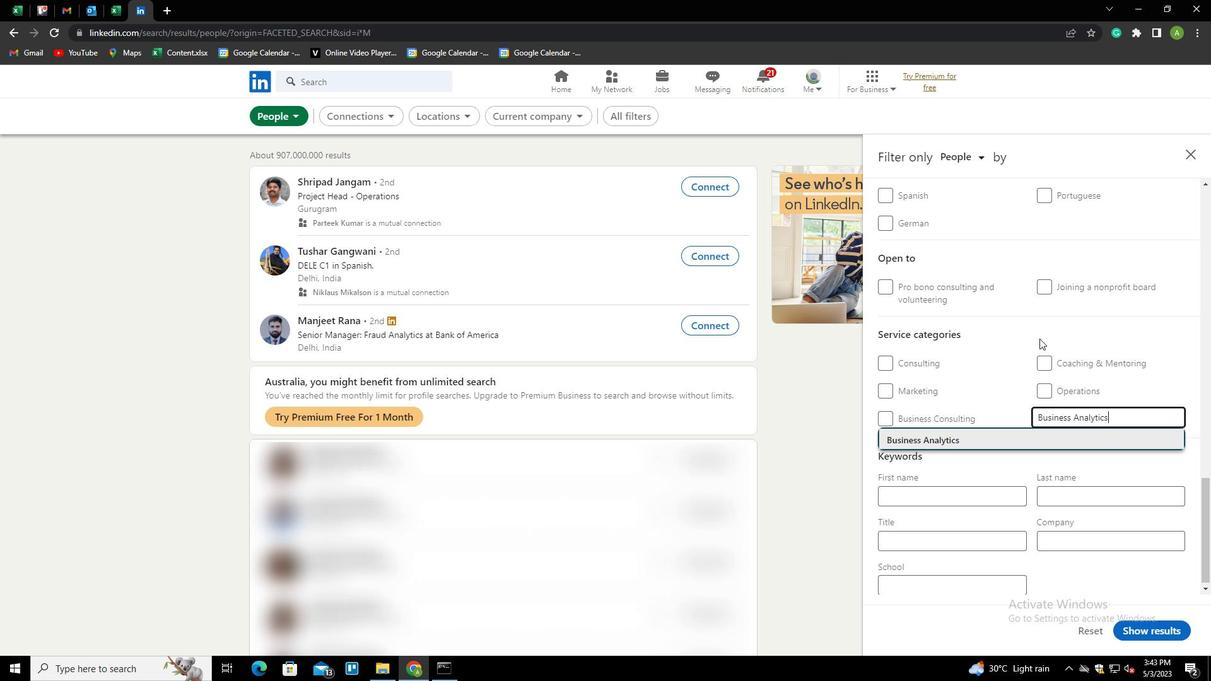 
Action: Mouse scrolled (1039, 338) with delta (0, 0)
Screenshot: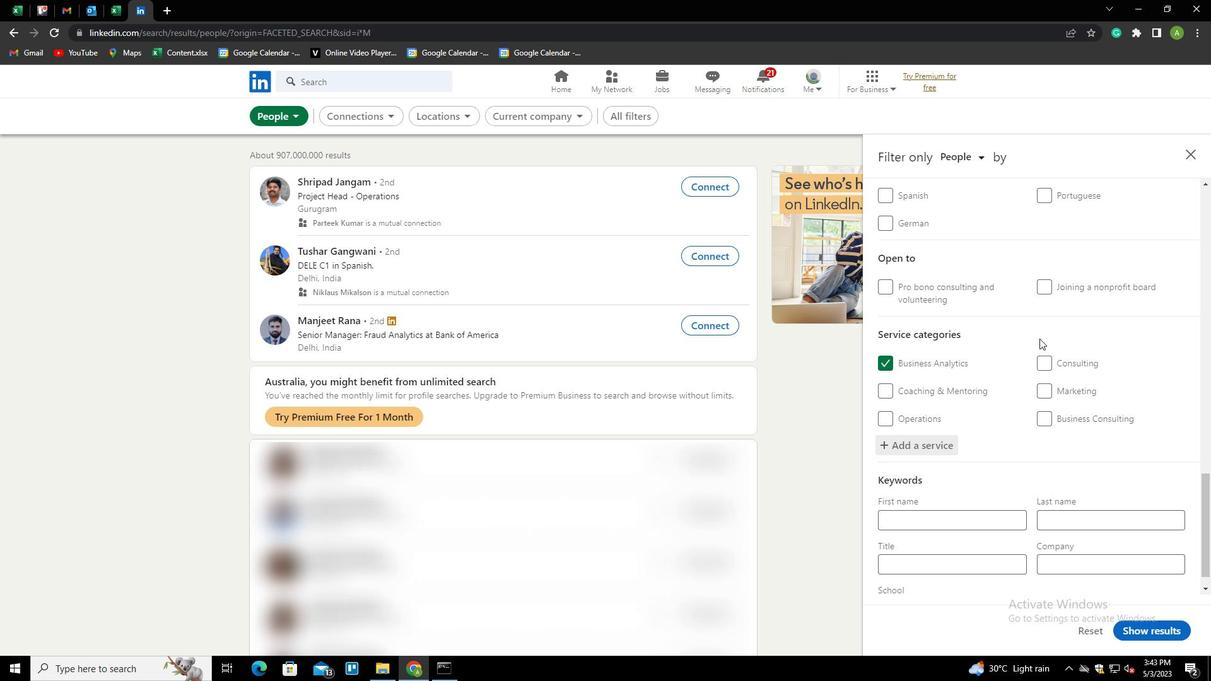 
Action: Mouse scrolled (1039, 338) with delta (0, 0)
Screenshot: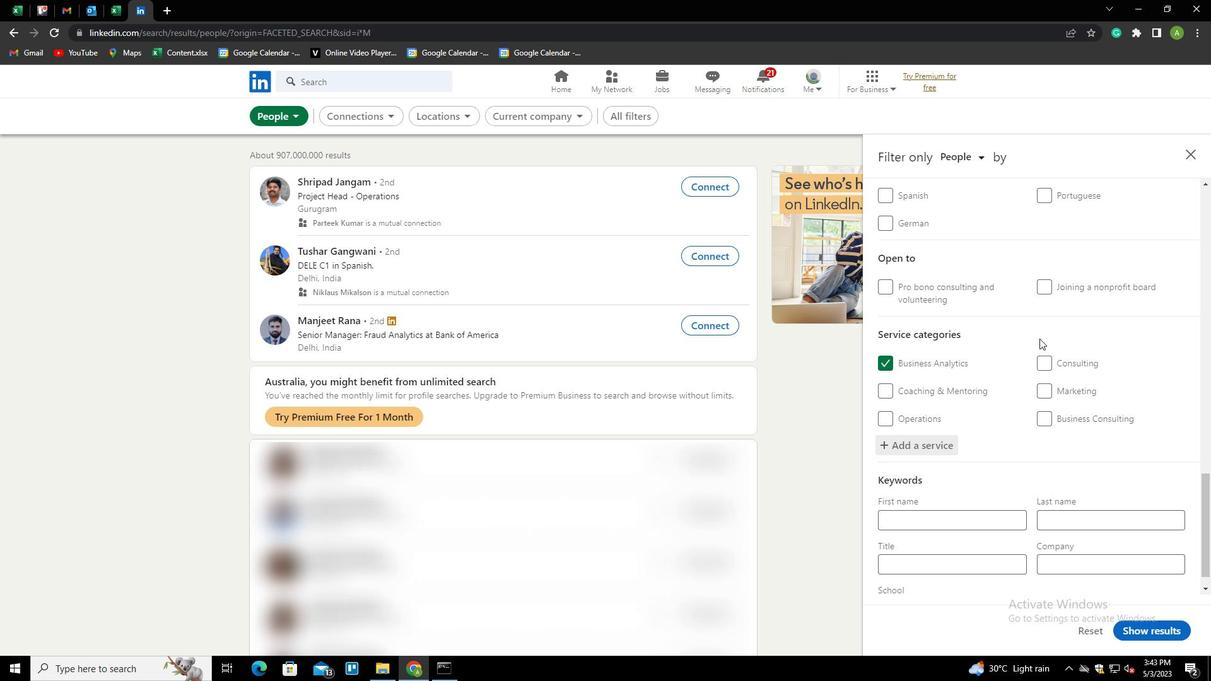 
Action: Mouse scrolled (1039, 338) with delta (0, 0)
Screenshot: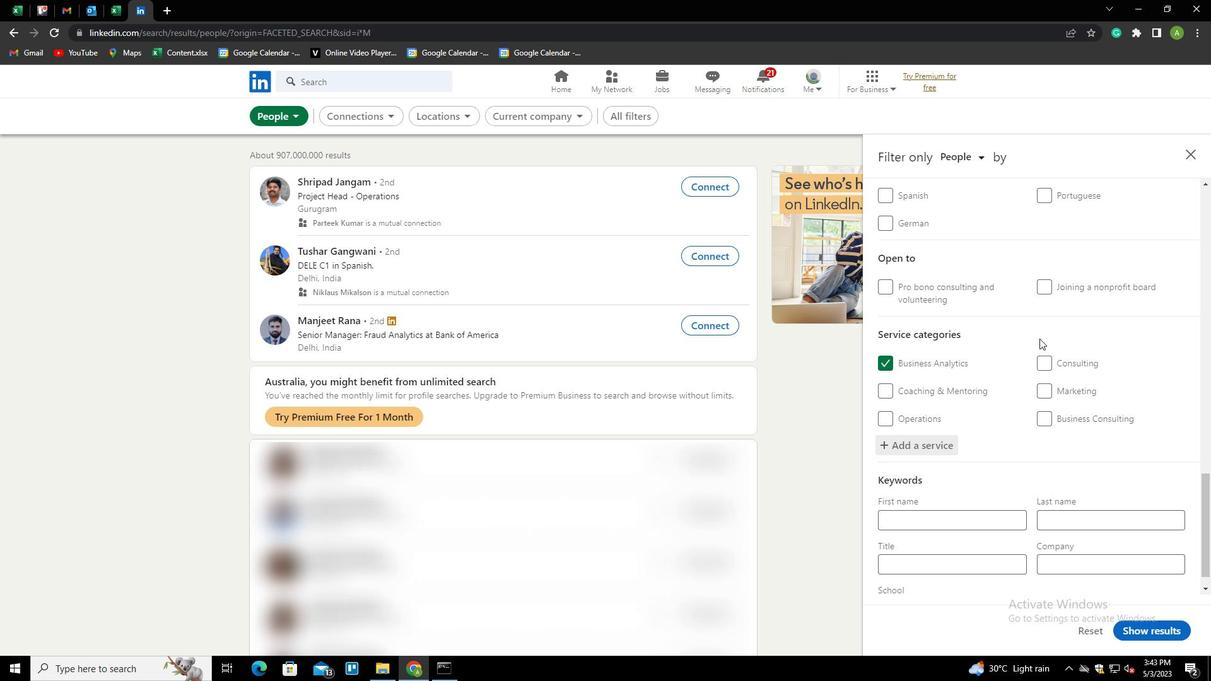 
Action: Mouse scrolled (1039, 338) with delta (0, 0)
Screenshot: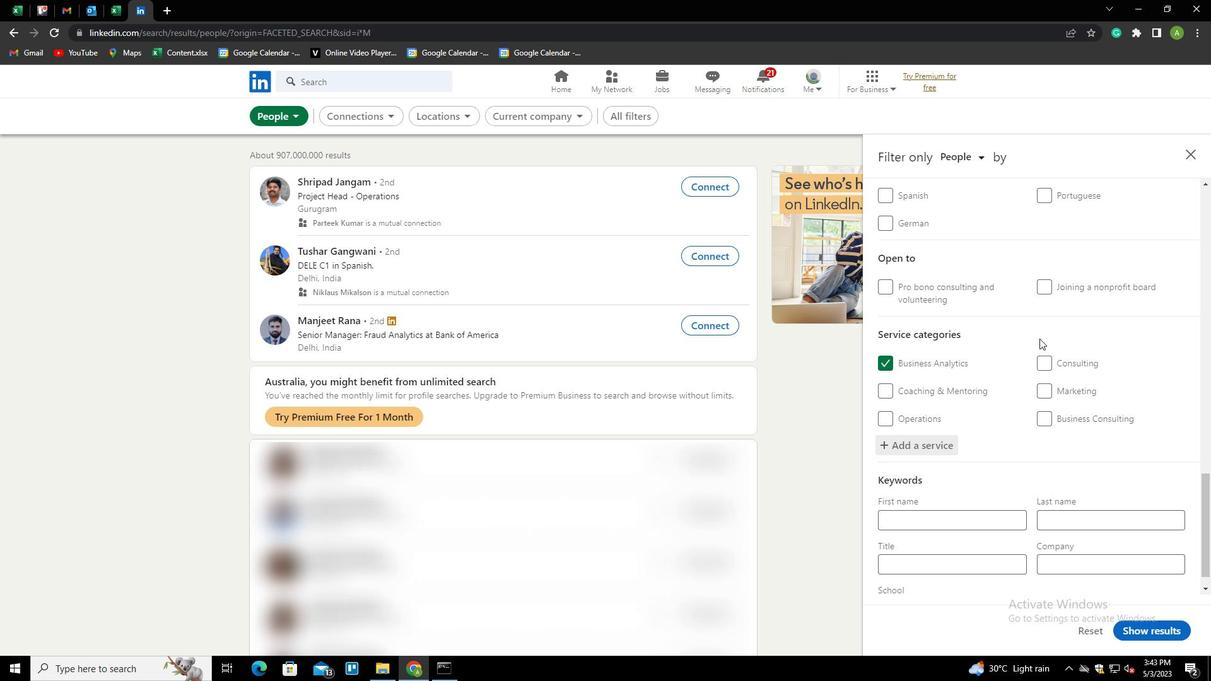 
Action: Mouse scrolled (1039, 338) with delta (0, 0)
Screenshot: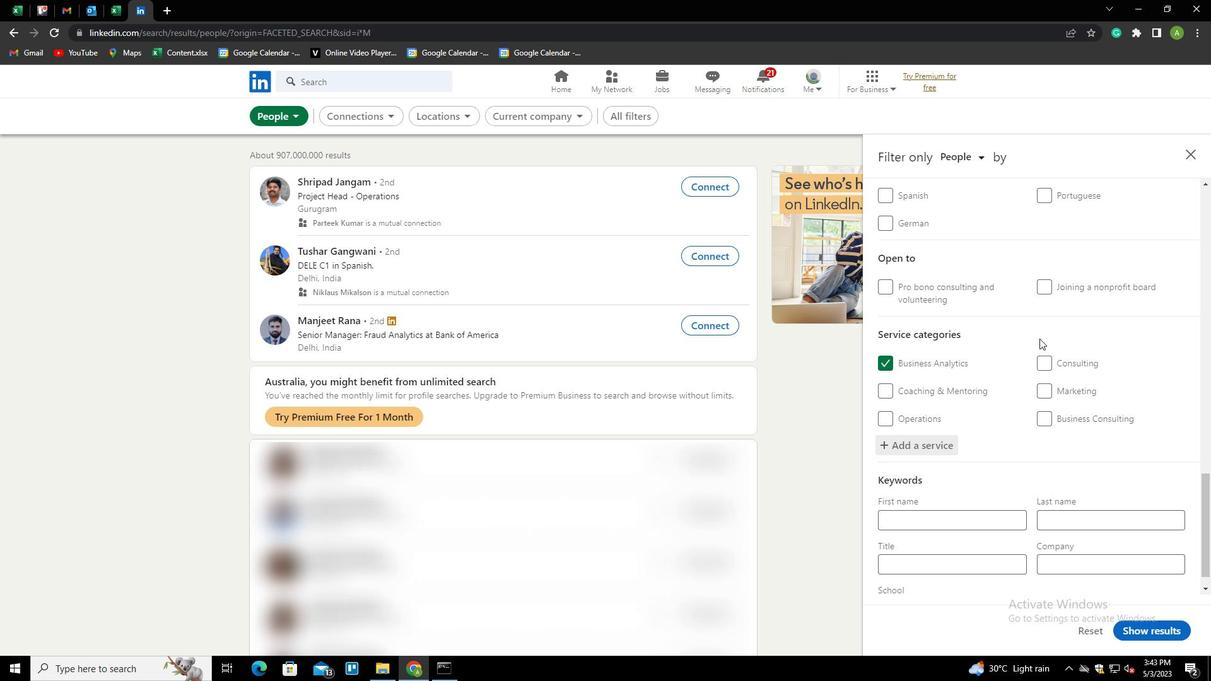 
Action: Mouse moved to (946, 541)
Screenshot: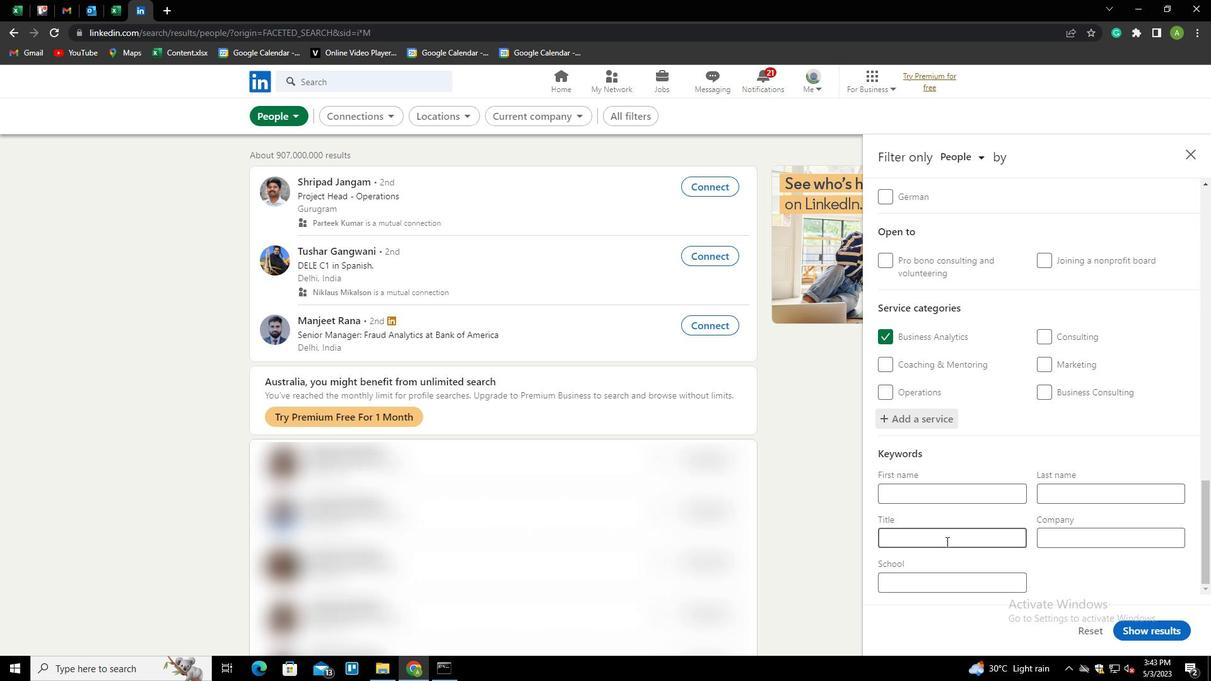
Action: Mouse pressed left at (946, 541)
Screenshot: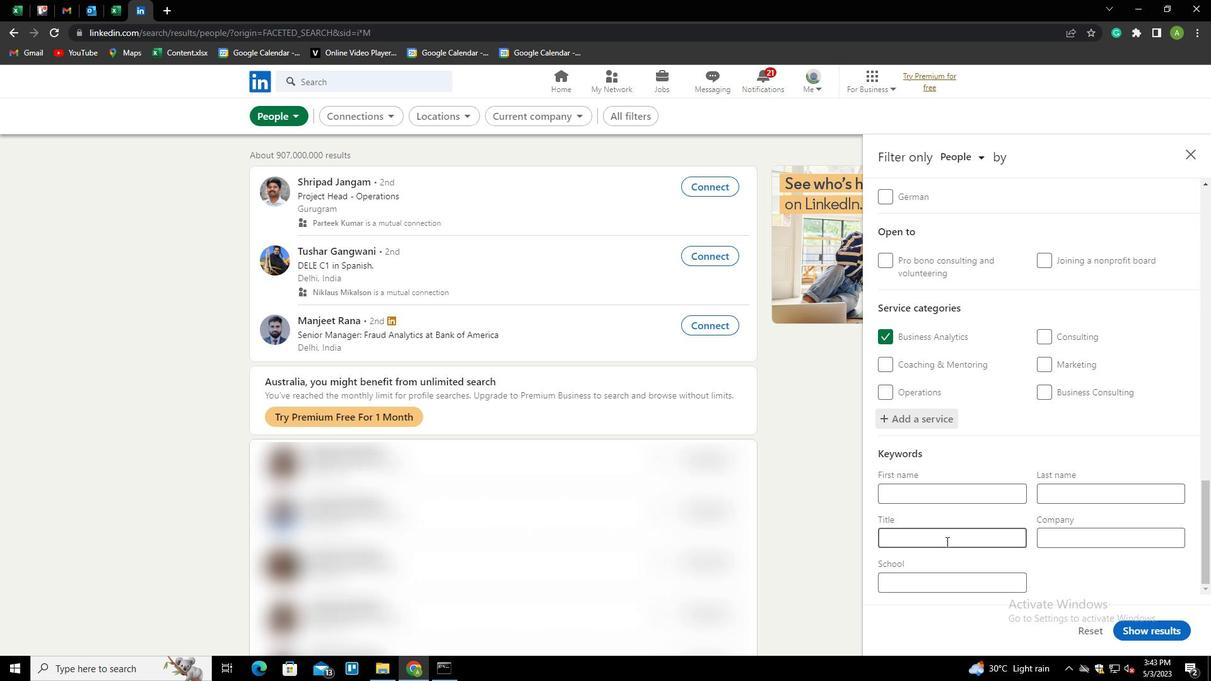 
Action: Mouse moved to (910, 322)
Screenshot: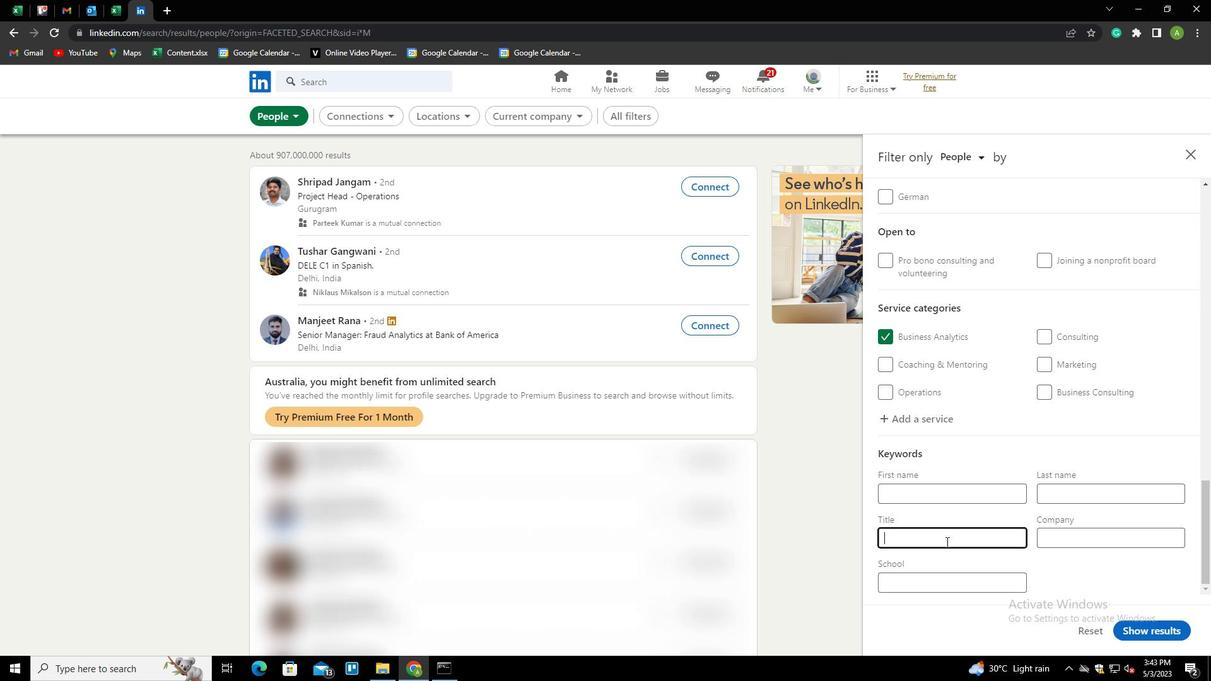 
Action: Key pressed <Key.shift>SALES<Key.space><Key.shift>EN<Key.backspace>NGINEE
Screenshot: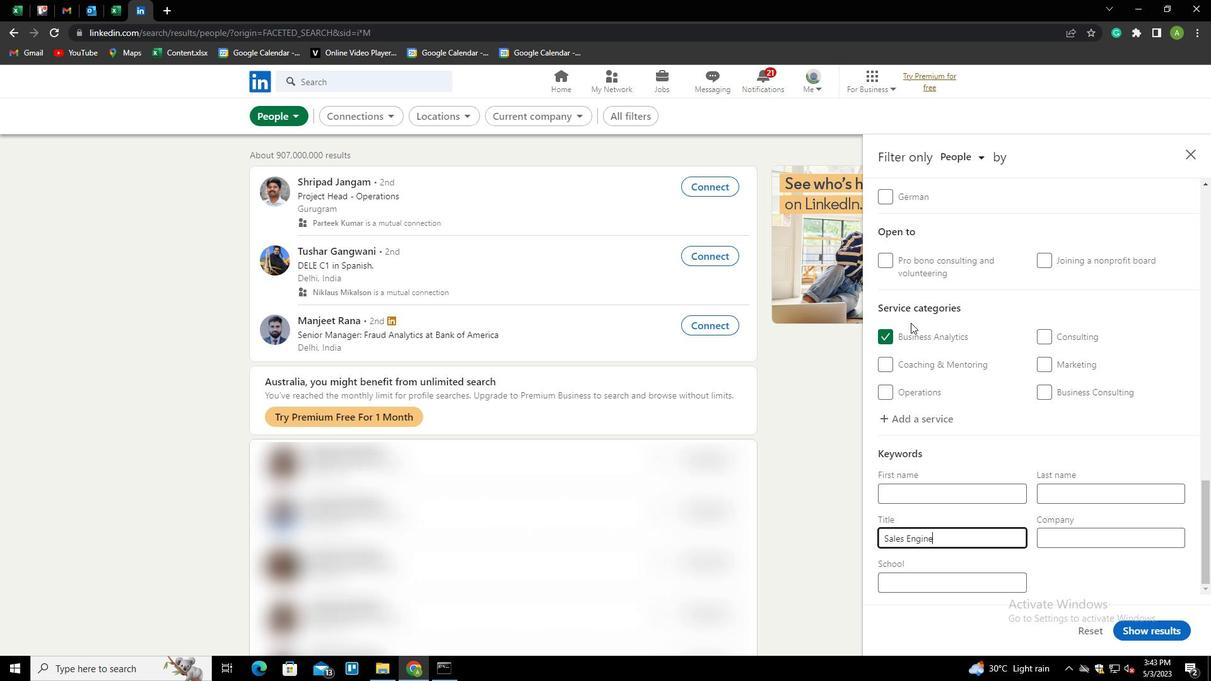 
Action: Mouse moved to (910, 322)
Screenshot: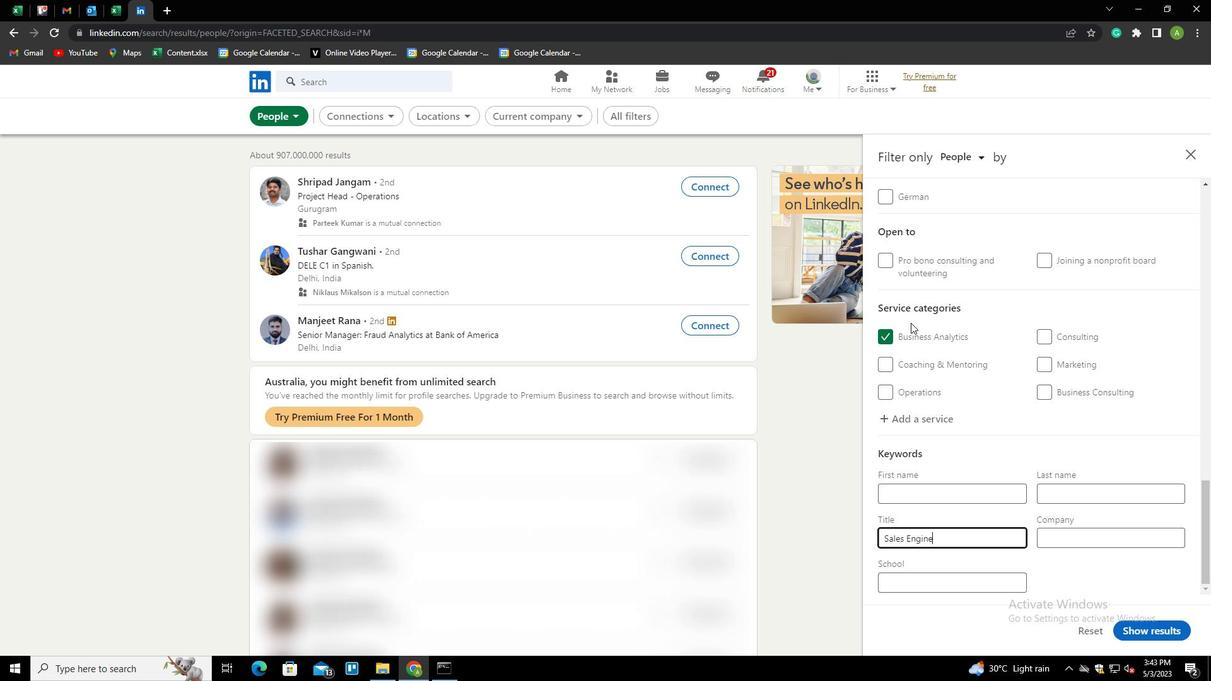 
Action: Key pressed R
Screenshot: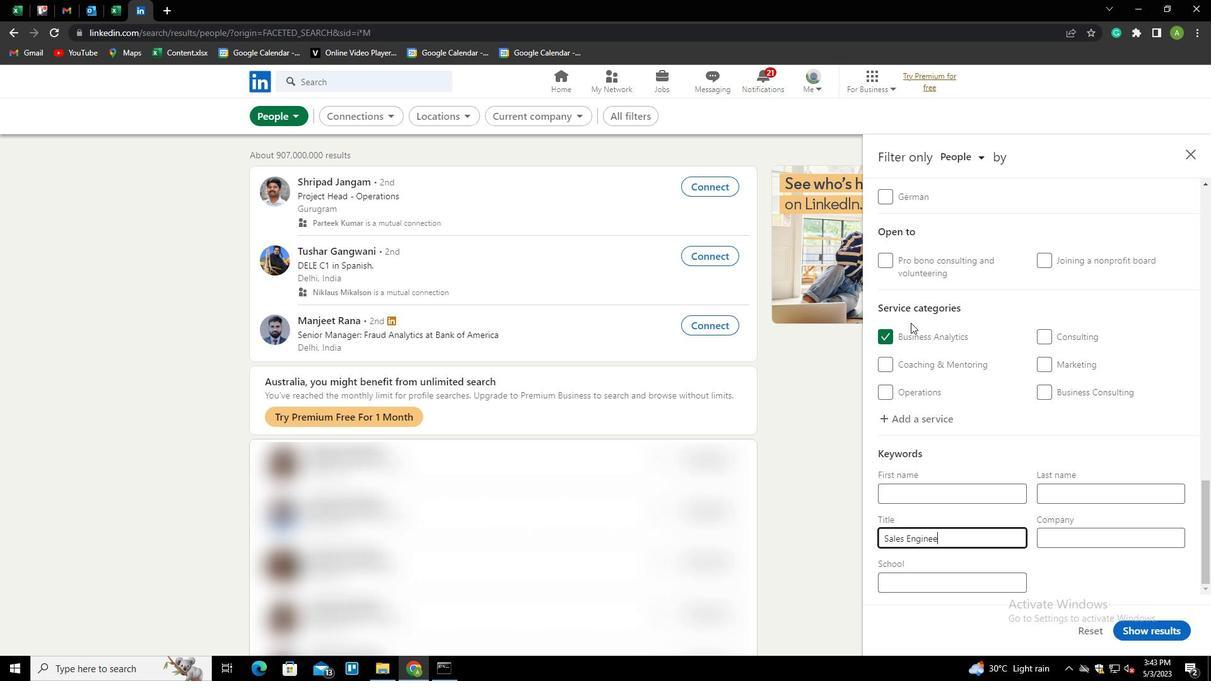 
Action: Mouse moved to (1156, 596)
Screenshot: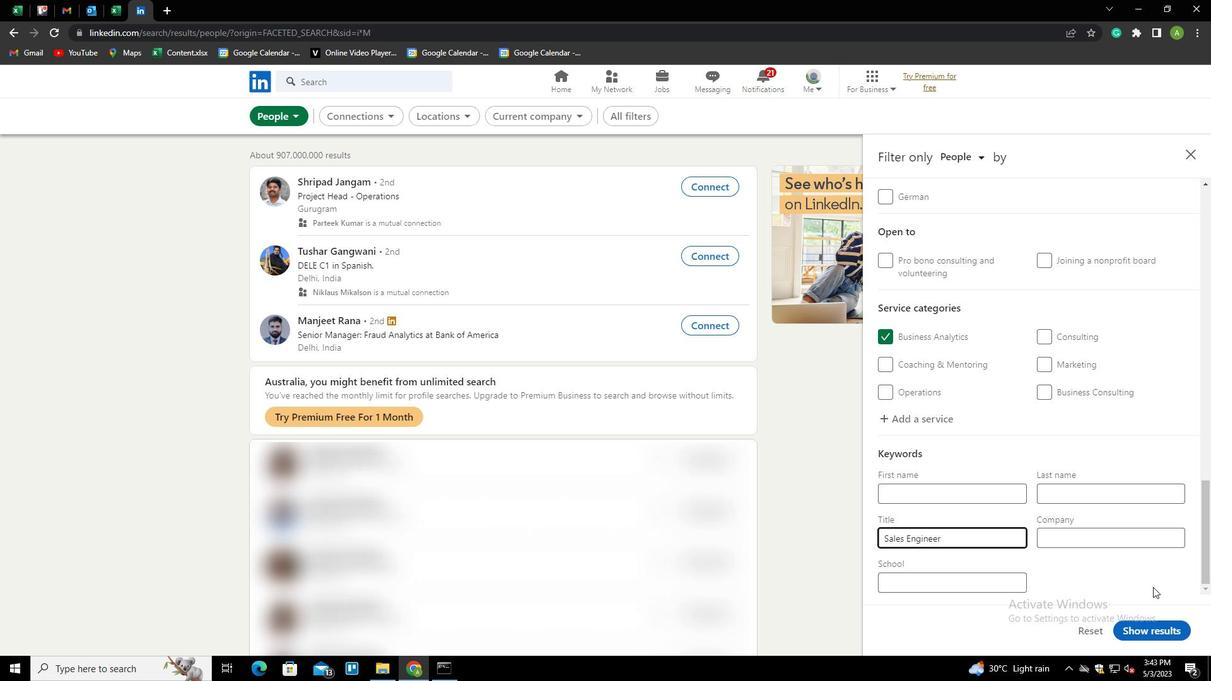 
Action: Mouse pressed left at (1156, 596)
Screenshot: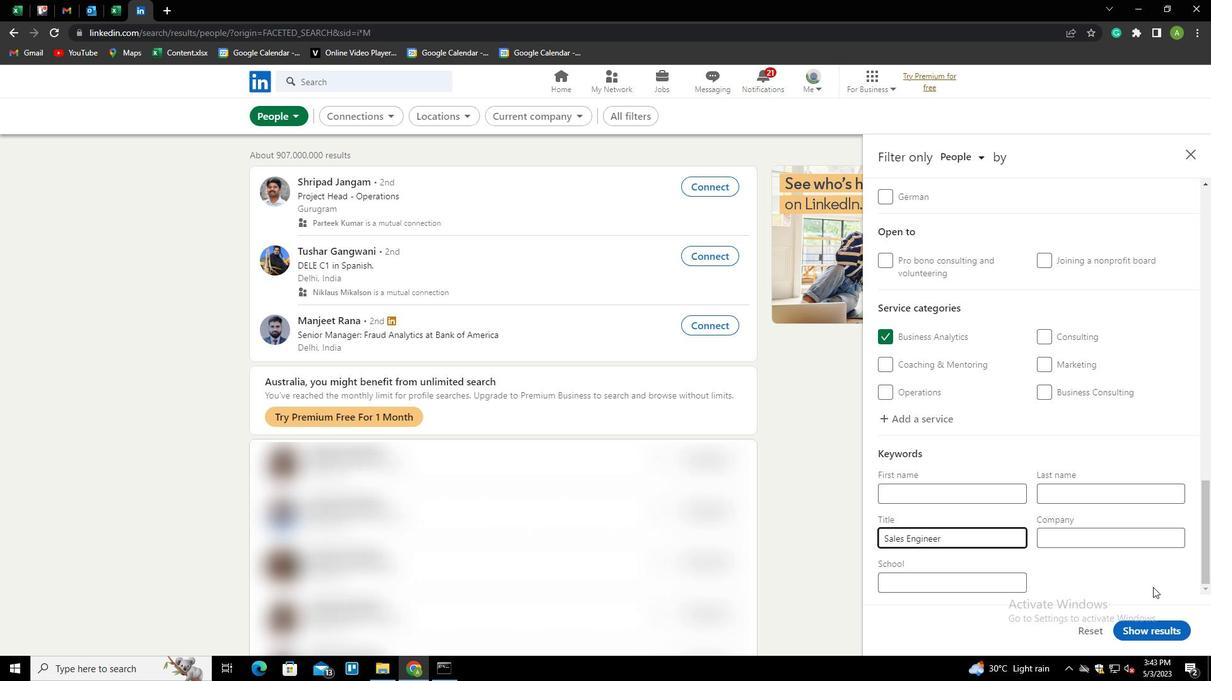 
Action: Mouse moved to (1162, 626)
Screenshot: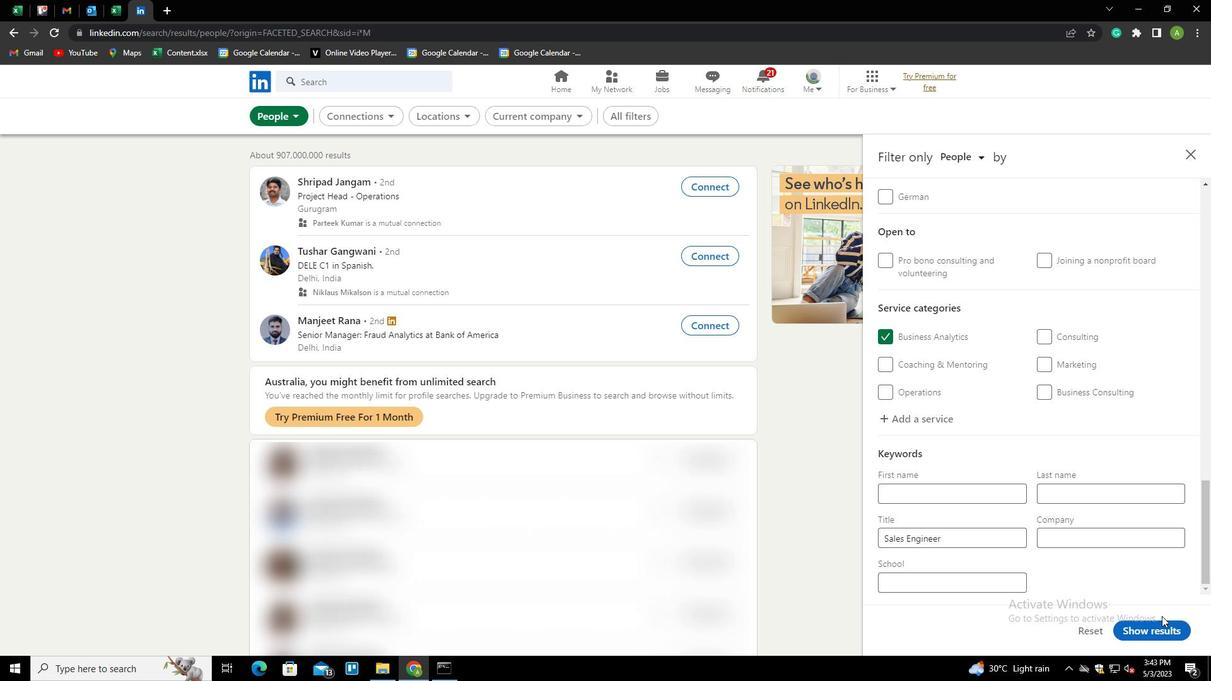 
Action: Mouse pressed left at (1162, 626)
Screenshot: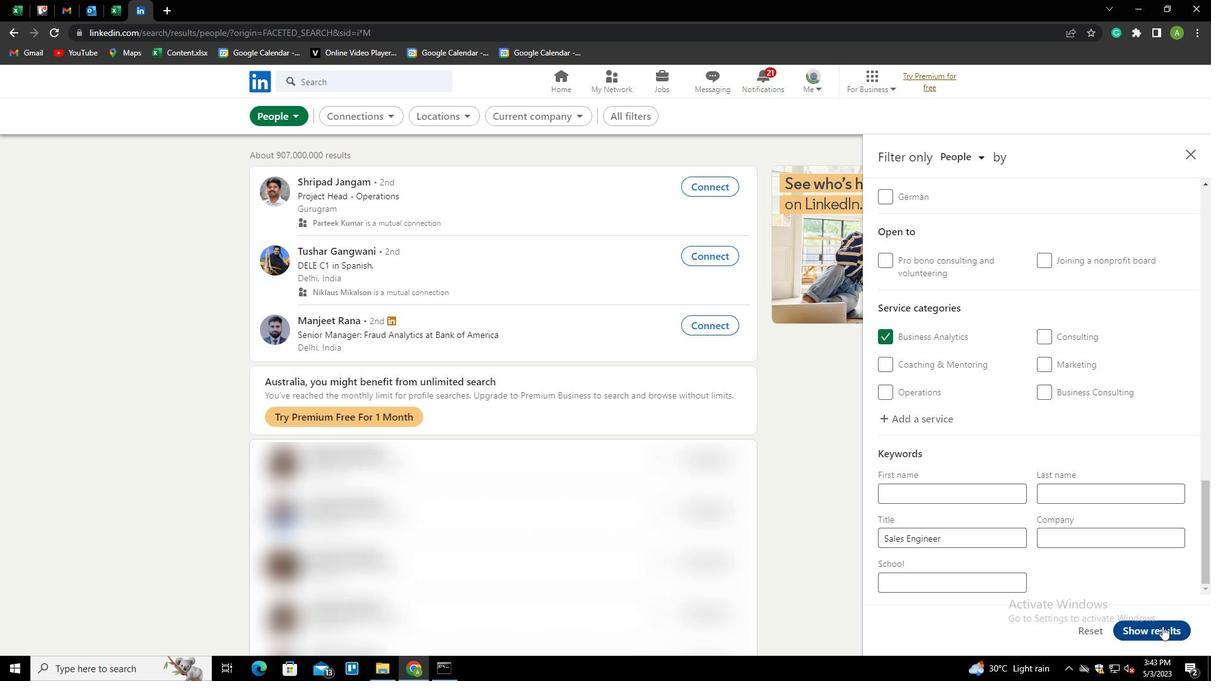 
